 Task: For heading Use Montserrat with dark cyan 1 colour & bold.  font size for heading18,  'Change the font style of data to' oswald and font size to 9,  Change the alignment of both headline & data to Align right In the sheet  Budget GuruData
Action: Mouse moved to (110, 230)
Screenshot: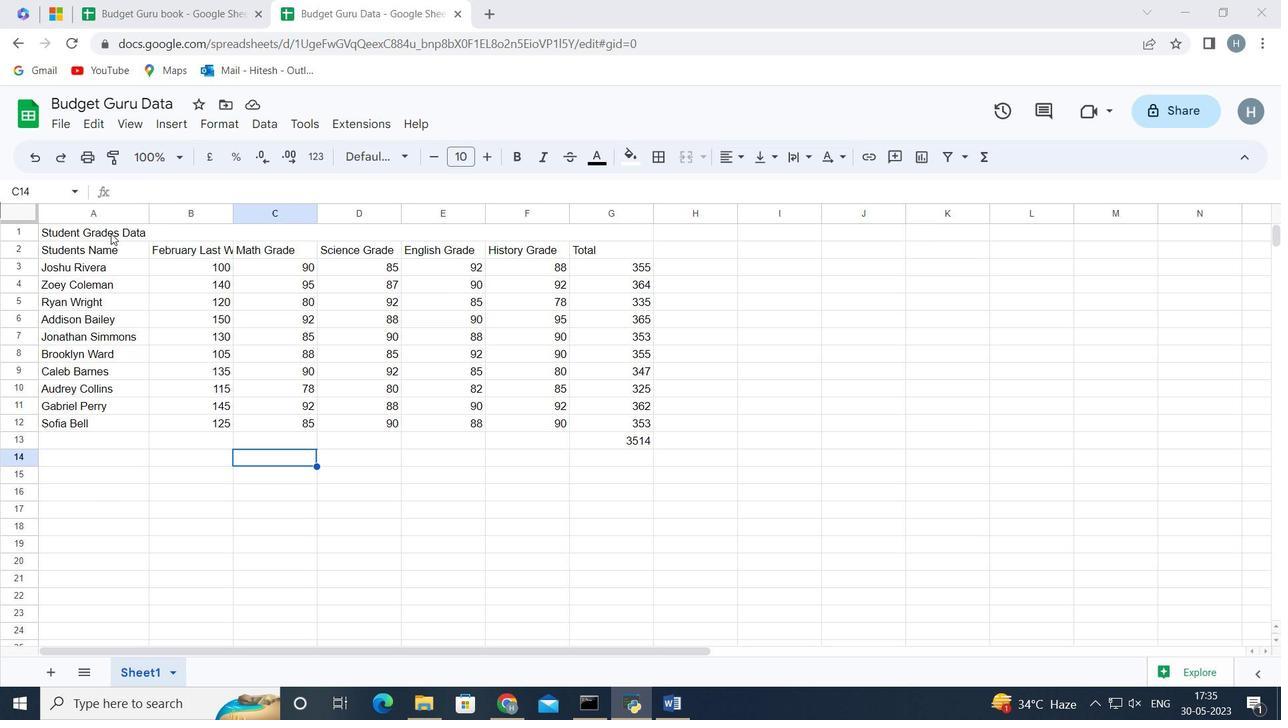 
Action: Mouse pressed left at (110, 230)
Screenshot: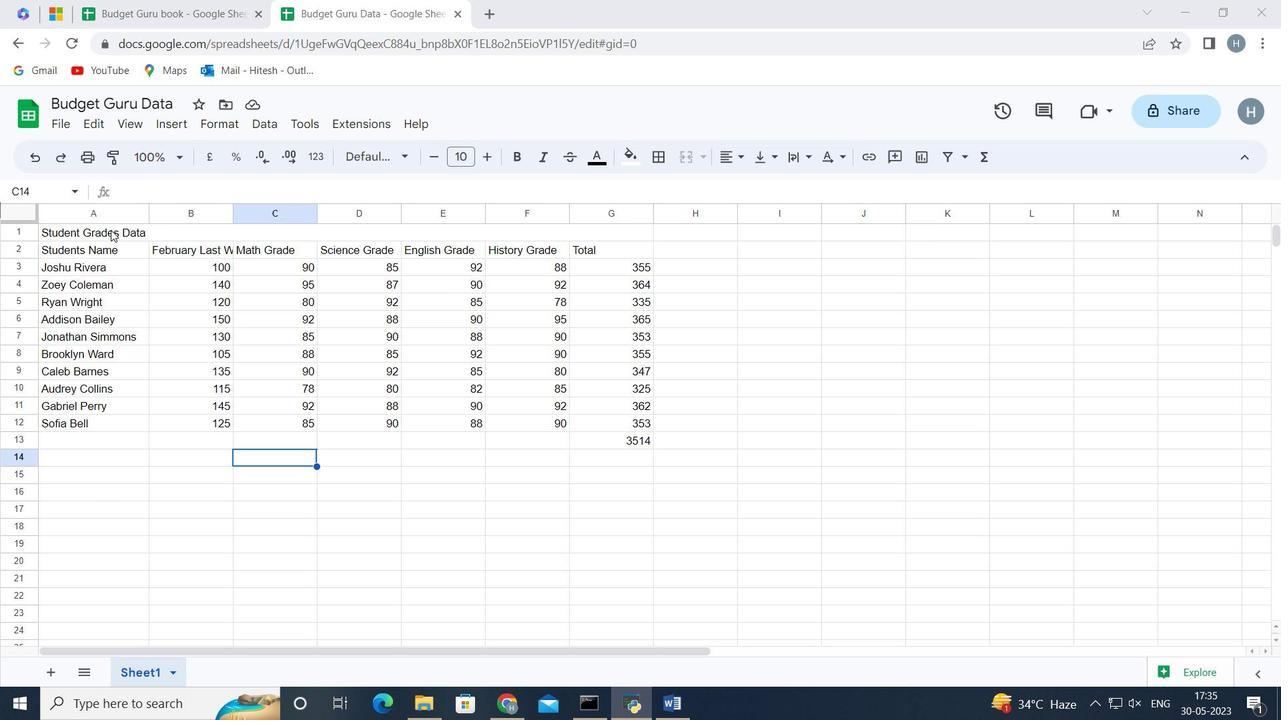 
Action: Mouse moved to (406, 149)
Screenshot: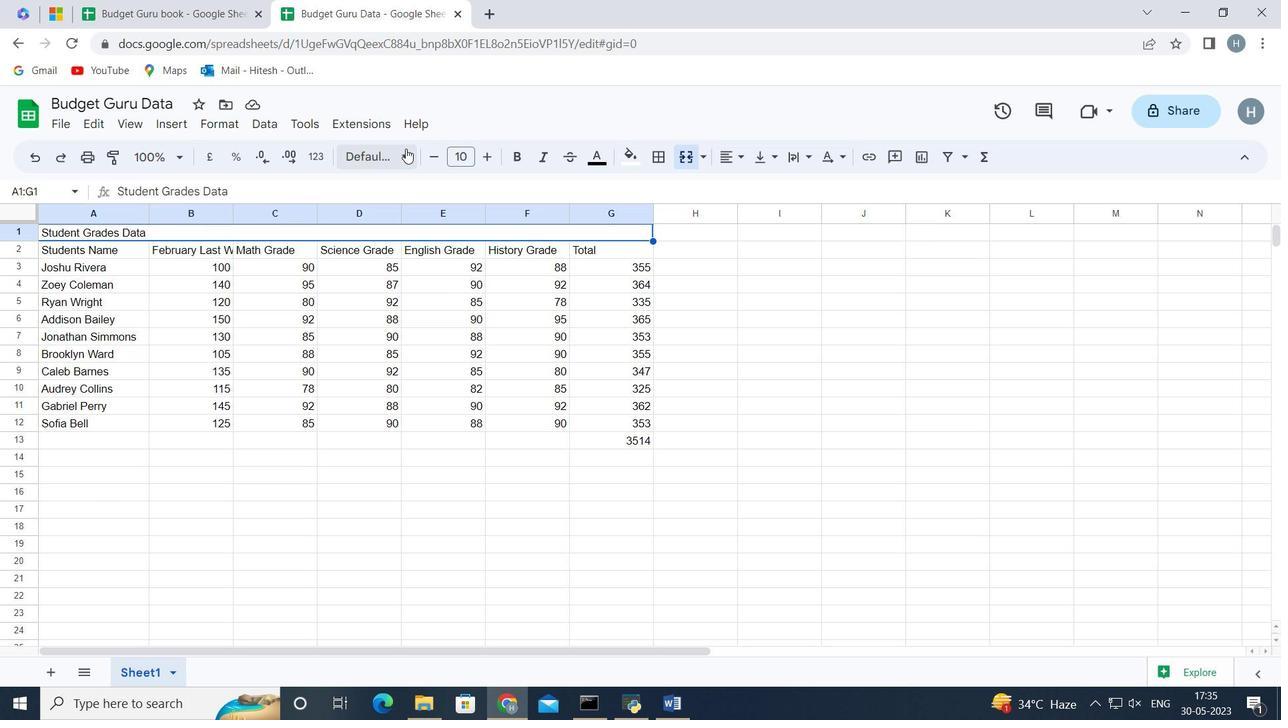
Action: Mouse pressed left at (406, 149)
Screenshot: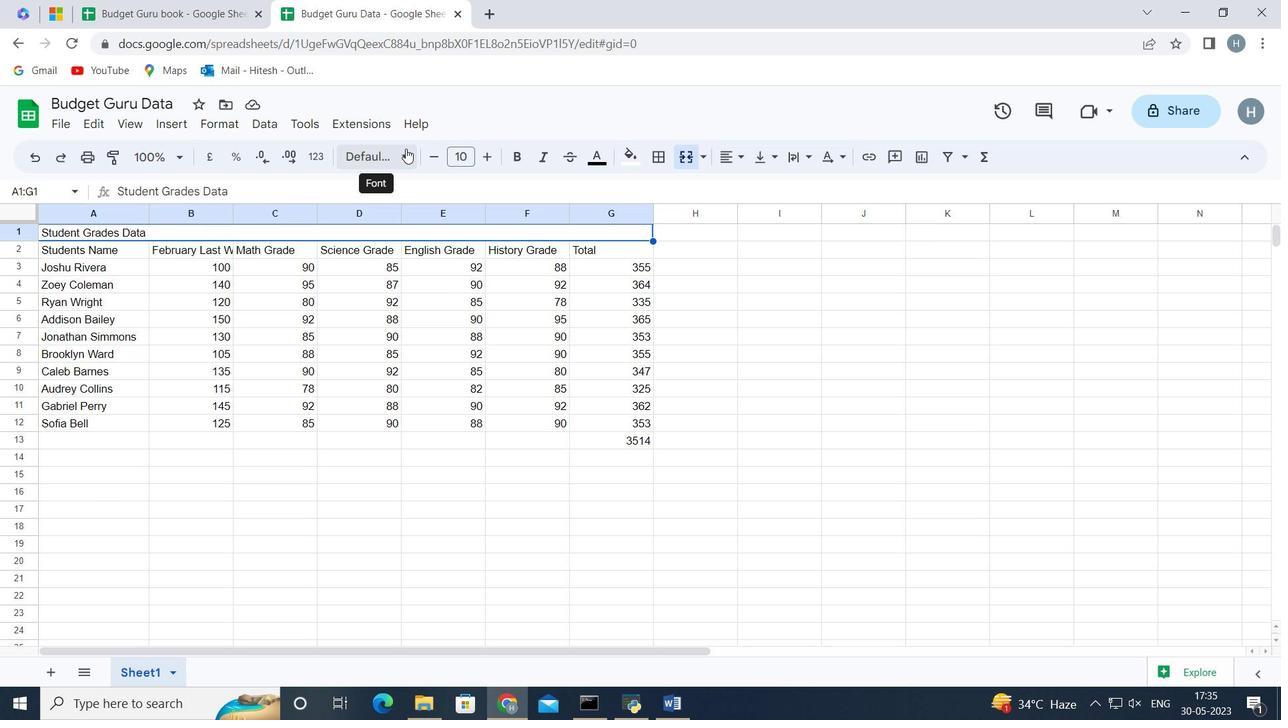
Action: Mouse moved to (440, 536)
Screenshot: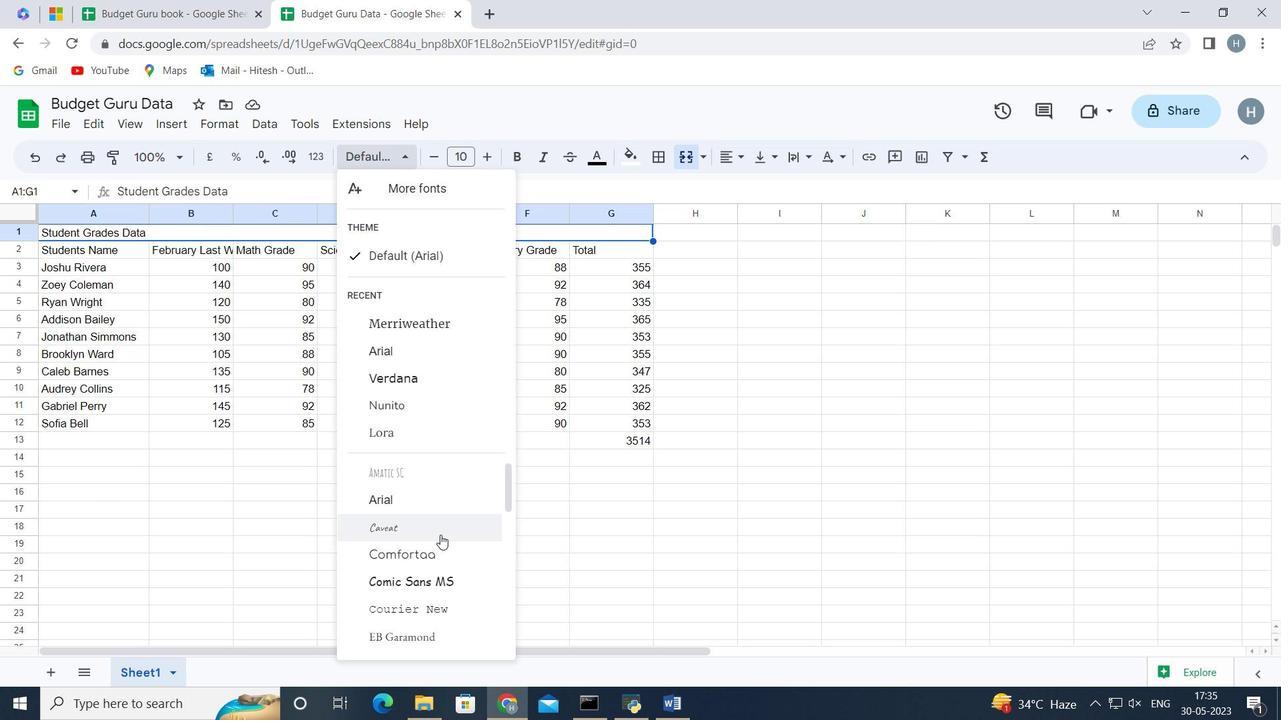 
Action: Mouse scrolled (440, 535) with delta (0, 0)
Screenshot: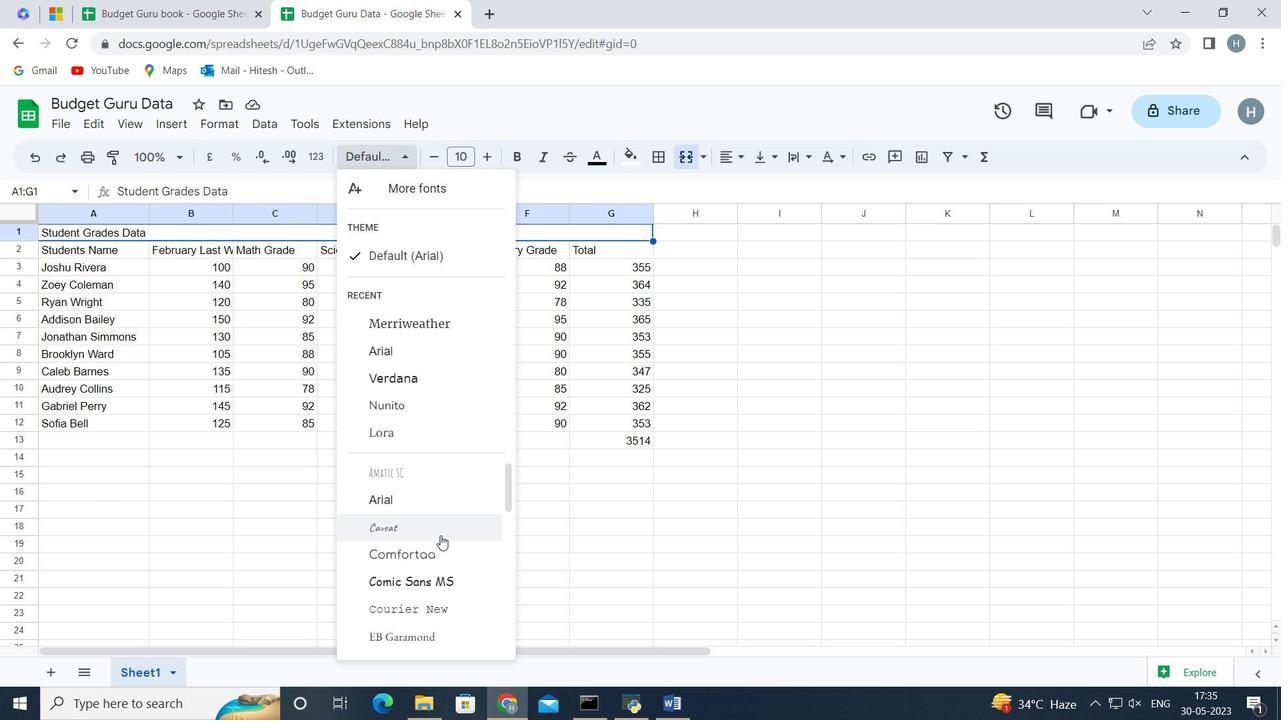 
Action: Mouse scrolled (440, 535) with delta (0, 0)
Screenshot: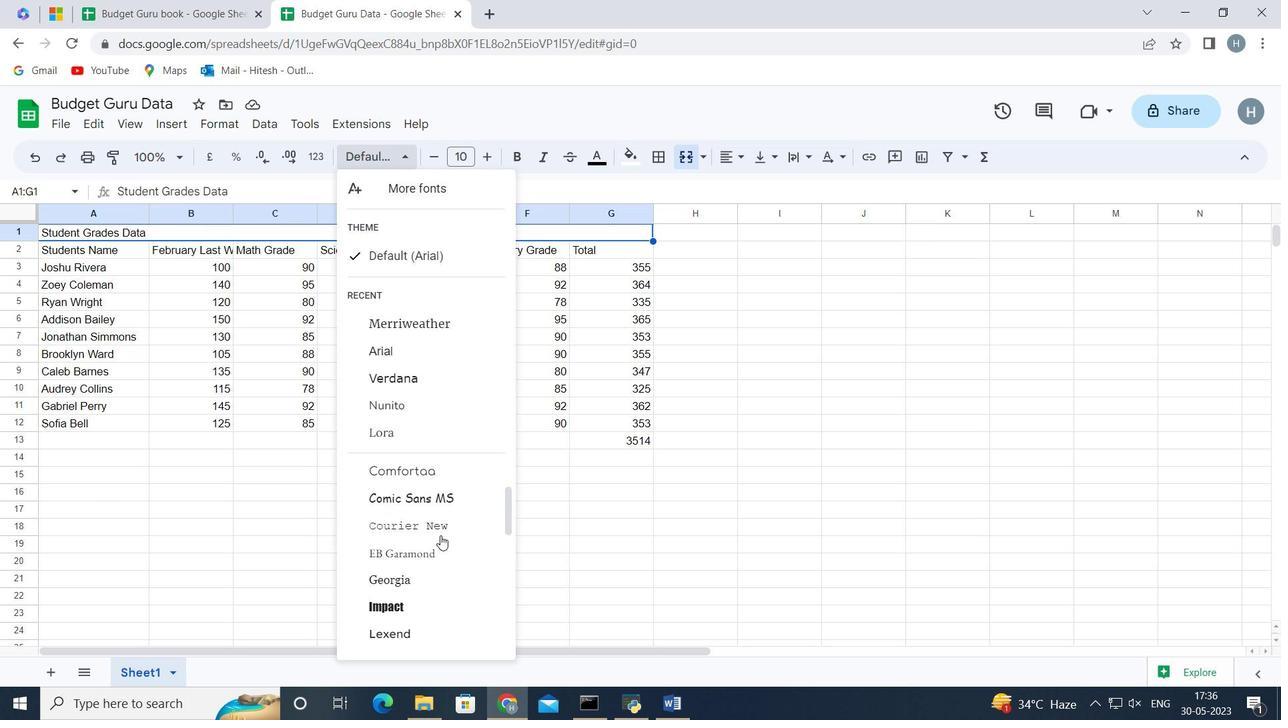 
Action: Mouse scrolled (440, 535) with delta (0, 0)
Screenshot: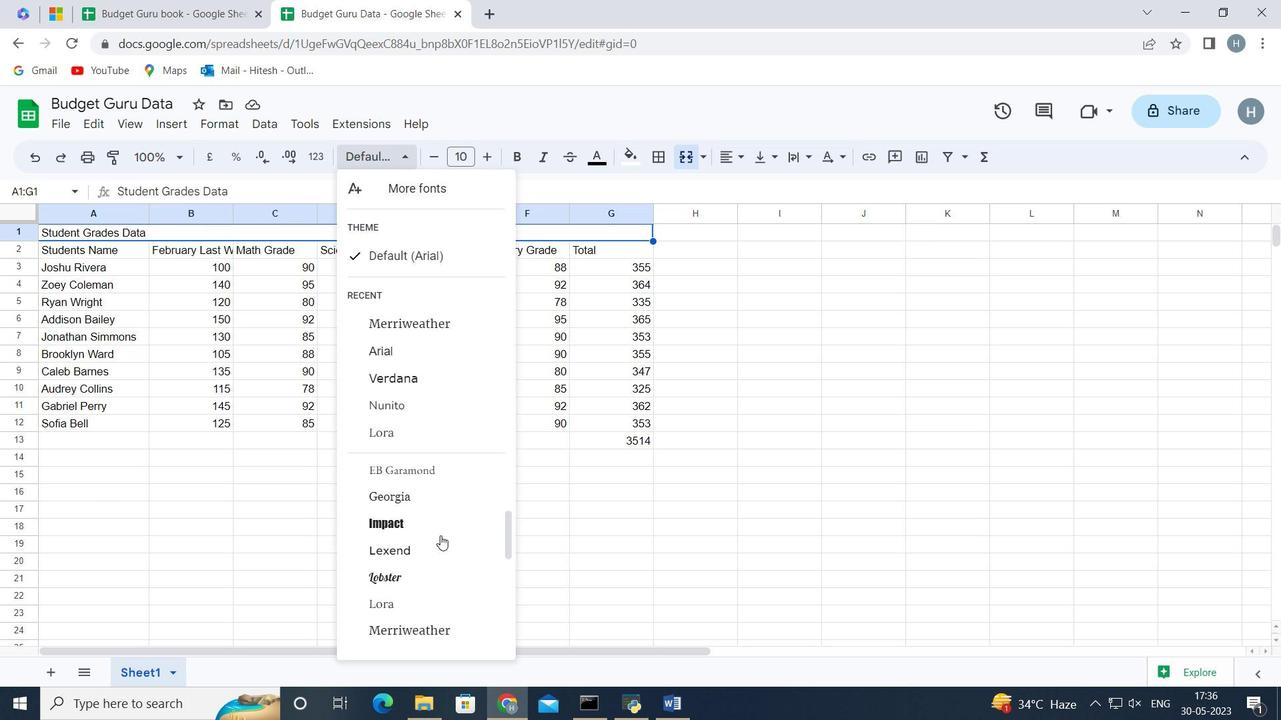 
Action: Mouse moved to (443, 576)
Screenshot: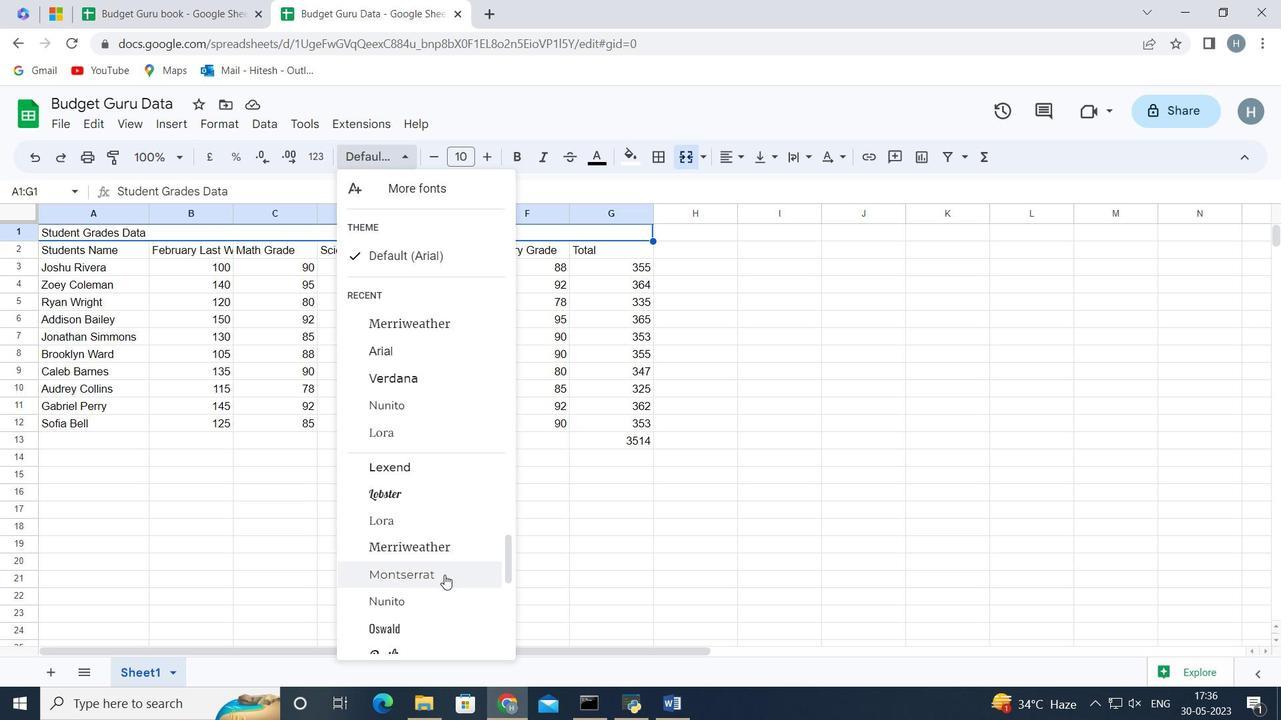 
Action: Mouse pressed left at (443, 576)
Screenshot: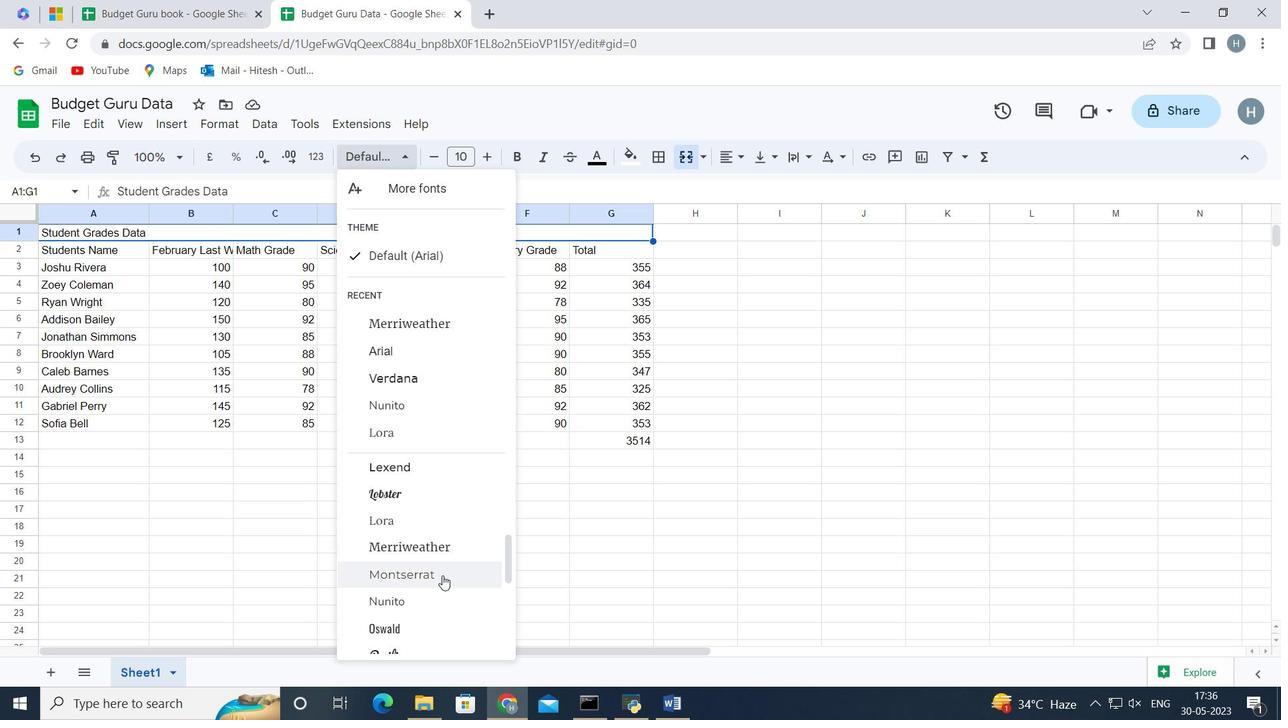 
Action: Mouse moved to (642, 160)
Screenshot: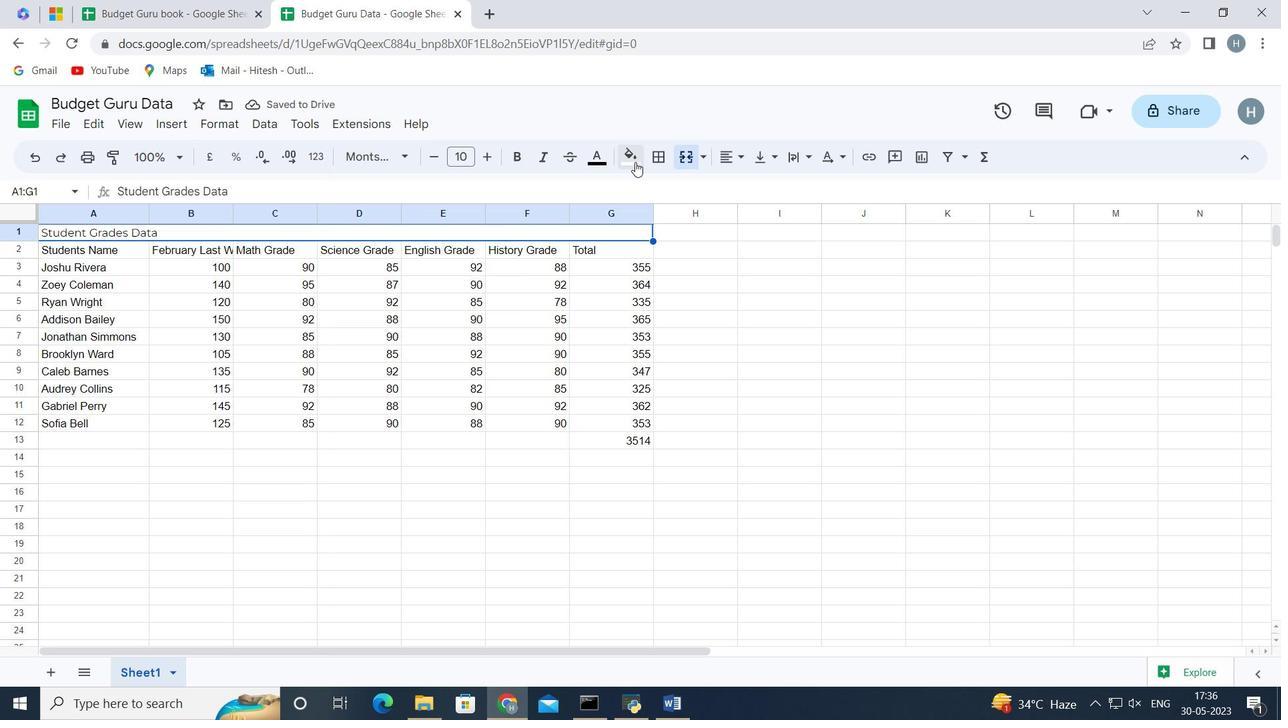 
Action: Mouse pressed left at (642, 160)
Screenshot: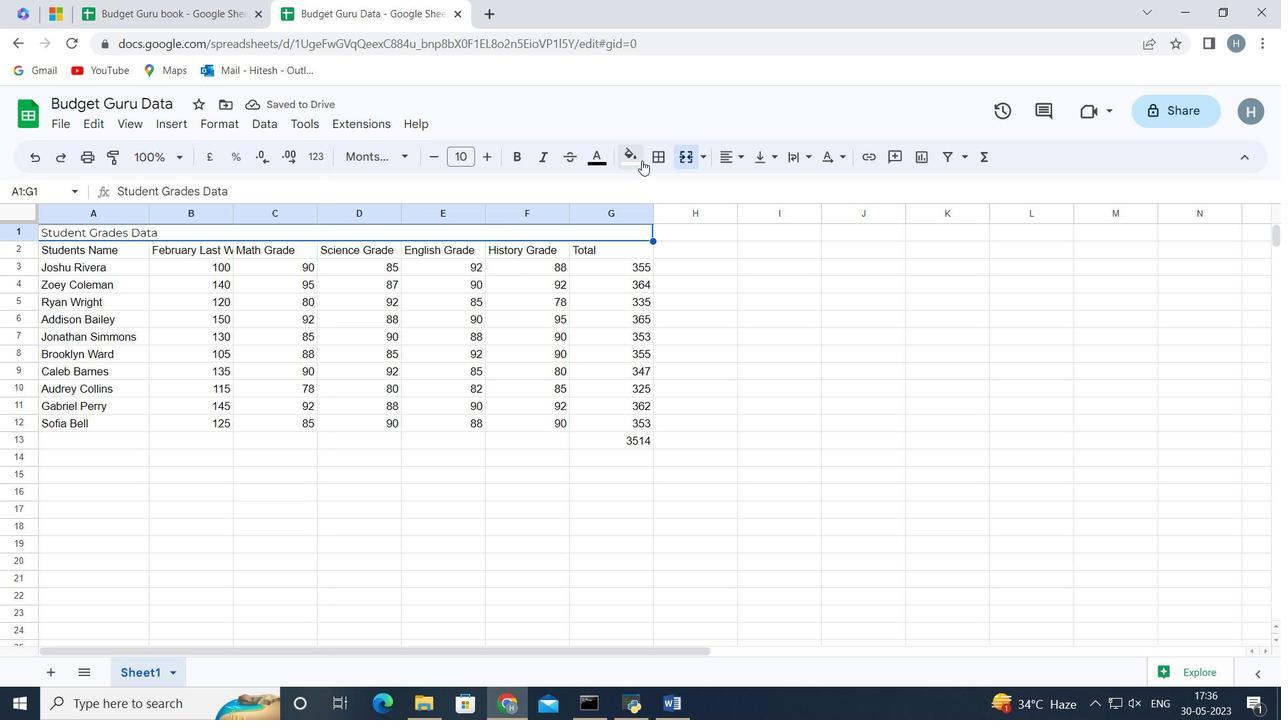 
Action: Mouse moved to (724, 304)
Screenshot: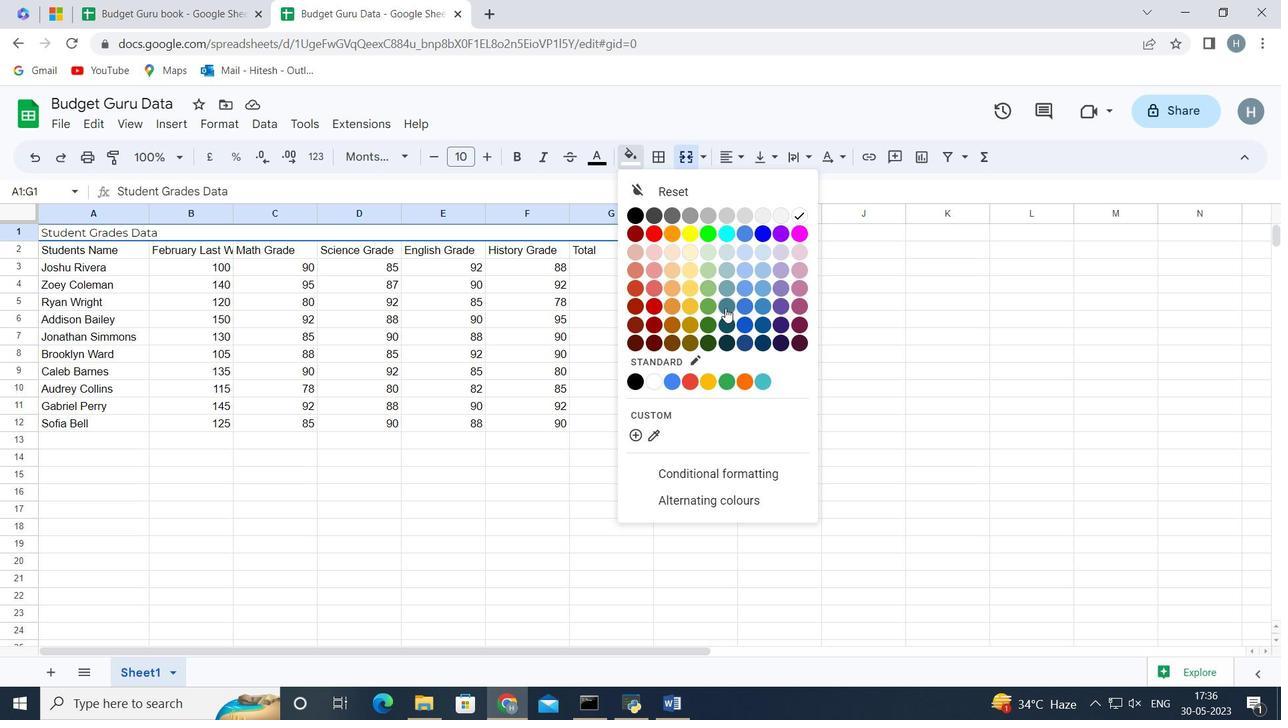 
Action: Mouse pressed left at (724, 304)
Screenshot: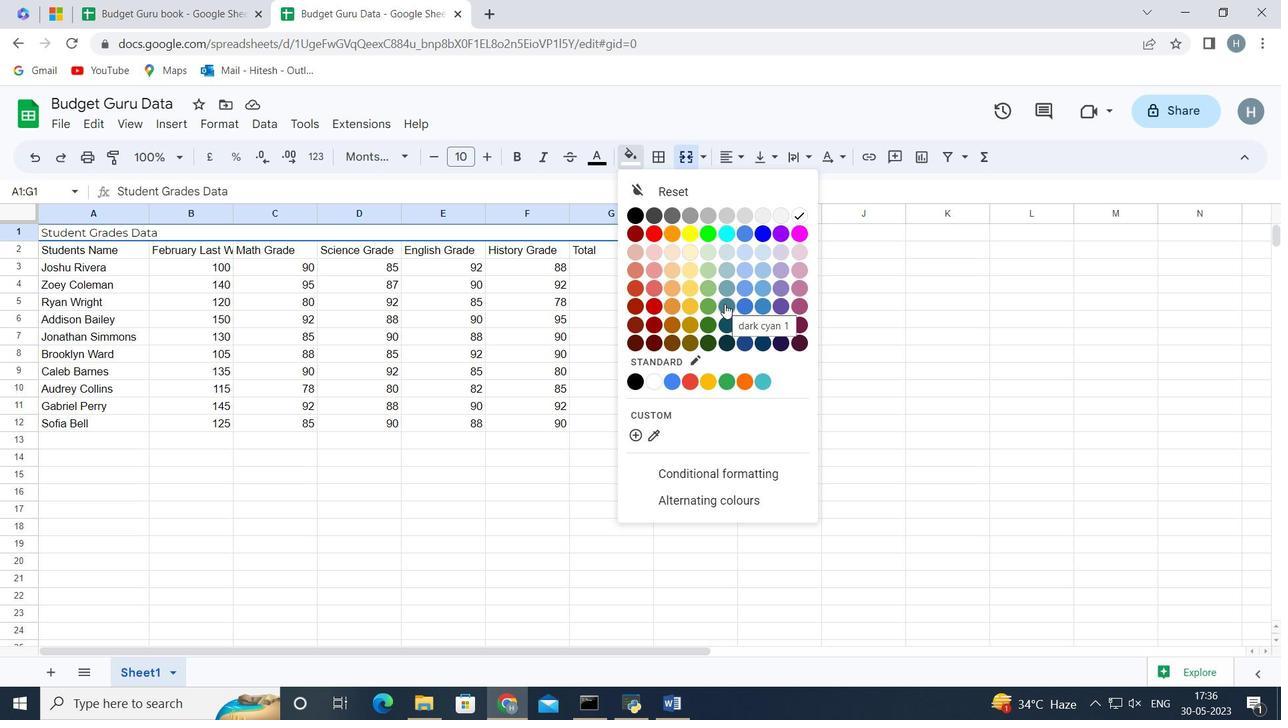 
Action: Mouse moved to (513, 156)
Screenshot: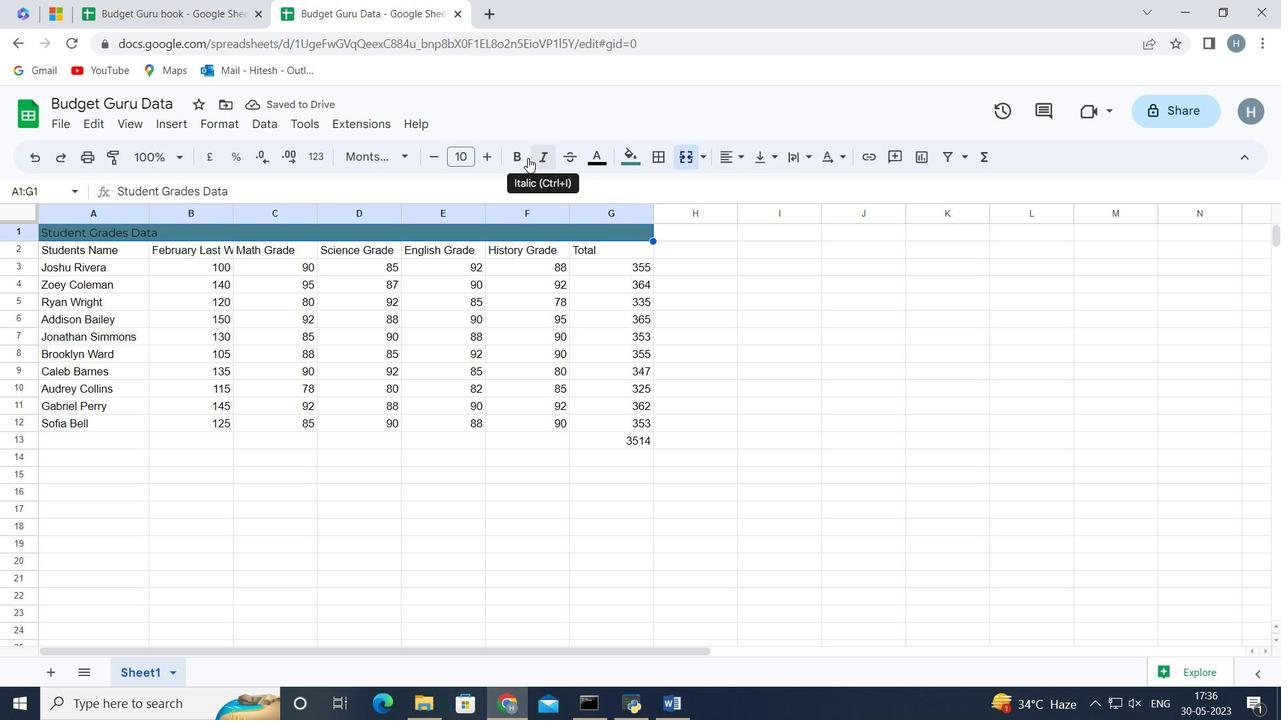 
Action: Mouse pressed left at (513, 156)
Screenshot: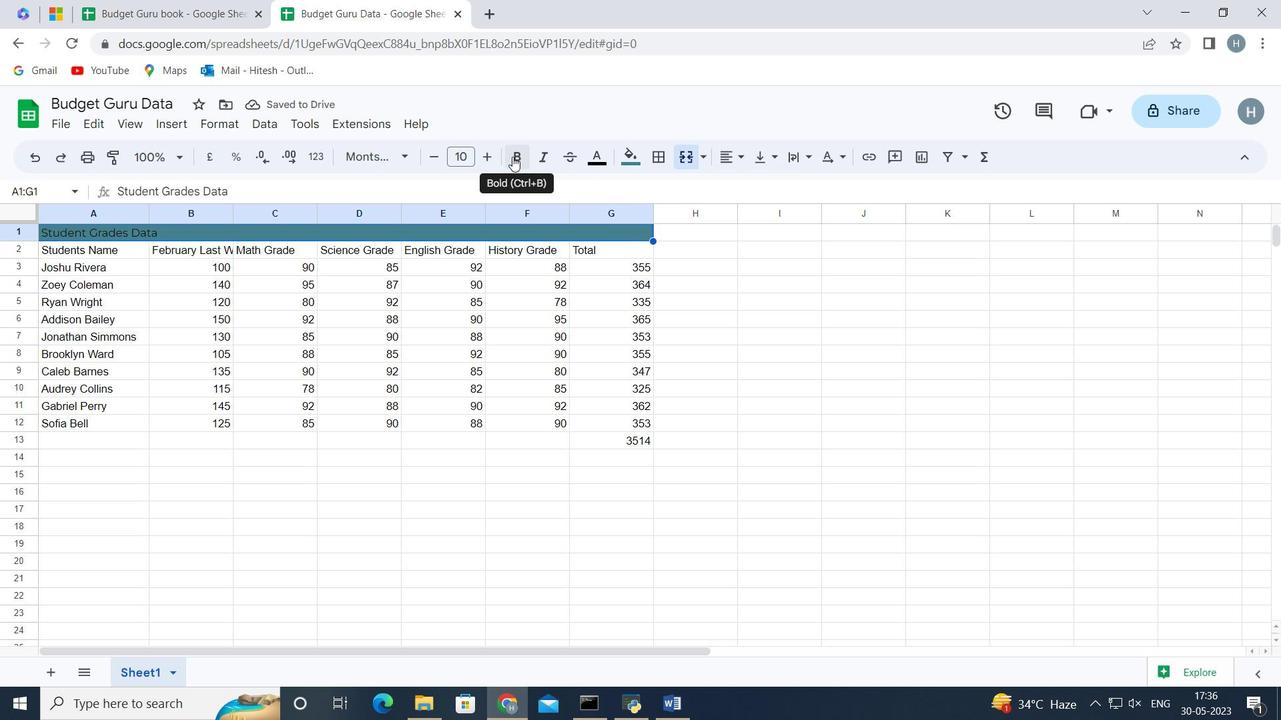 
Action: Mouse moved to (489, 152)
Screenshot: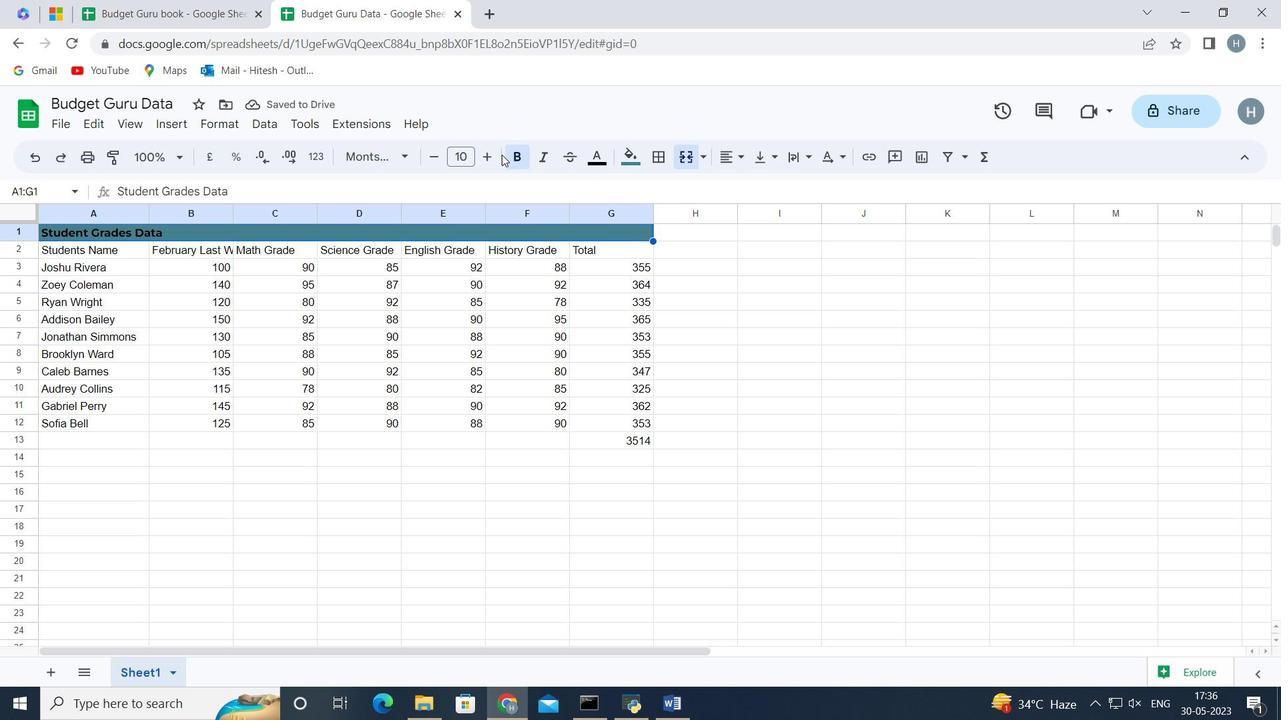 
Action: Mouse pressed left at (489, 152)
Screenshot: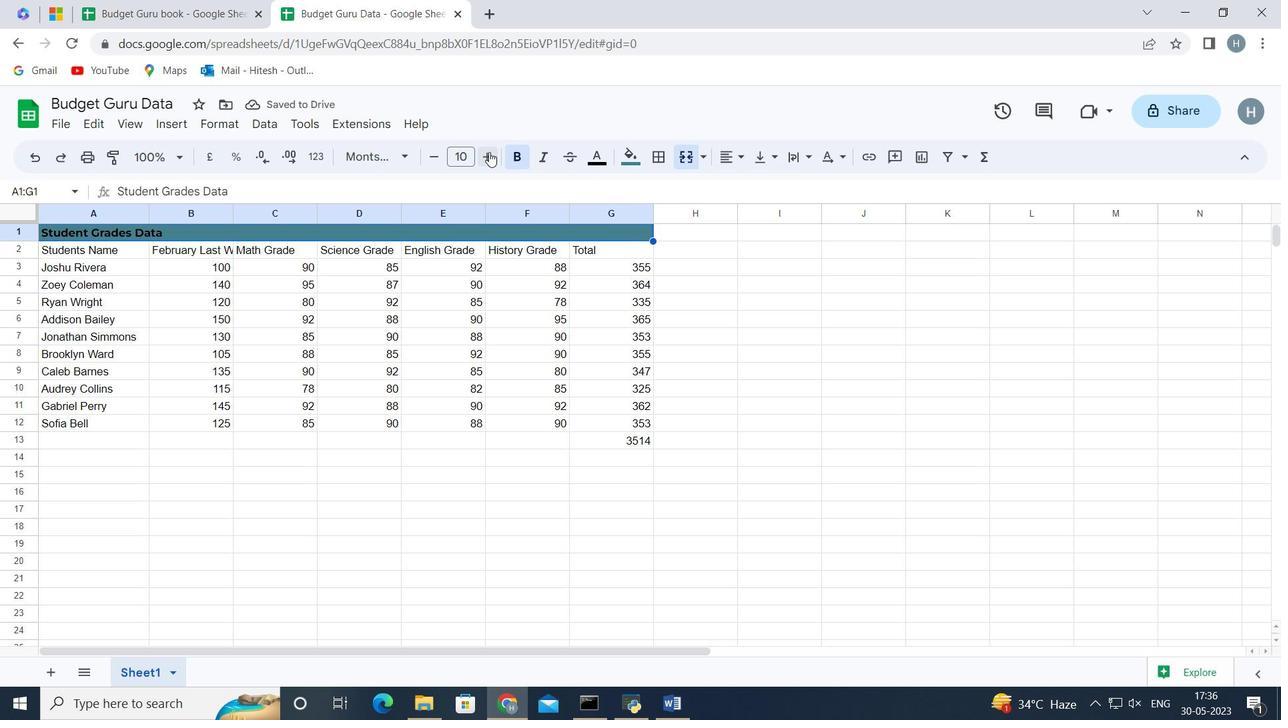 
Action: Mouse pressed left at (489, 152)
Screenshot: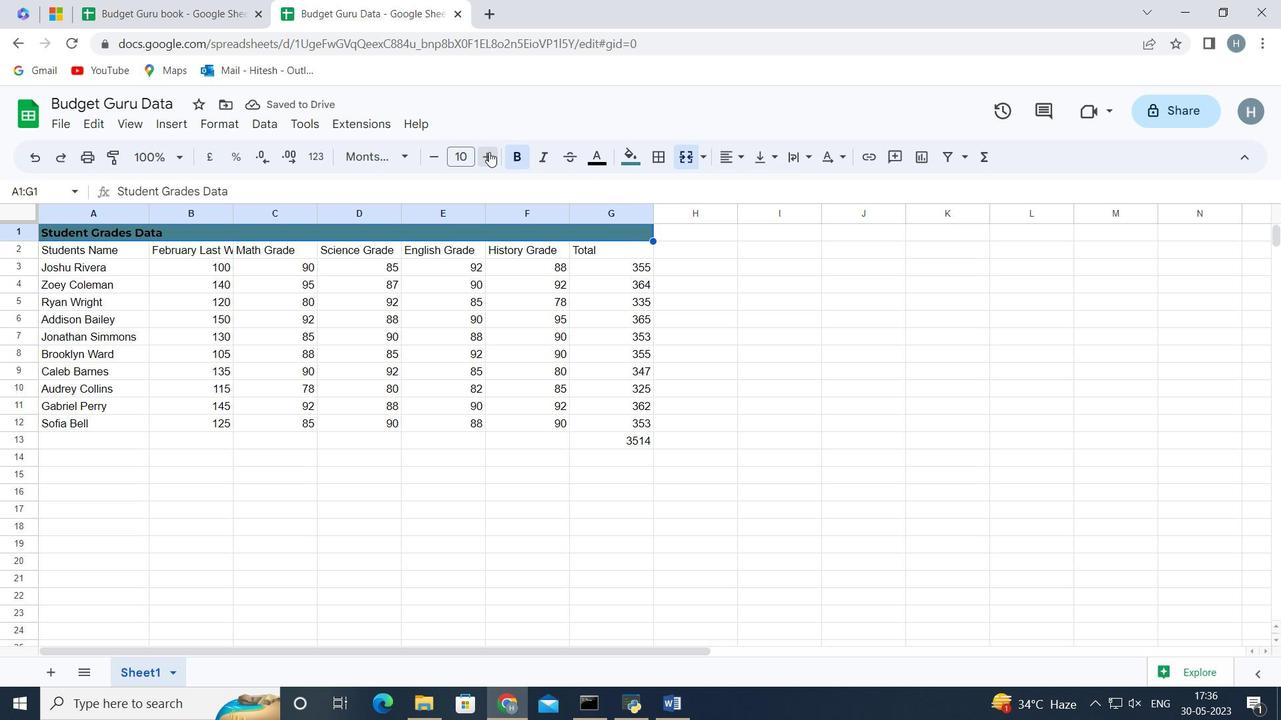 
Action: Mouse moved to (487, 152)
Screenshot: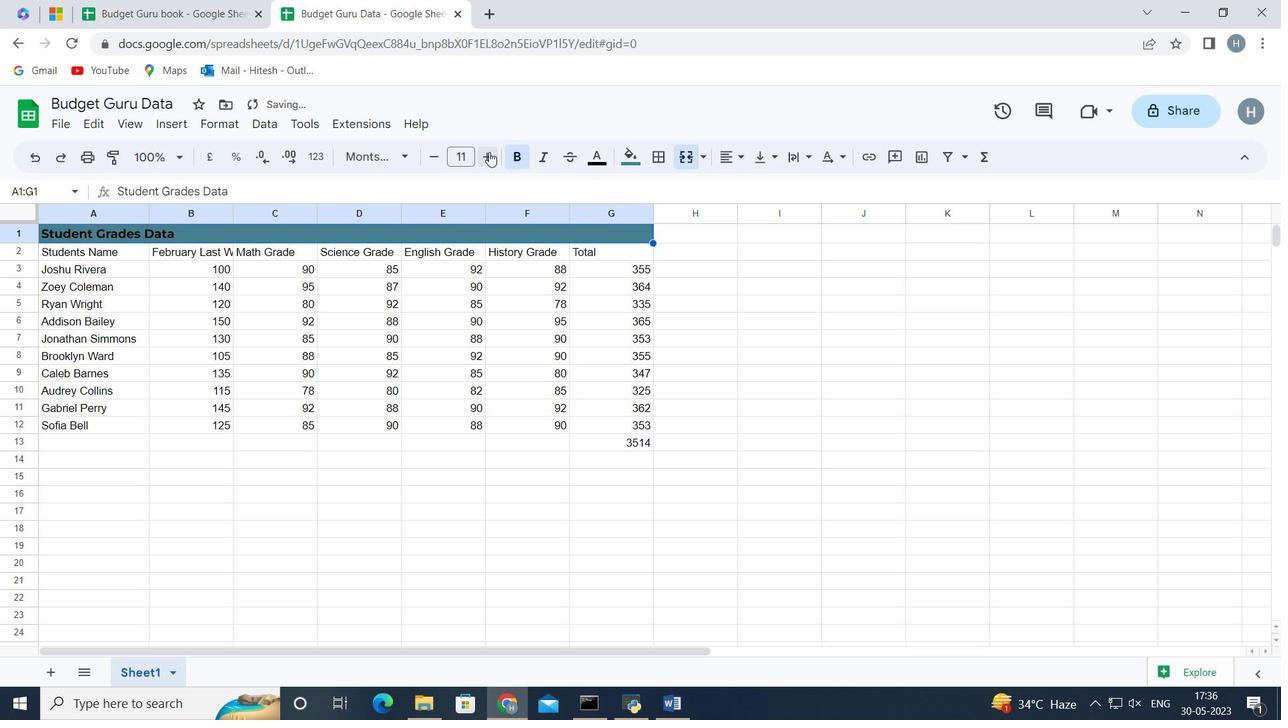 
Action: Mouse pressed left at (487, 152)
Screenshot: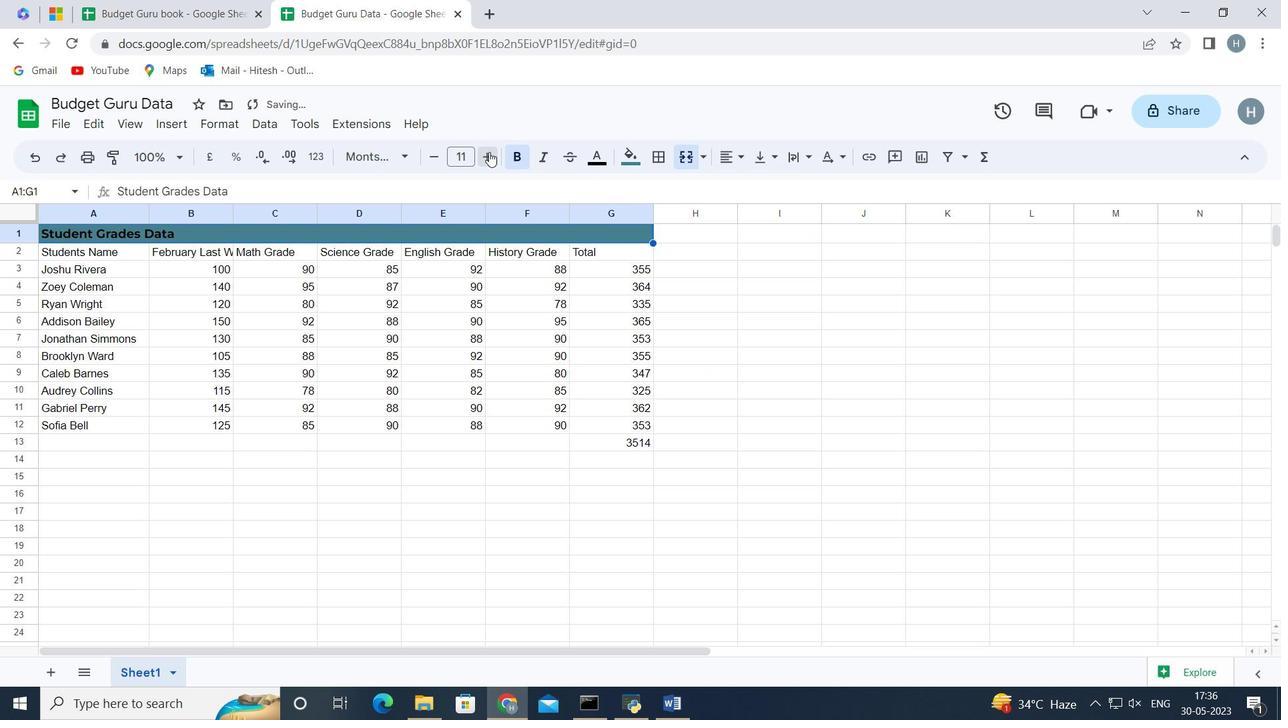 
Action: Mouse moved to (485, 152)
Screenshot: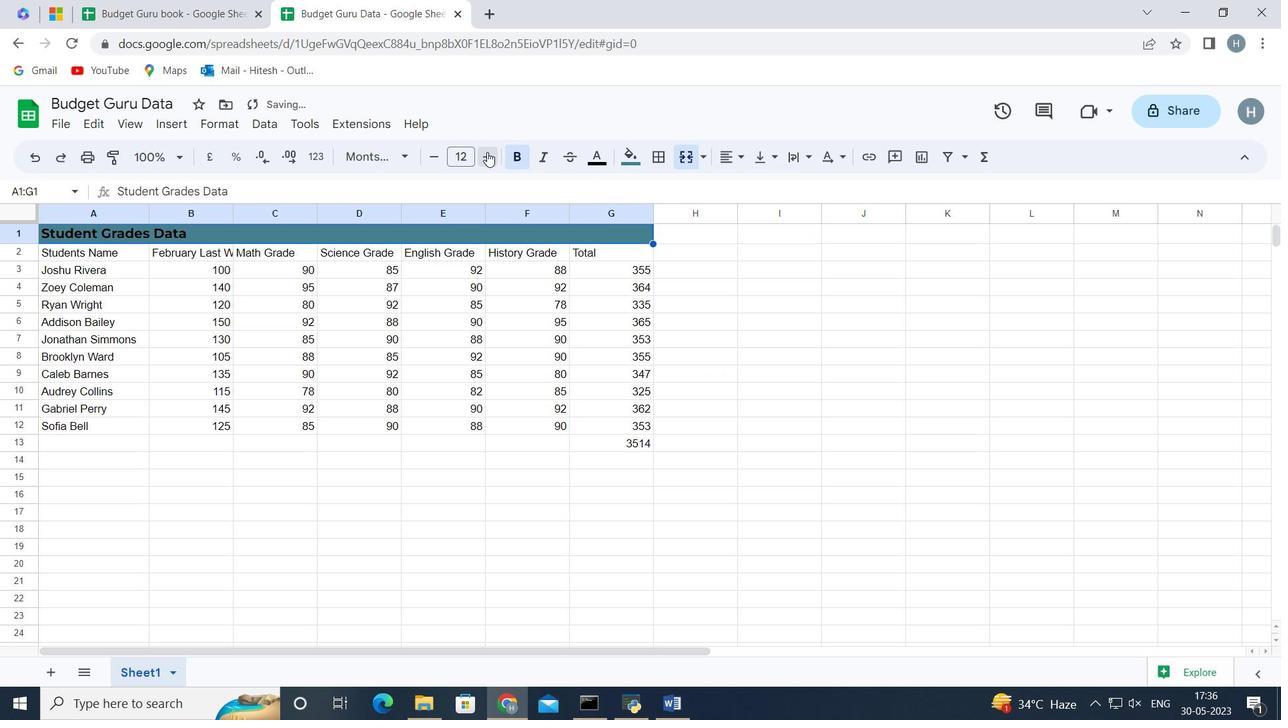 
Action: Mouse pressed left at (485, 152)
Screenshot: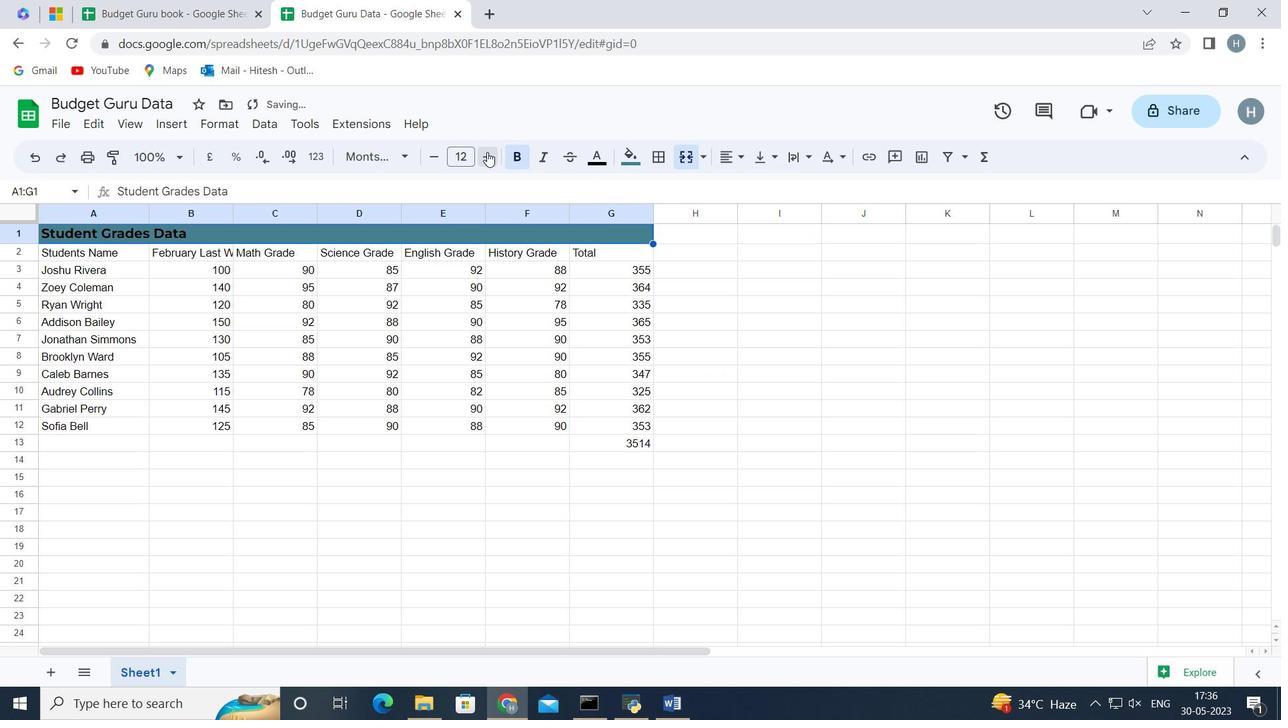 
Action: Mouse pressed left at (485, 152)
Screenshot: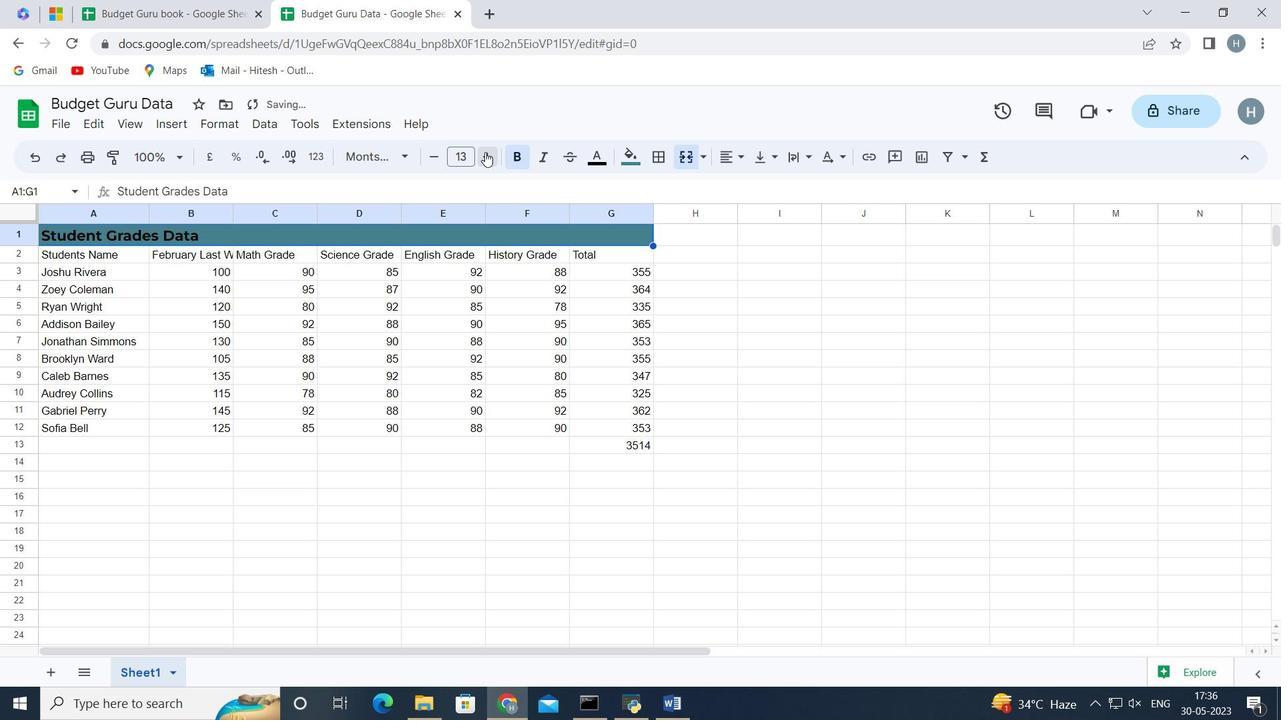 
Action: Mouse pressed left at (485, 152)
Screenshot: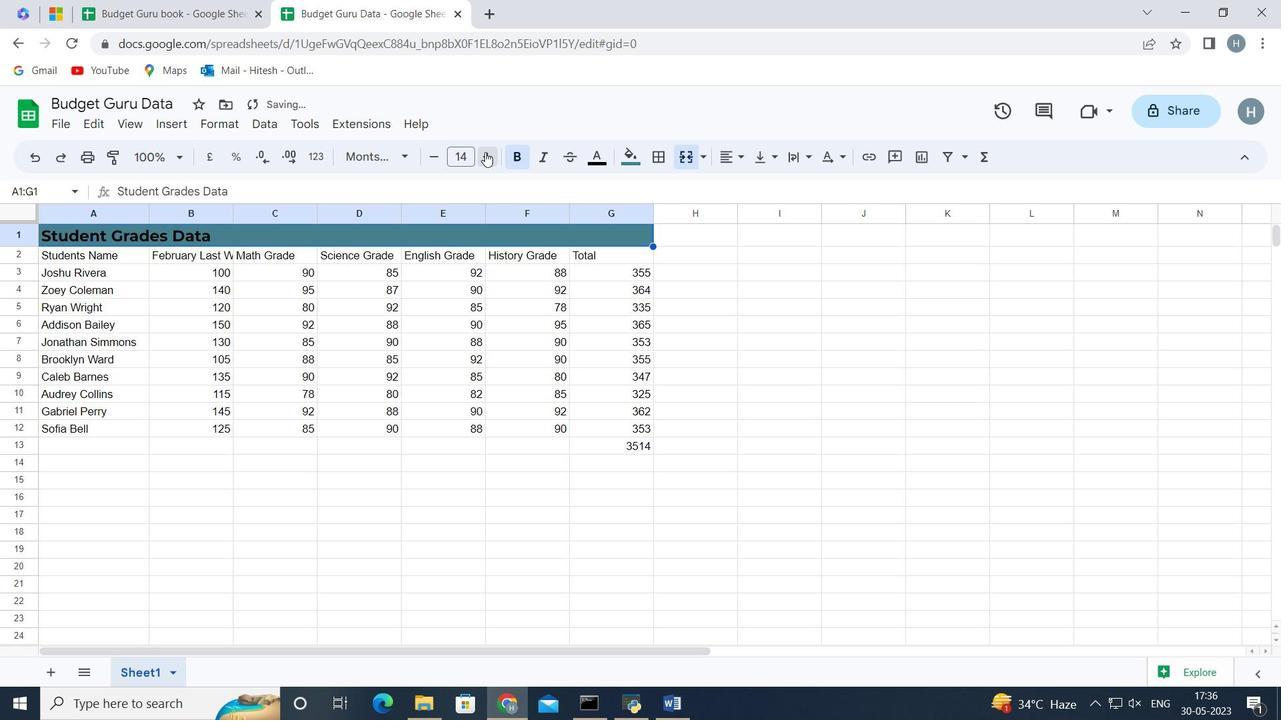 
Action: Mouse pressed left at (485, 152)
Screenshot: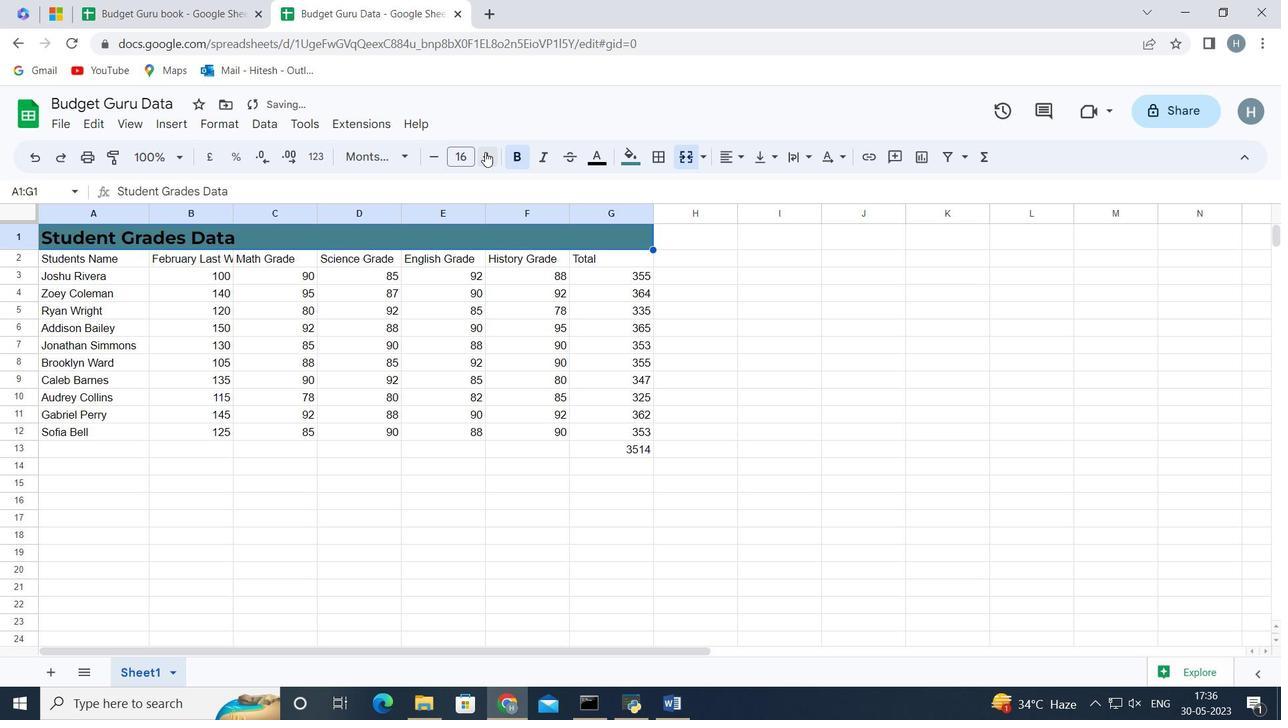 
Action: Mouse pressed left at (485, 152)
Screenshot: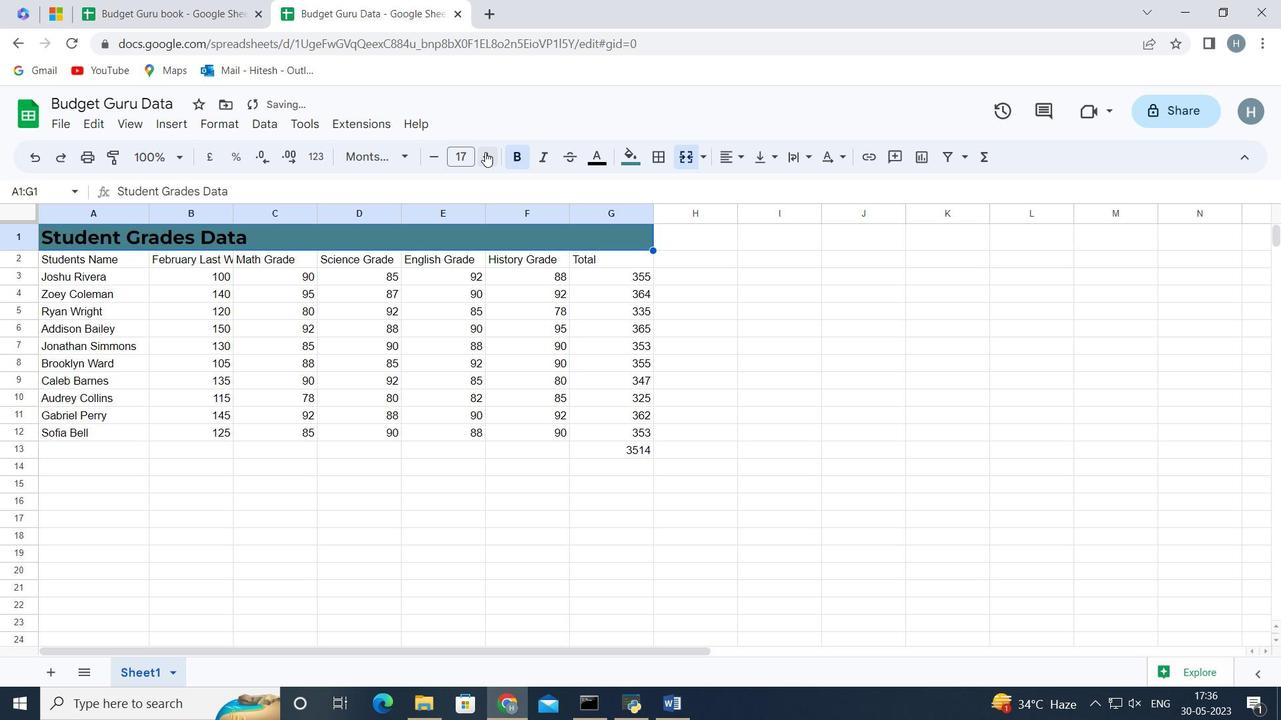 
Action: Mouse moved to (237, 533)
Screenshot: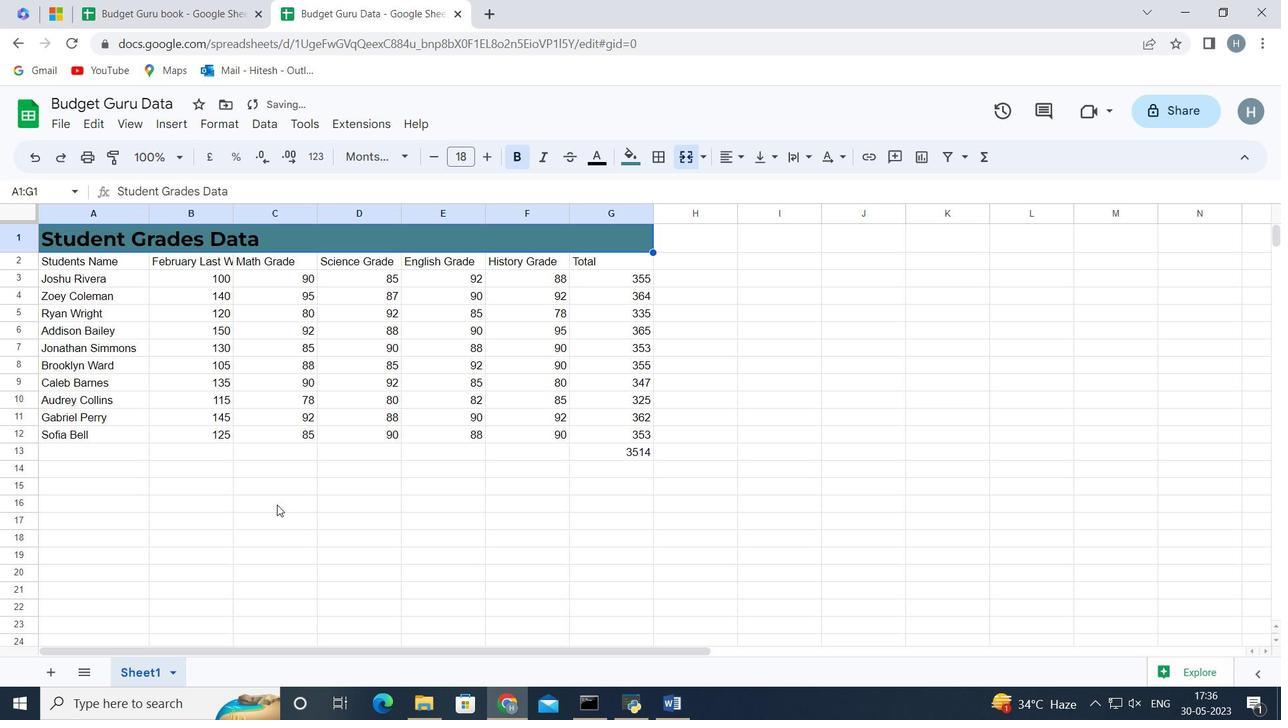 
Action: Mouse pressed left at (237, 533)
Screenshot: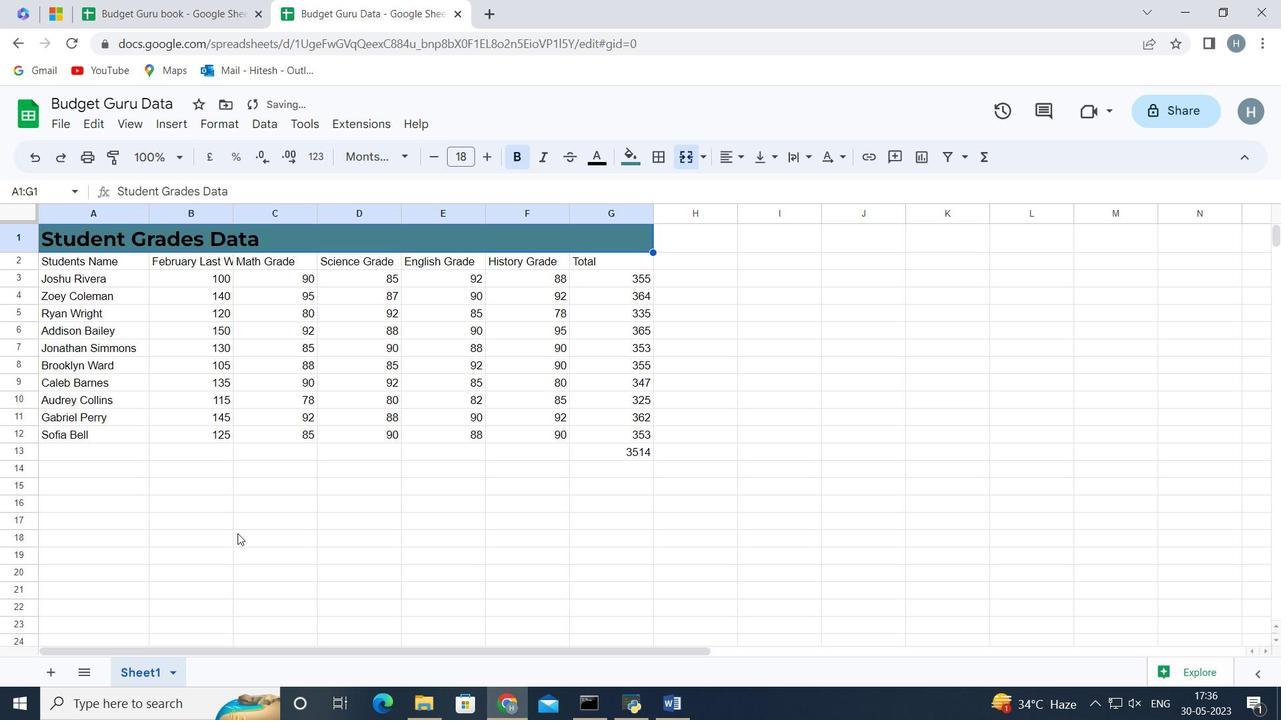 
Action: Mouse moved to (83, 264)
Screenshot: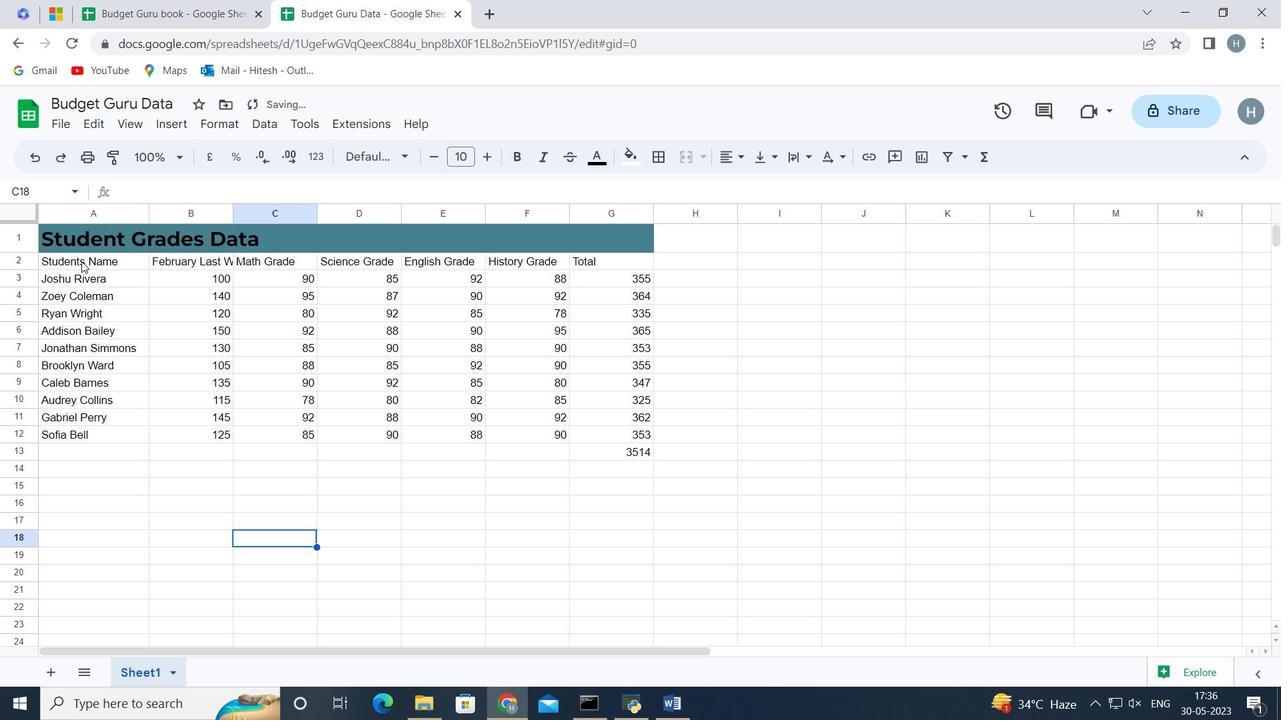 
Action: Mouse pressed left at (83, 264)
Screenshot: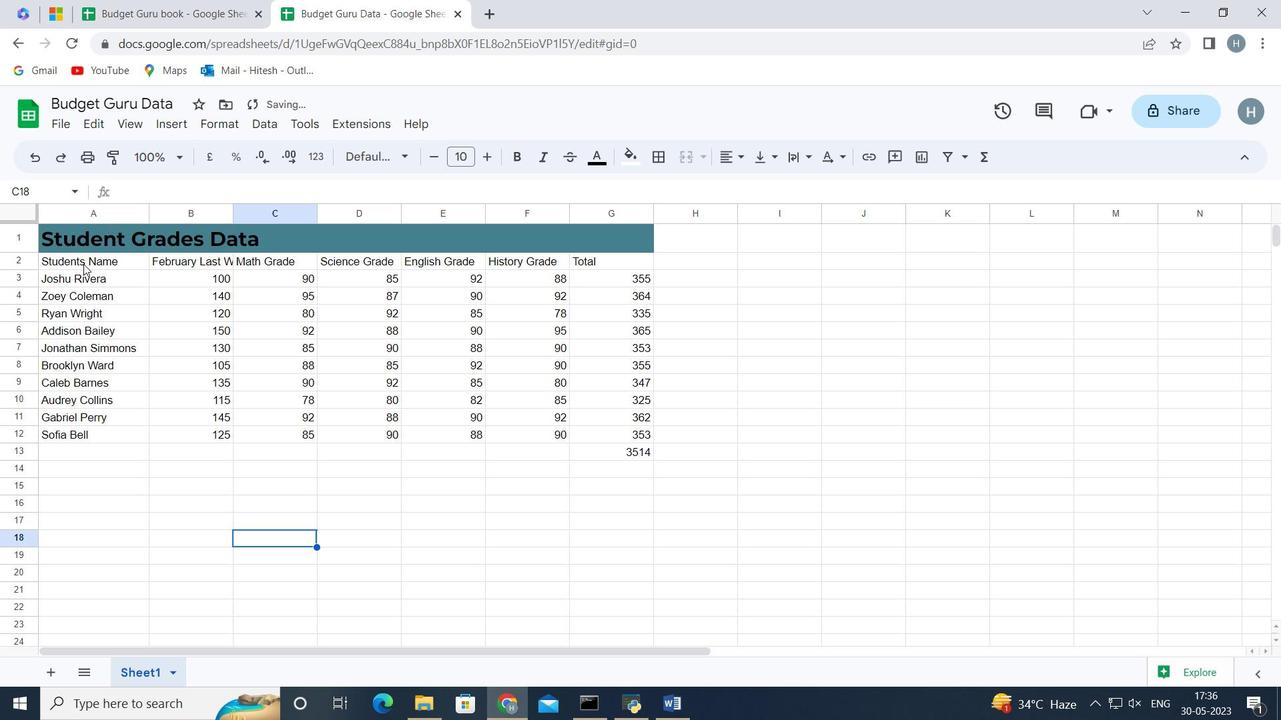 
Action: Key pressed <Key.shift><Key.right><Key.right><Key.right><Key.right><Key.right><Key.right><Key.down><Key.down><Key.down><Key.down><Key.down><Key.down><Key.down><Key.down><Key.down><Key.down><Key.down><Key.down><Key.up>
Screenshot: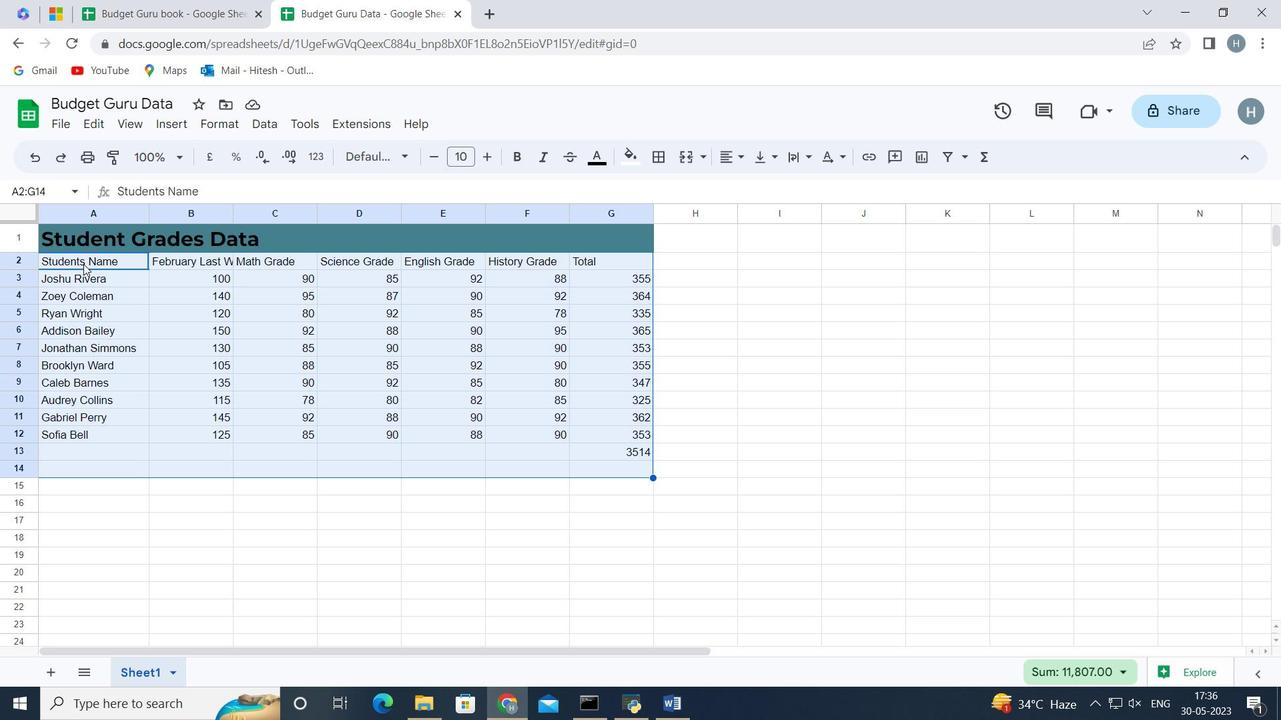 
Action: Mouse moved to (373, 156)
Screenshot: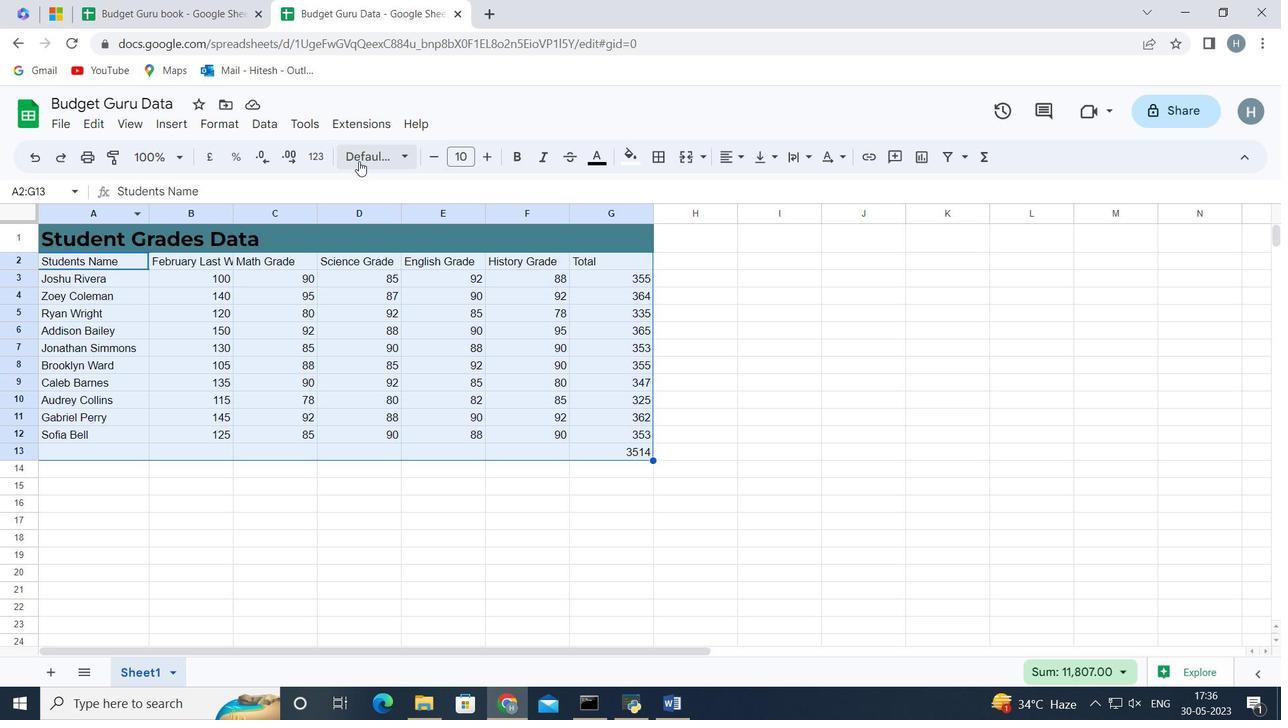 
Action: Mouse pressed left at (373, 156)
Screenshot: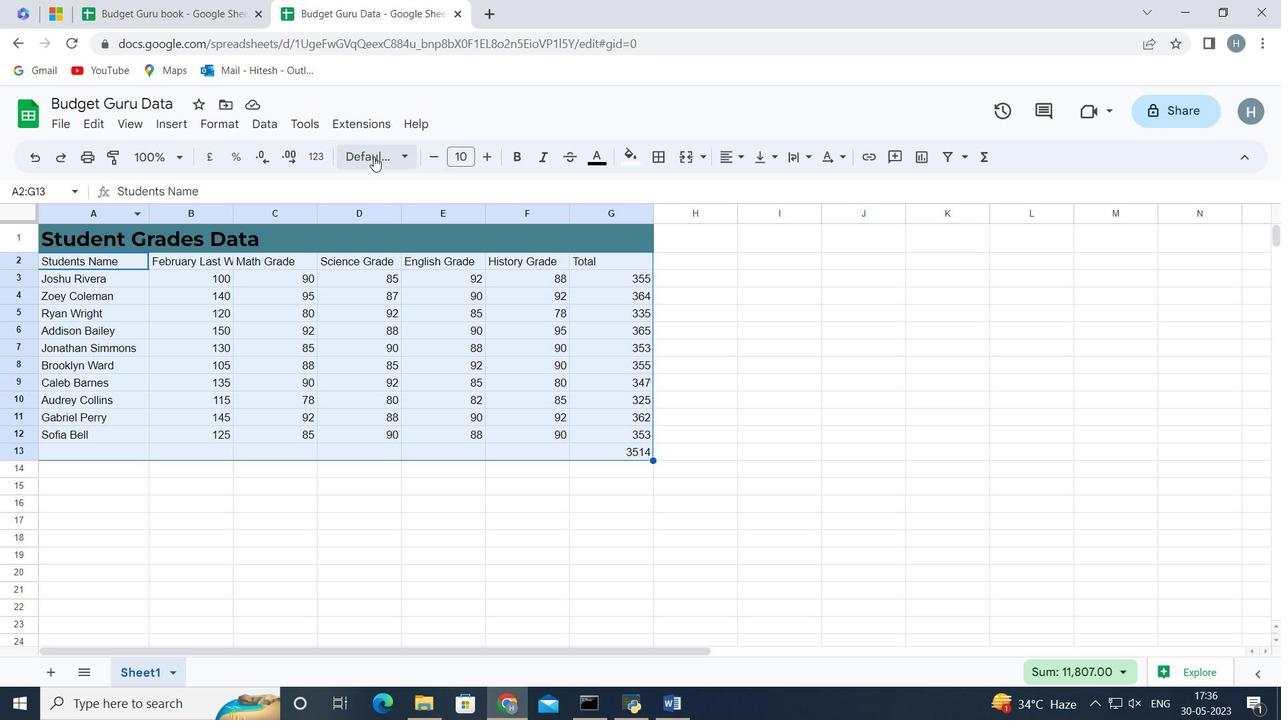 
Action: Mouse moved to (419, 511)
Screenshot: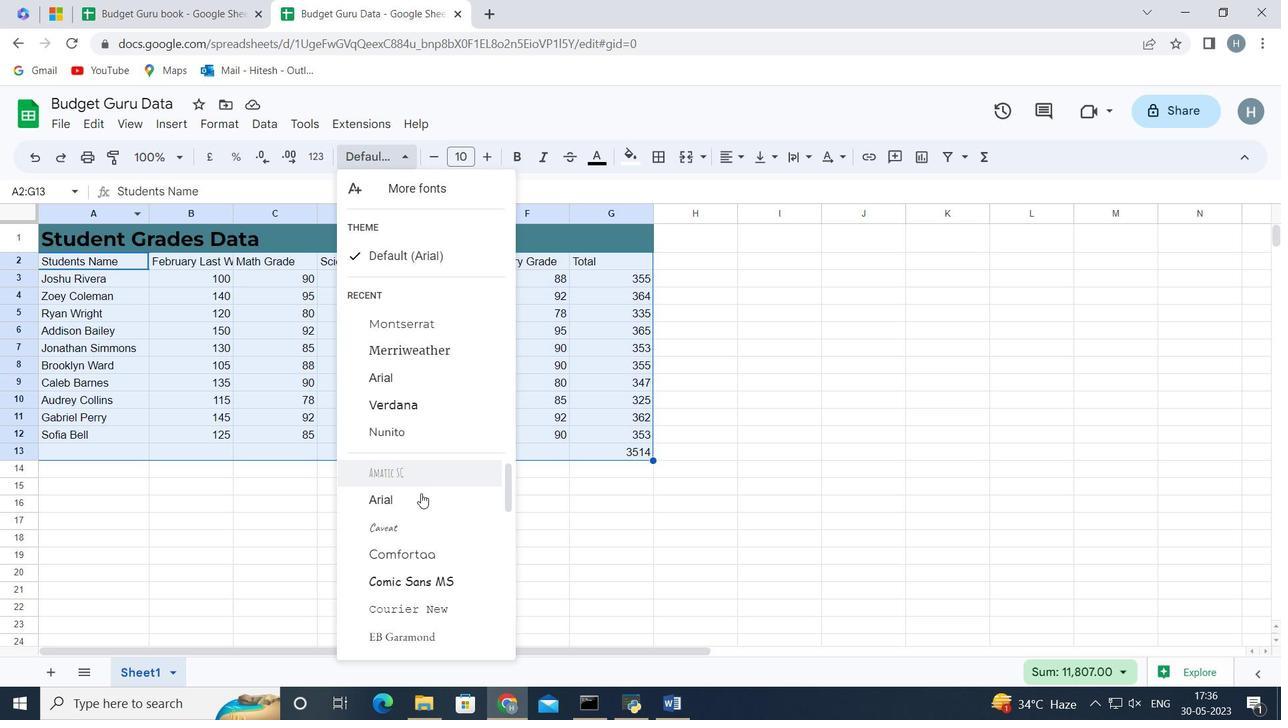 
Action: Mouse scrolled (419, 511) with delta (0, 0)
Screenshot: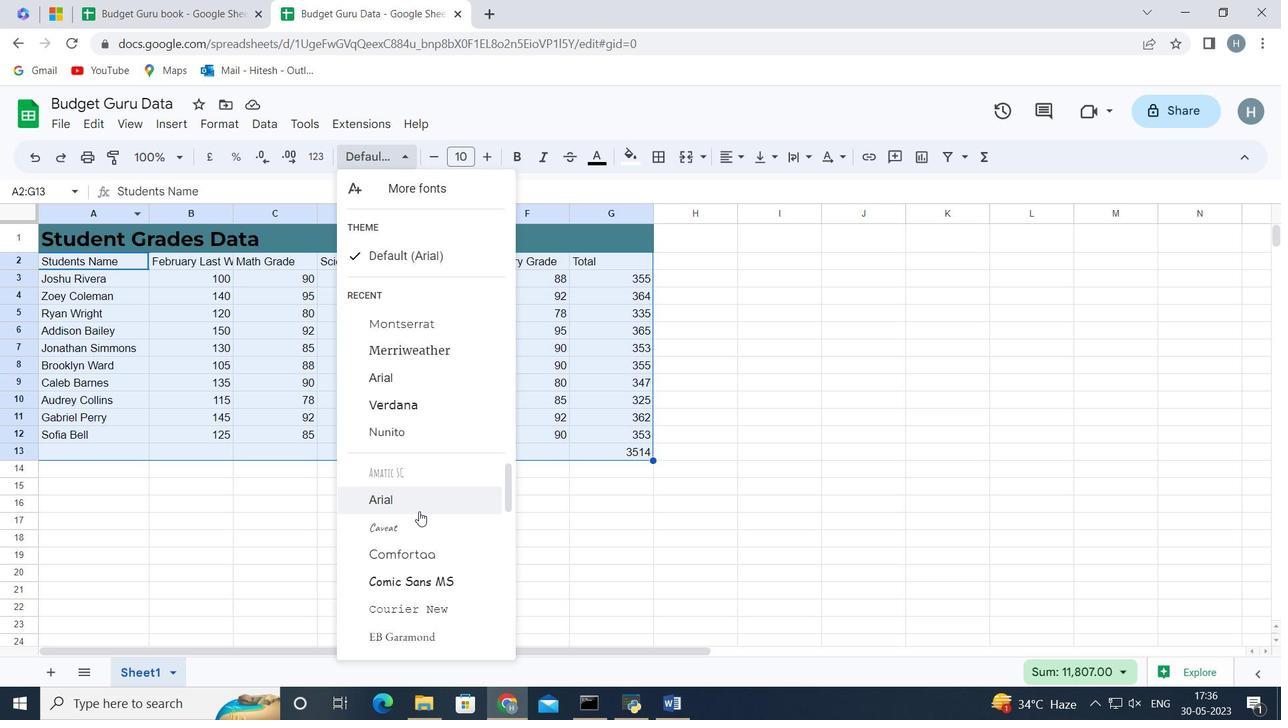 
Action: Mouse scrolled (419, 511) with delta (0, 0)
Screenshot: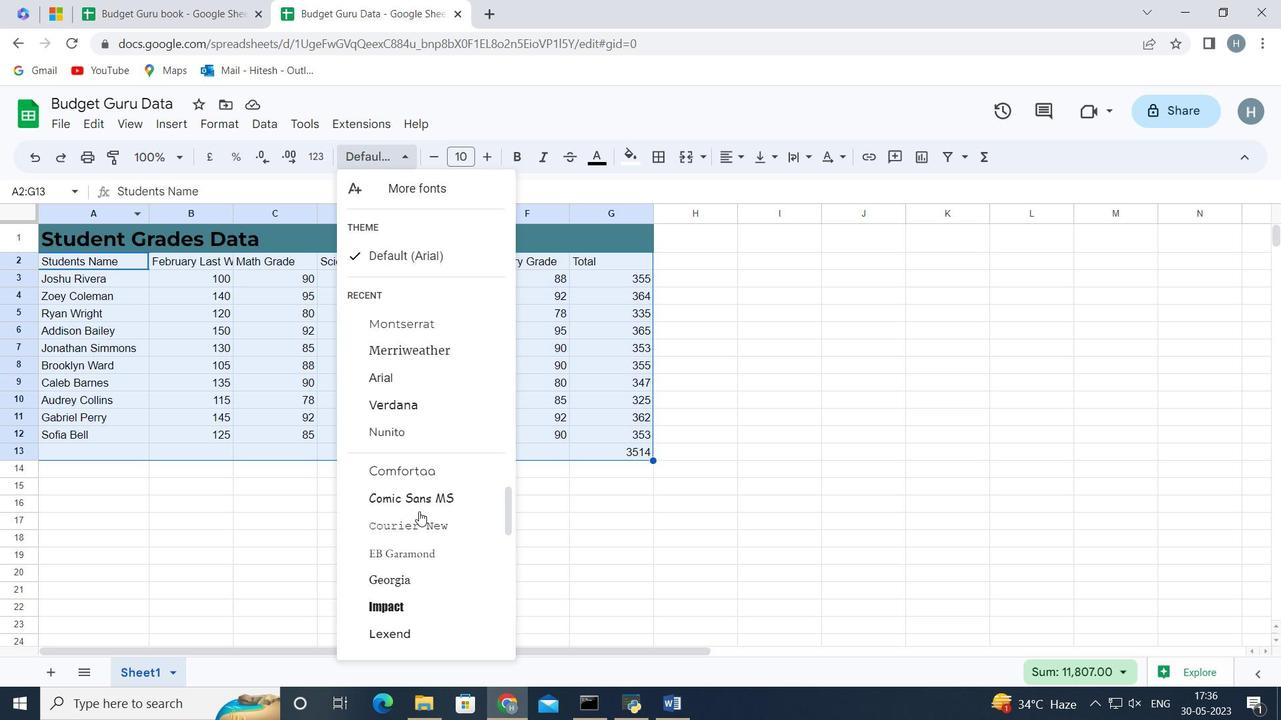 
Action: Mouse scrolled (419, 511) with delta (0, 0)
Screenshot: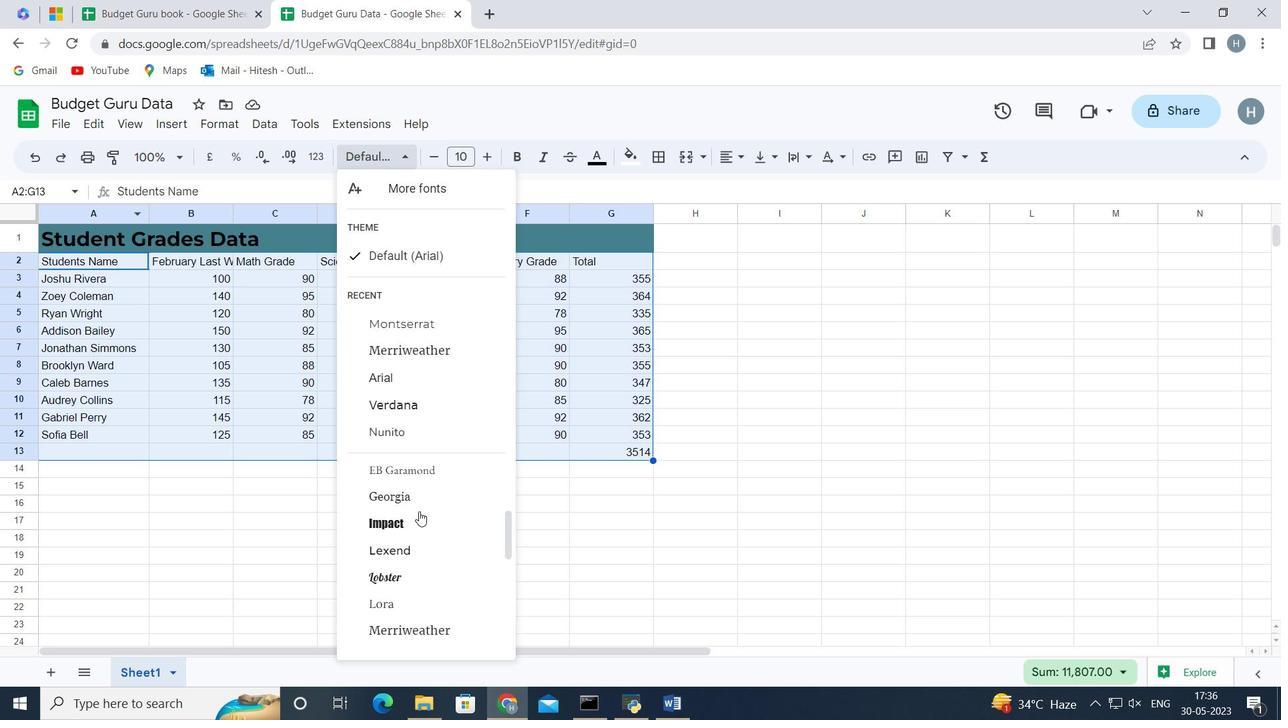 
Action: Mouse scrolled (419, 511) with delta (0, 0)
Screenshot: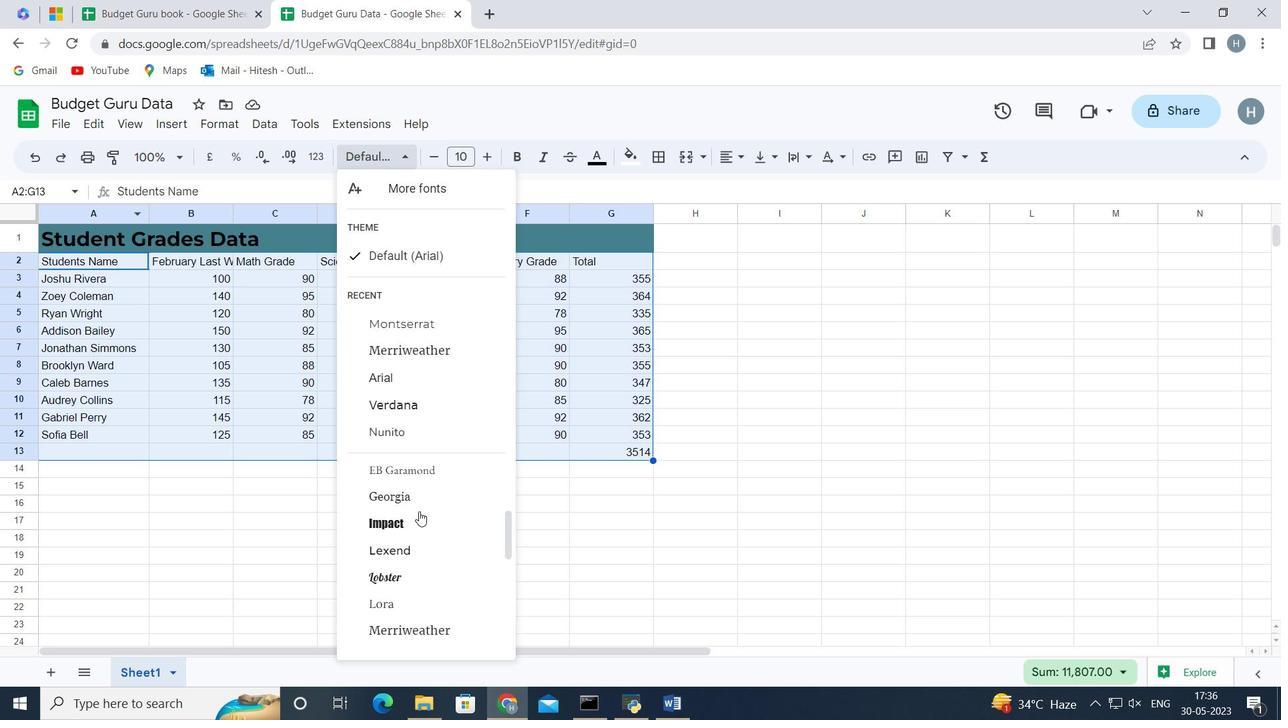 
Action: Mouse moved to (419, 512)
Screenshot: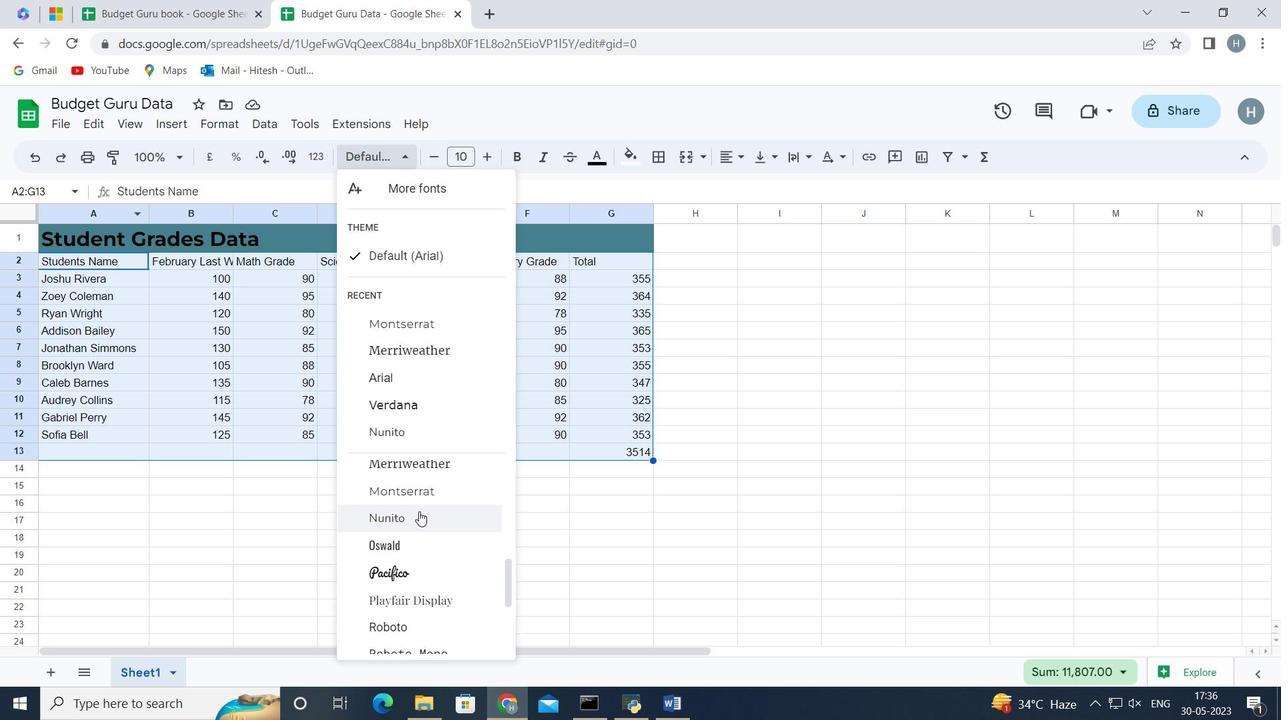 
Action: Mouse scrolled (419, 511) with delta (0, 0)
Screenshot: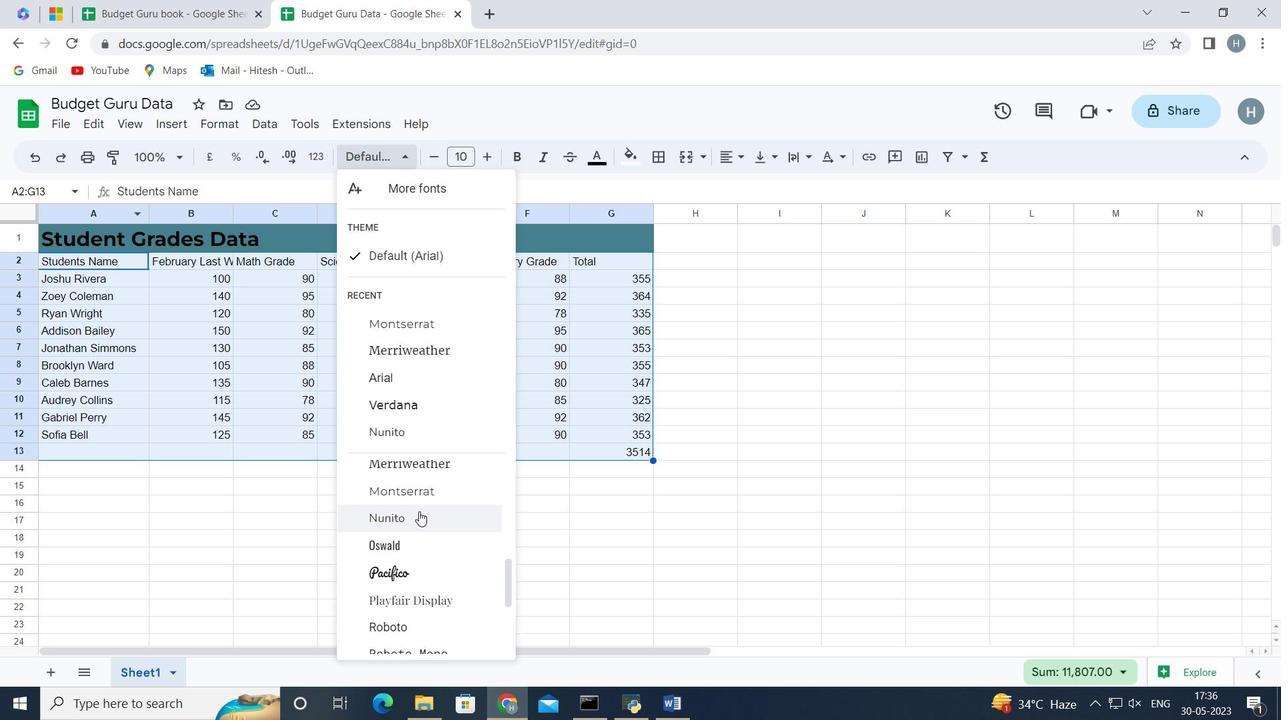 
Action: Mouse moved to (419, 513)
Screenshot: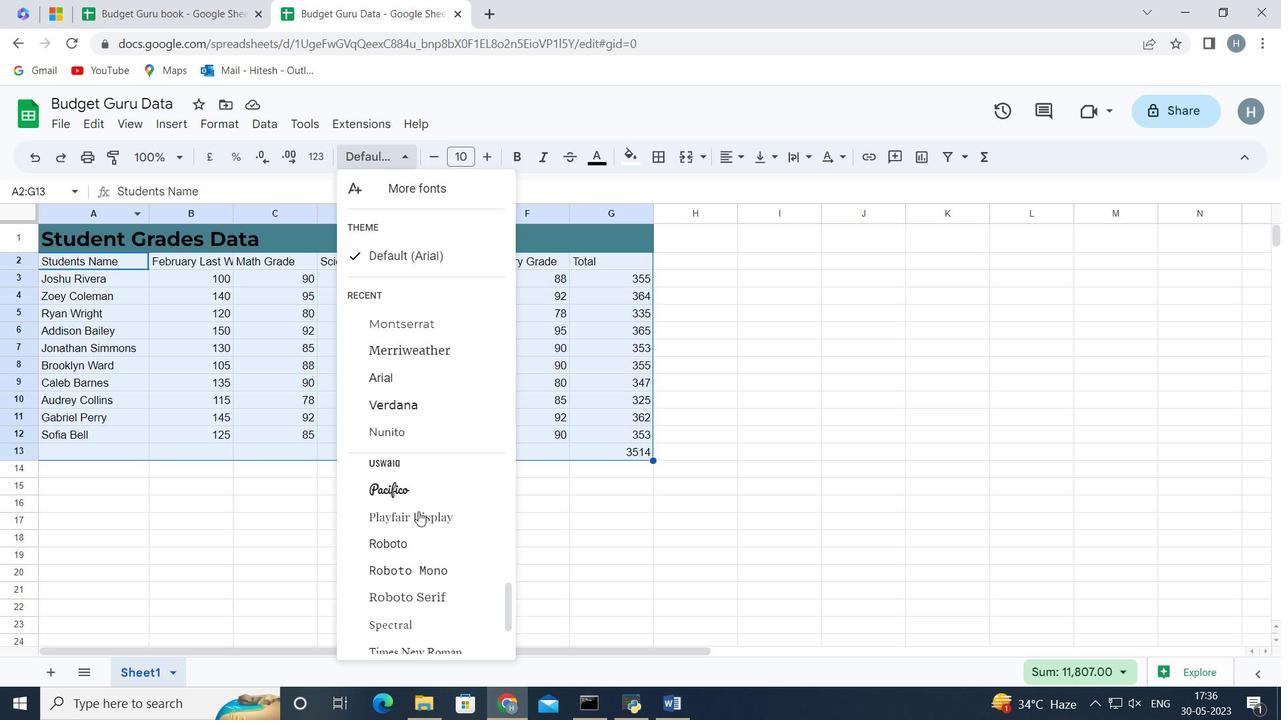 
Action: Mouse scrolled (419, 513) with delta (0, 0)
Screenshot: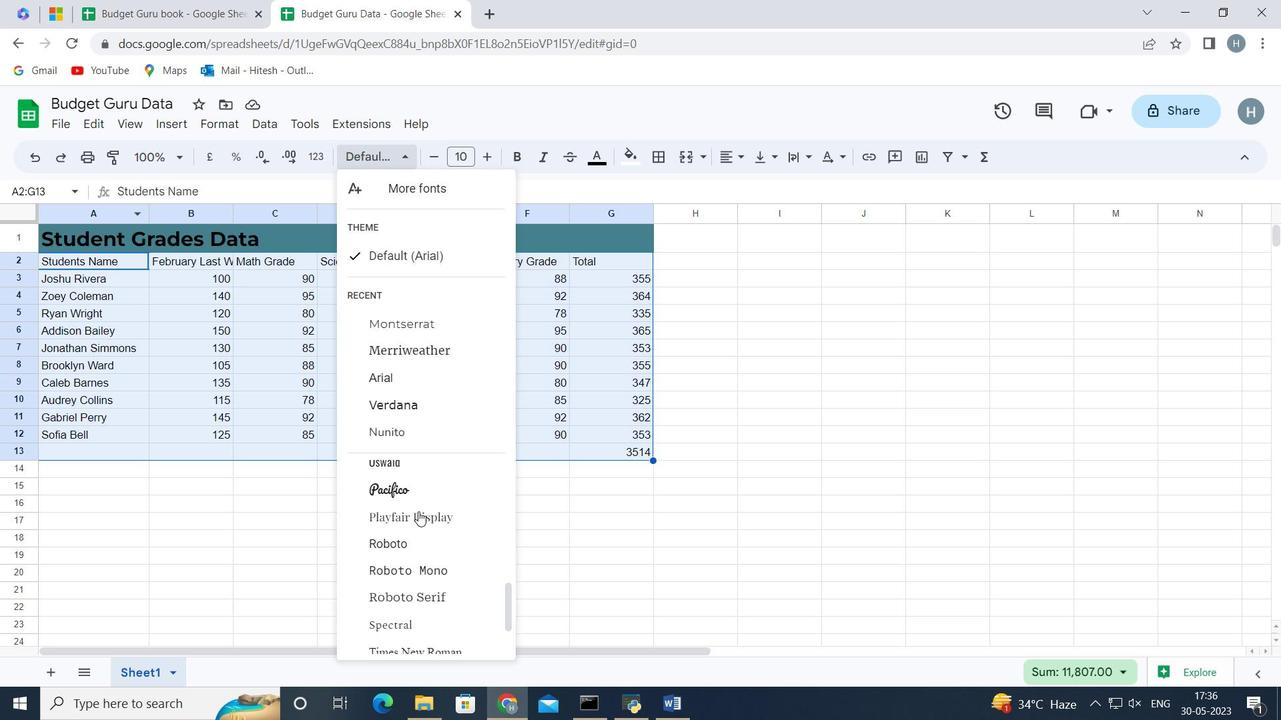 
Action: Mouse moved to (419, 514)
Screenshot: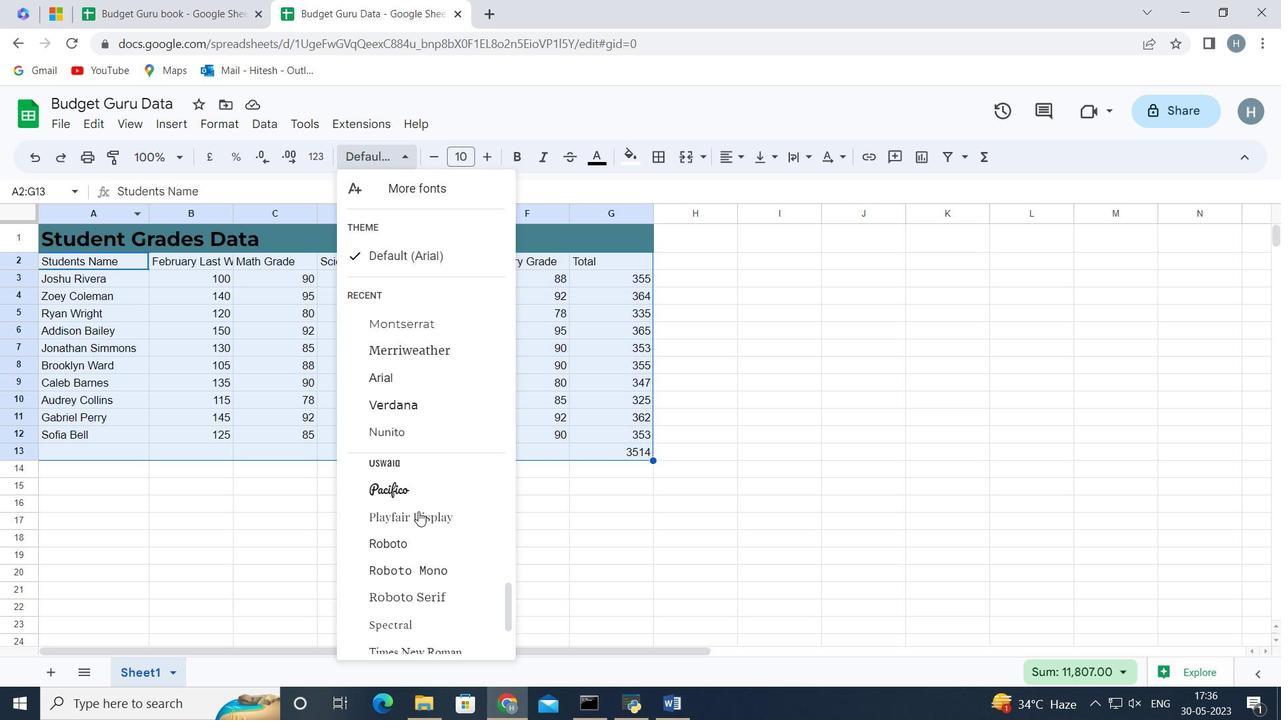
Action: Mouse scrolled (419, 513) with delta (0, 0)
Screenshot: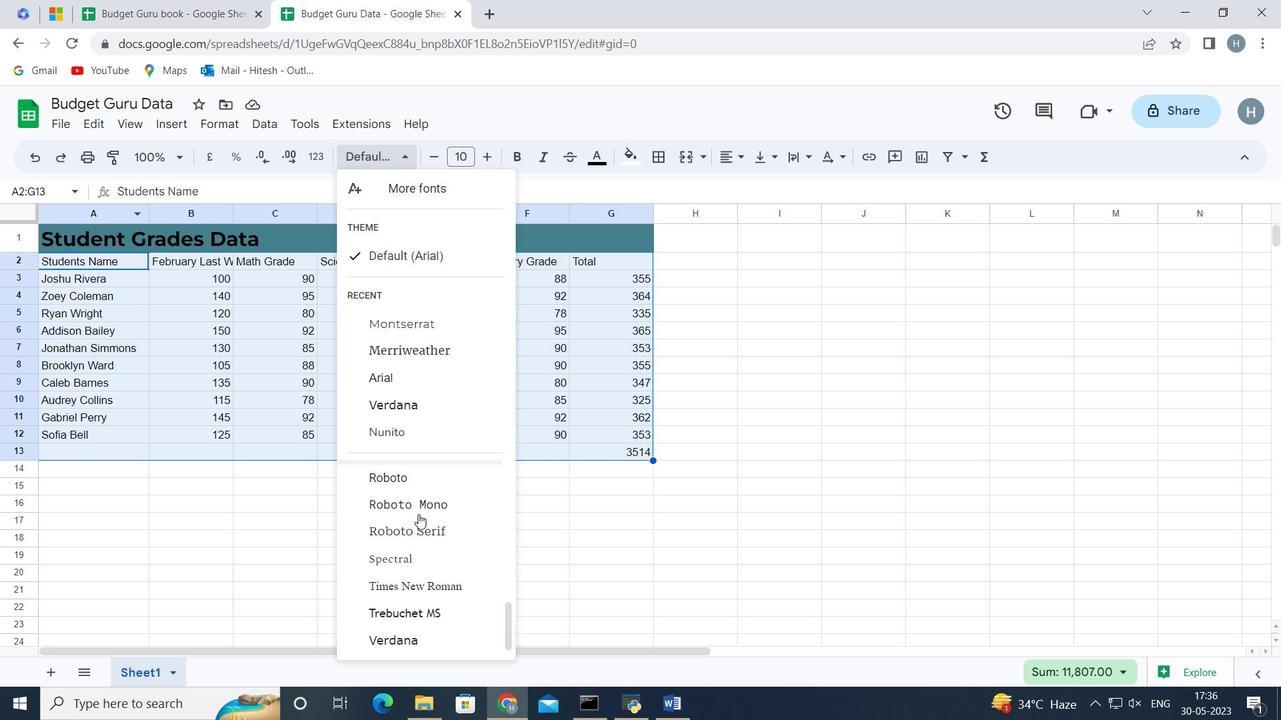 
Action: Mouse moved to (419, 516)
Screenshot: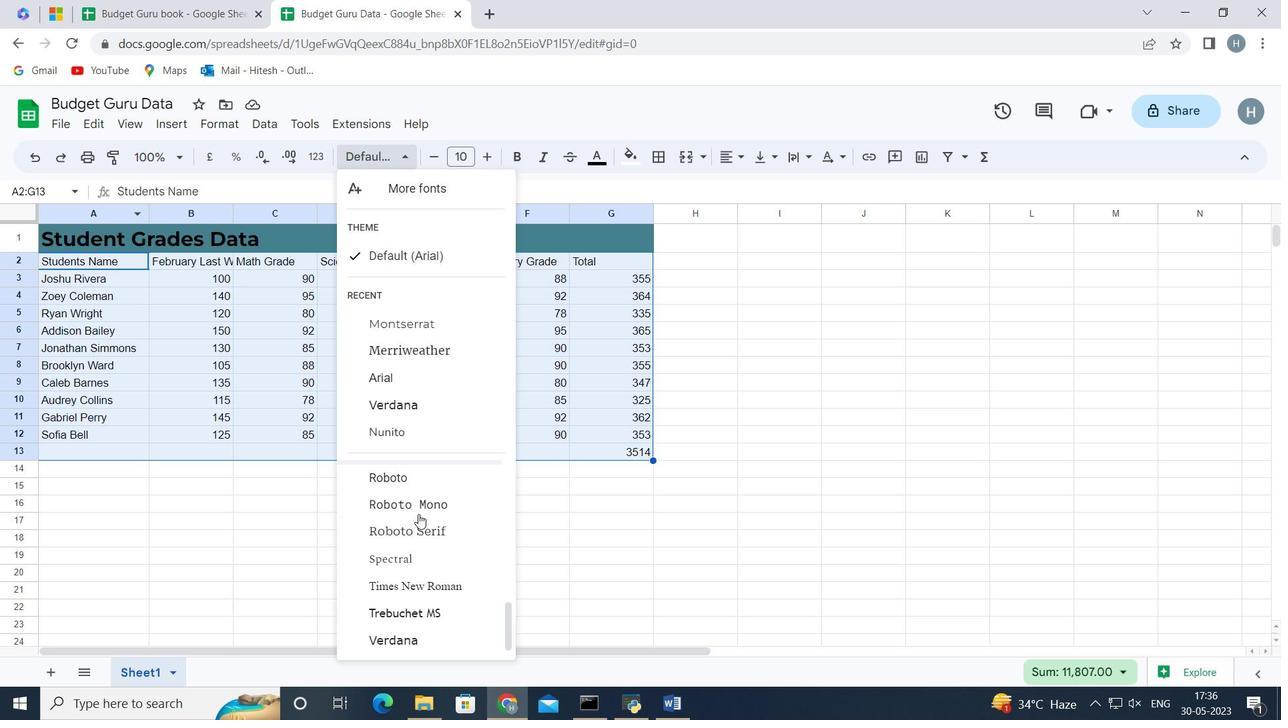 
Action: Mouse scrolled (419, 515) with delta (0, 0)
Screenshot: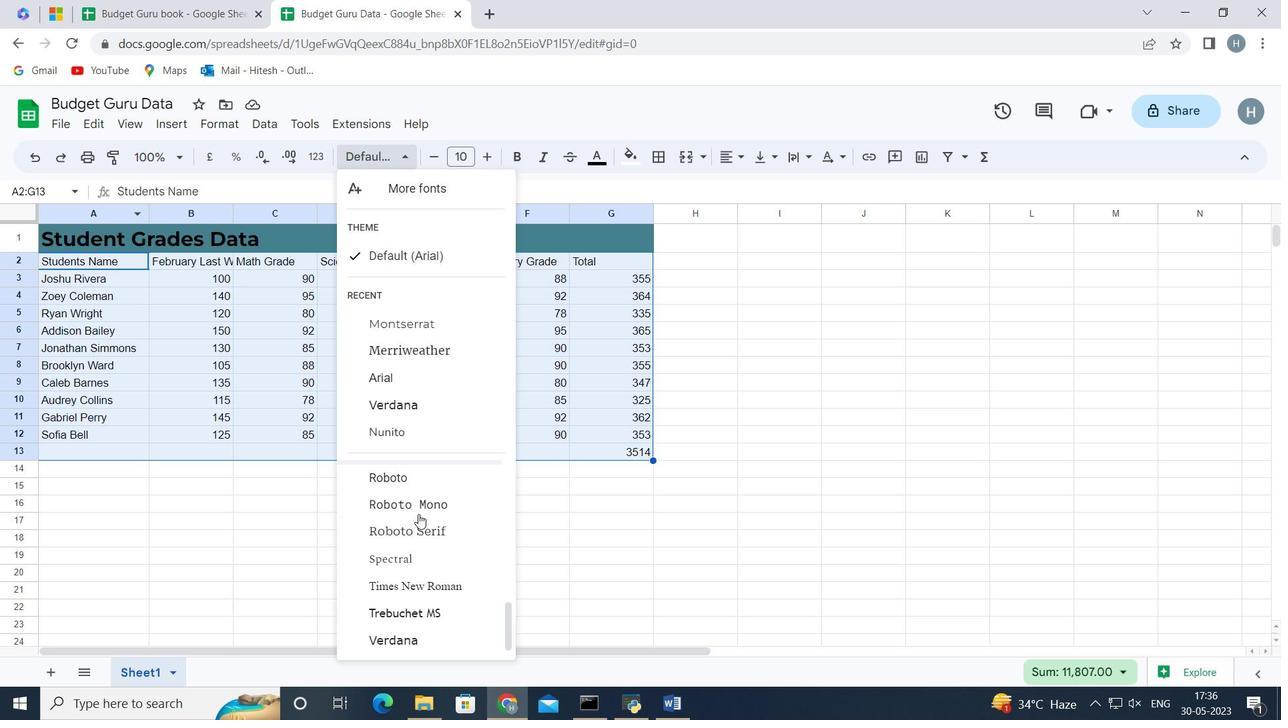 
Action: Mouse moved to (435, 541)
Screenshot: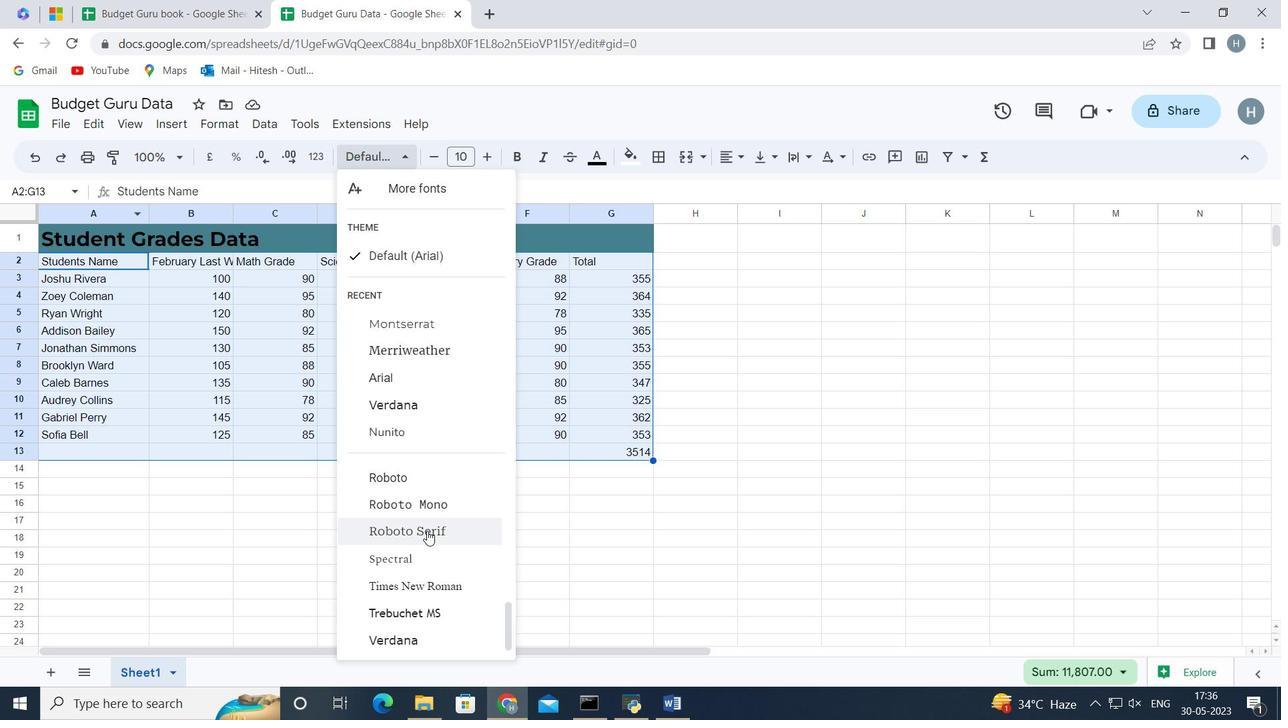 
Action: Mouse scrolled (435, 542) with delta (0, 0)
Screenshot: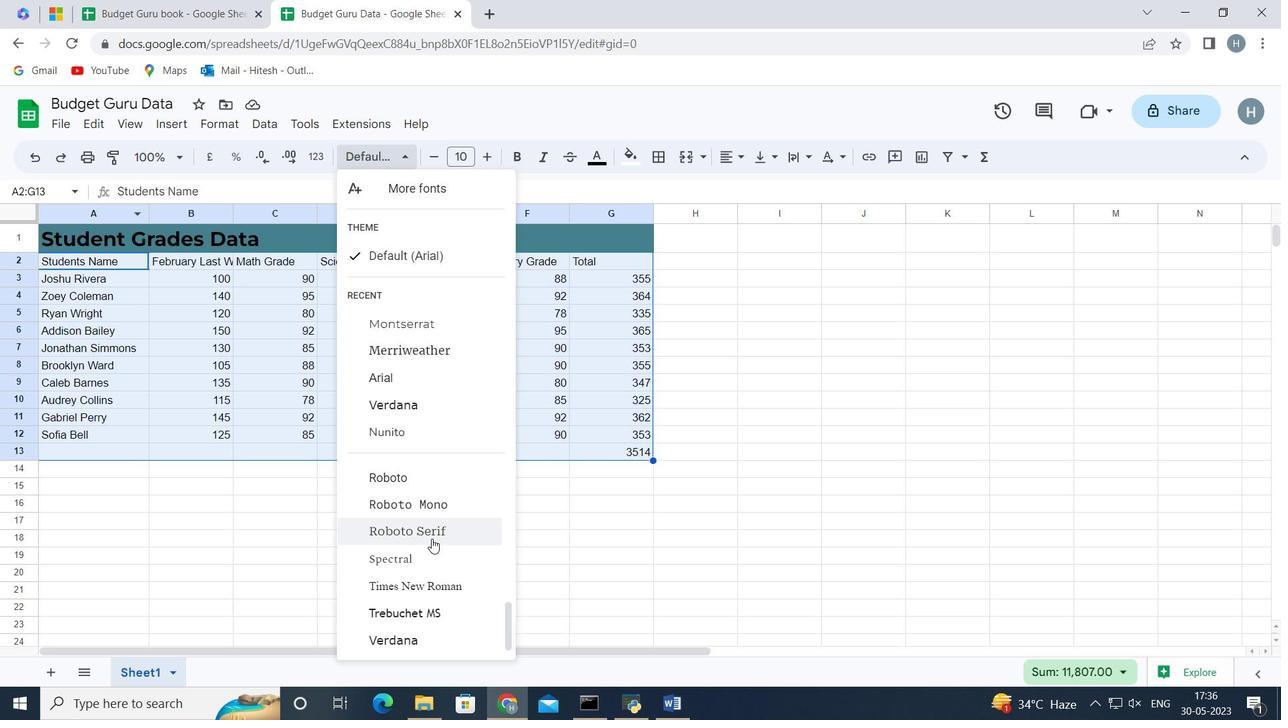 
Action: Mouse scrolled (435, 542) with delta (0, 0)
Screenshot: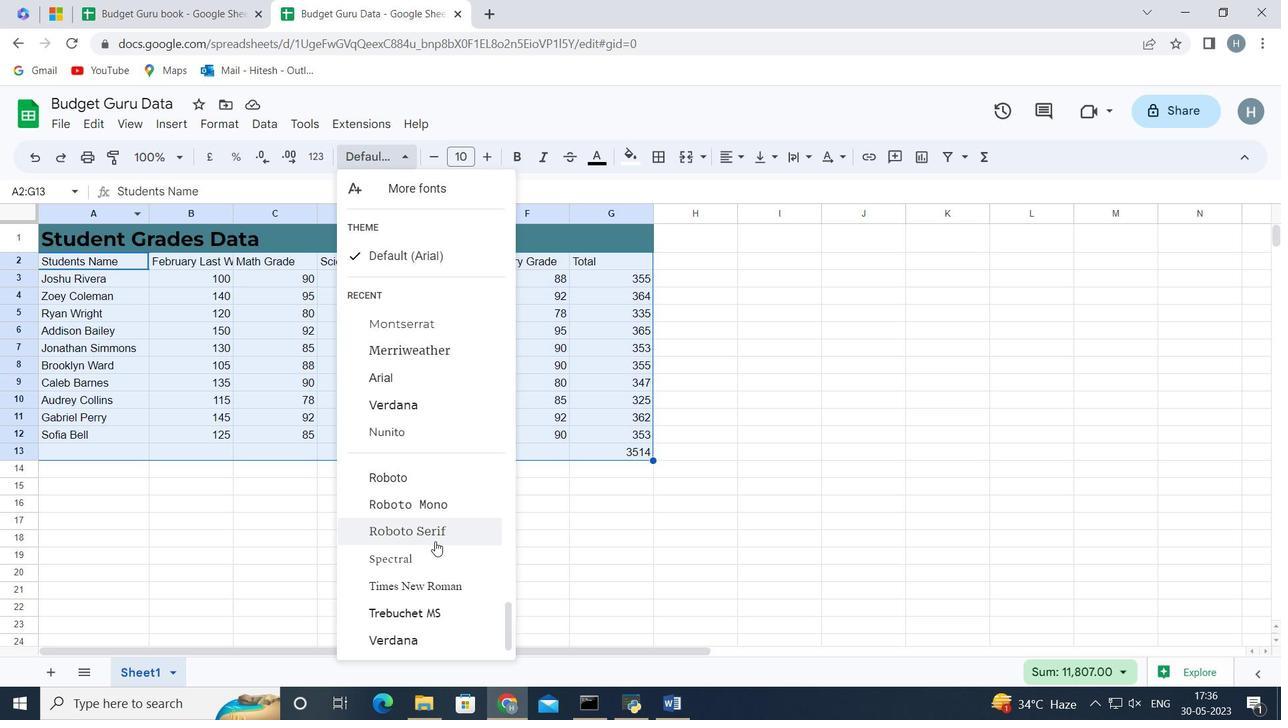 
Action: Mouse scrolled (435, 542) with delta (0, 0)
Screenshot: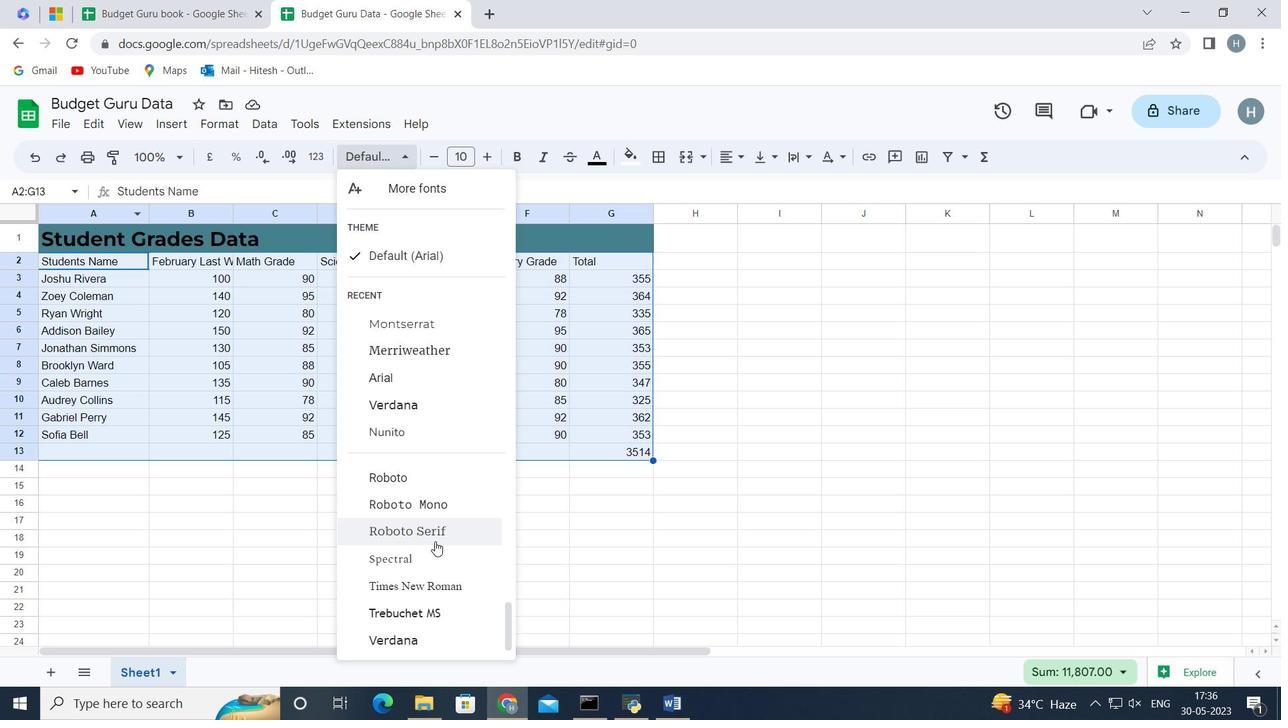 
Action: Mouse scrolled (435, 542) with delta (0, 0)
Screenshot: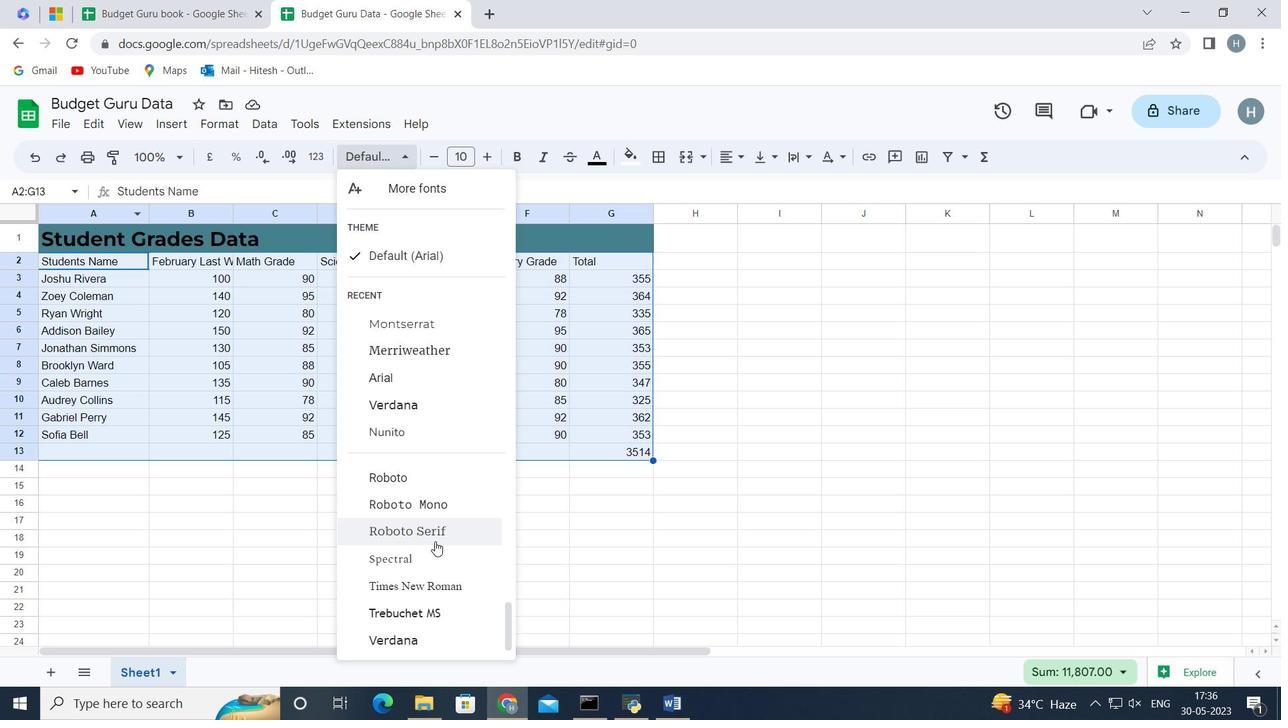 
Action: Mouse scrolled (435, 542) with delta (0, 0)
Screenshot: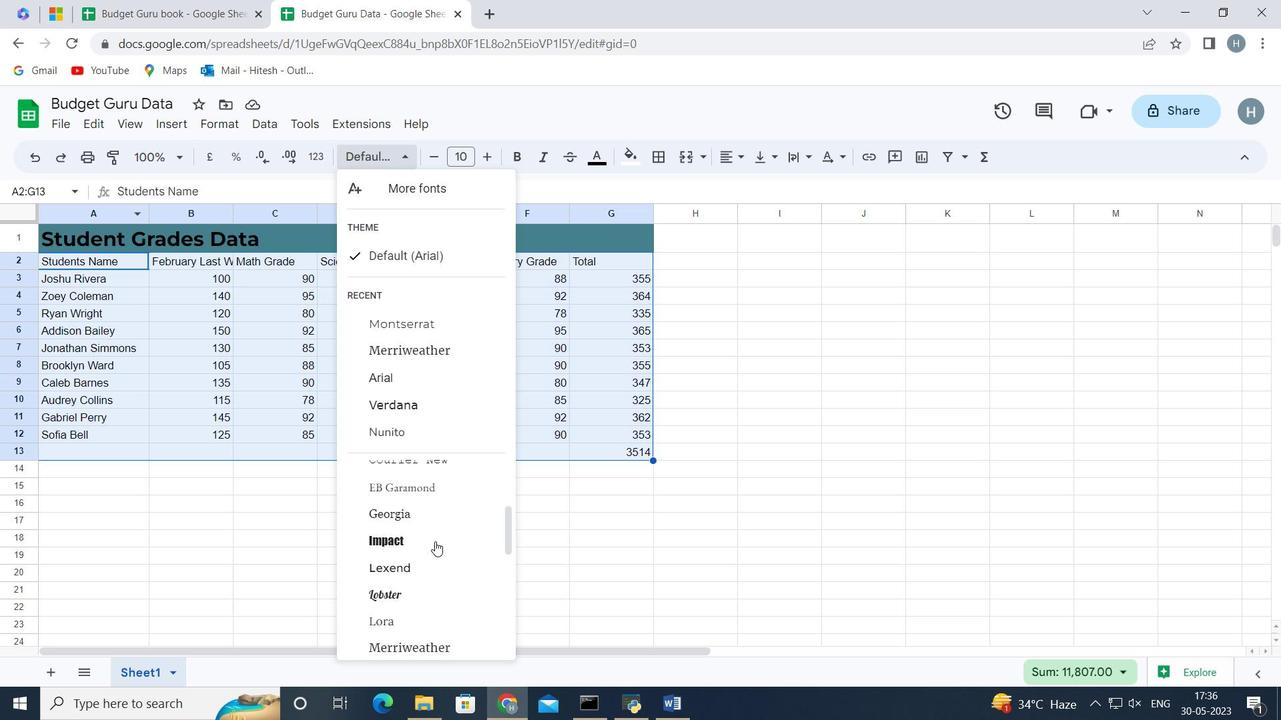 
Action: Mouse scrolled (435, 542) with delta (0, 0)
Screenshot: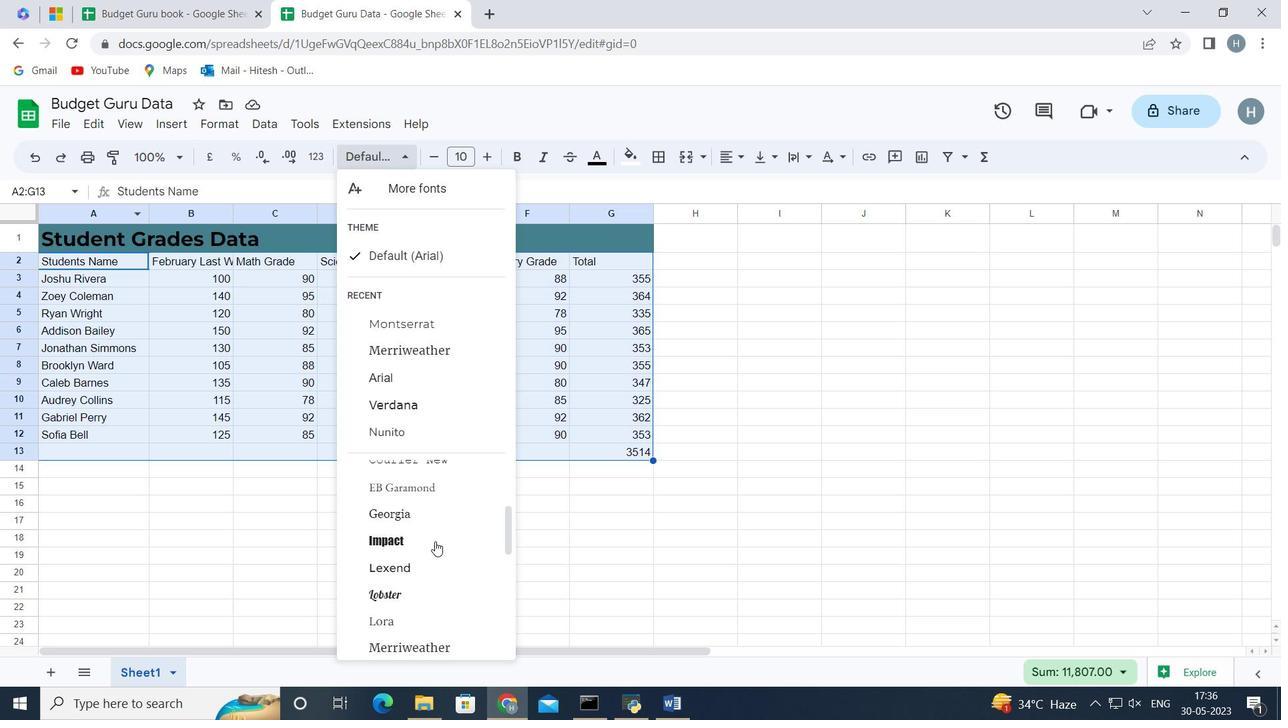 
Action: Mouse scrolled (435, 542) with delta (0, 0)
Screenshot: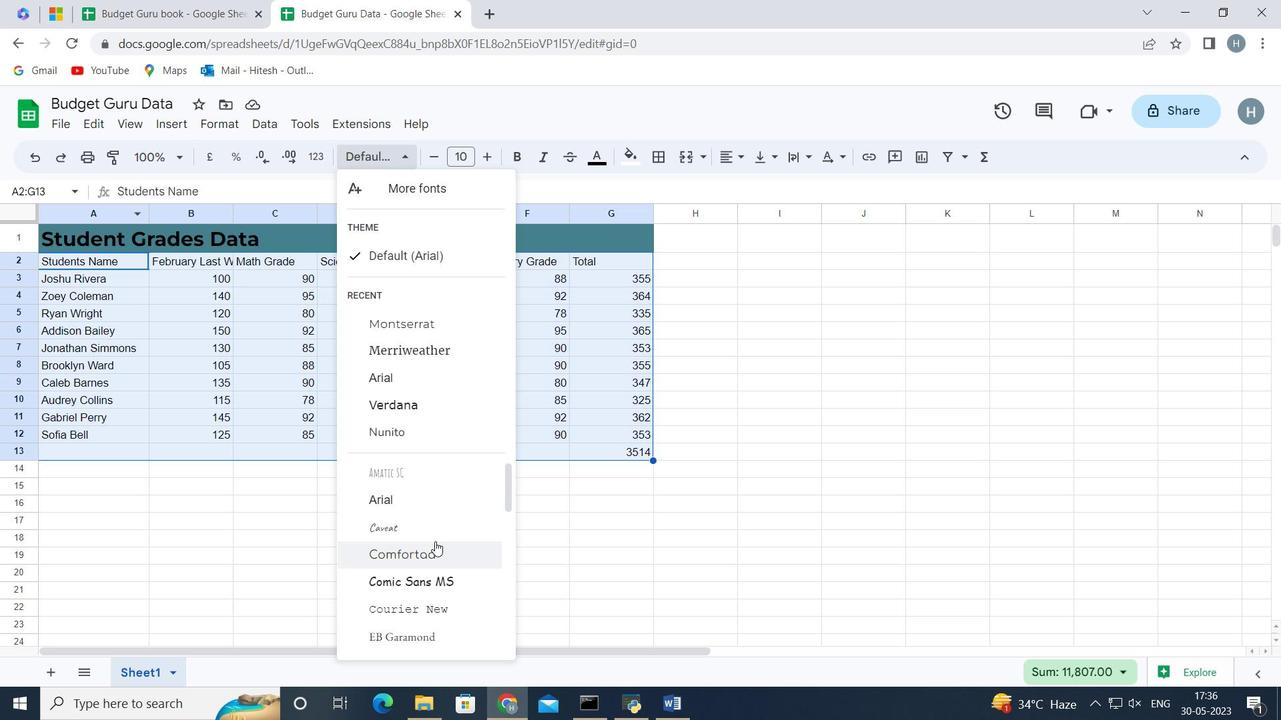 
Action: Mouse scrolled (435, 542) with delta (0, 0)
Screenshot: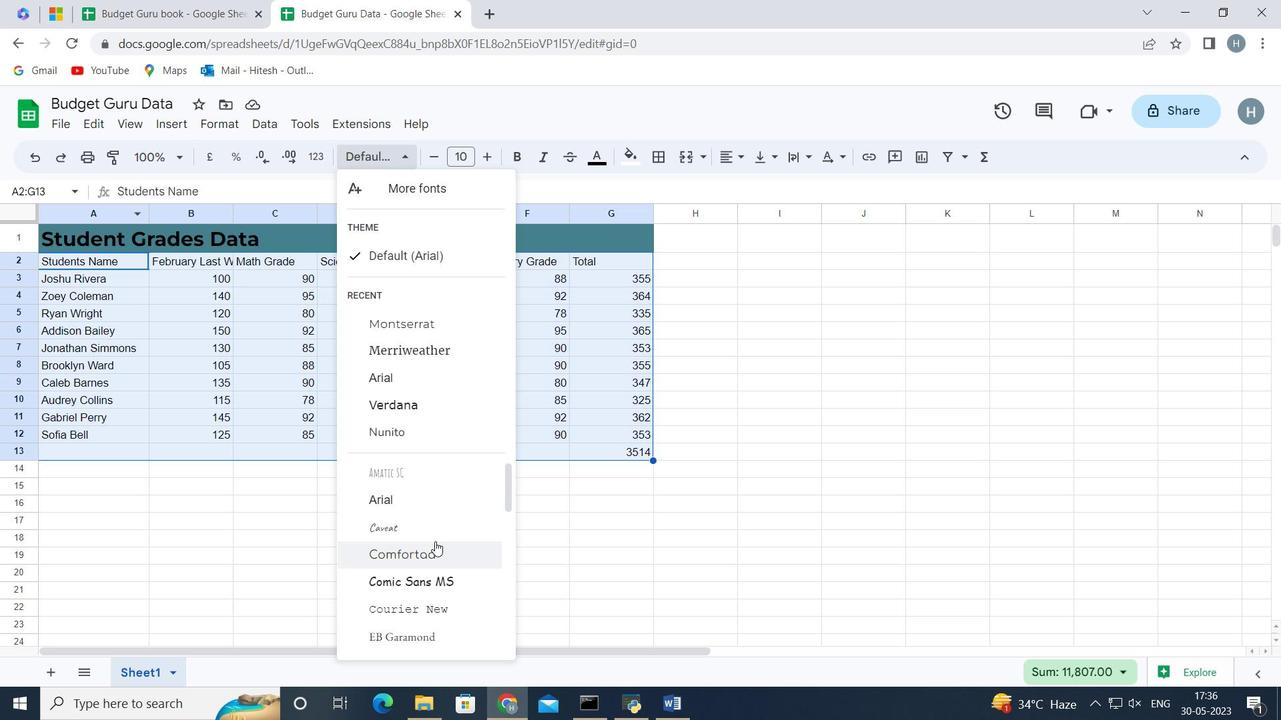 
Action: Mouse scrolled (435, 542) with delta (0, 0)
Screenshot: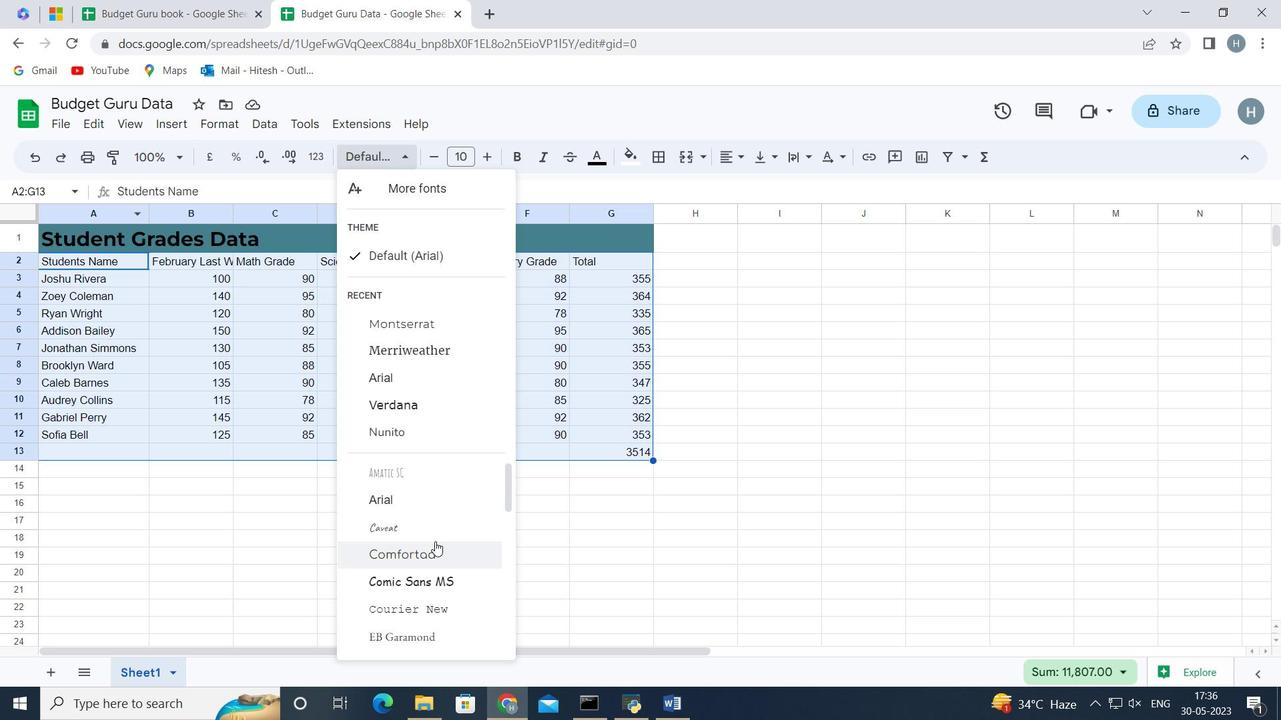 
Action: Mouse scrolled (435, 542) with delta (0, 0)
Screenshot: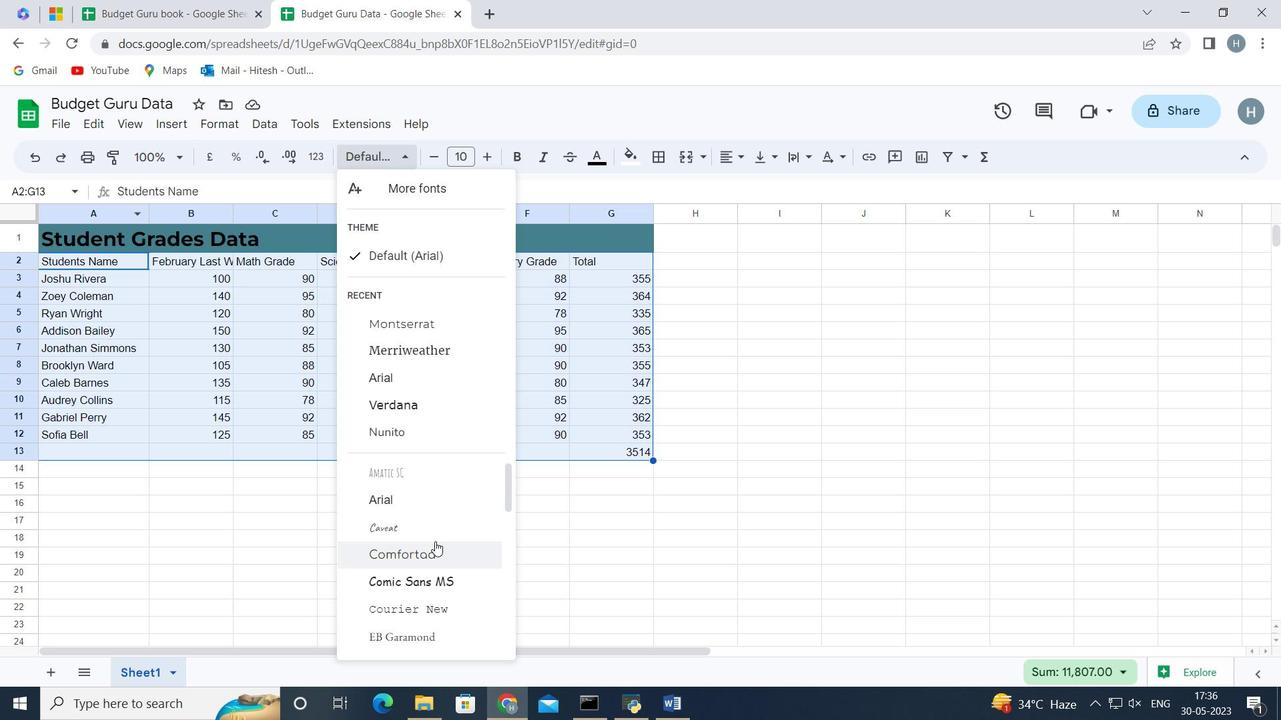 
Action: Mouse scrolled (435, 542) with delta (0, 0)
Screenshot: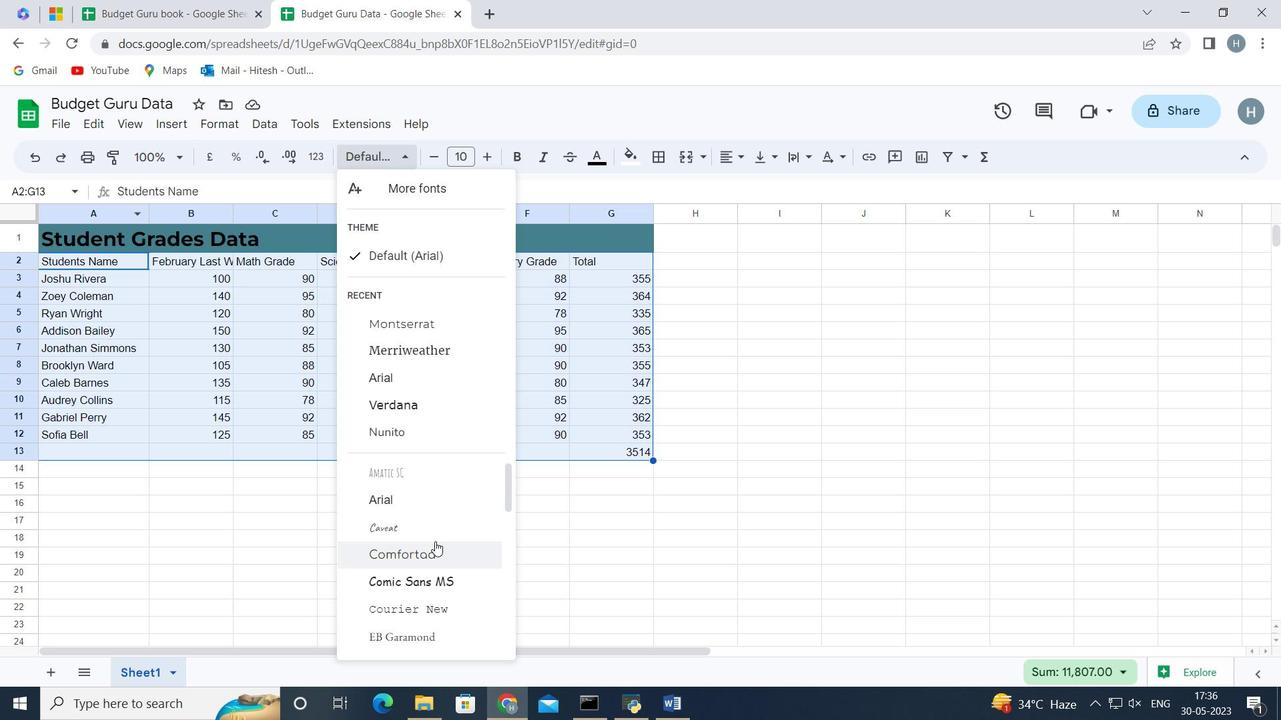 
Action: Mouse scrolled (435, 542) with delta (0, 0)
Screenshot: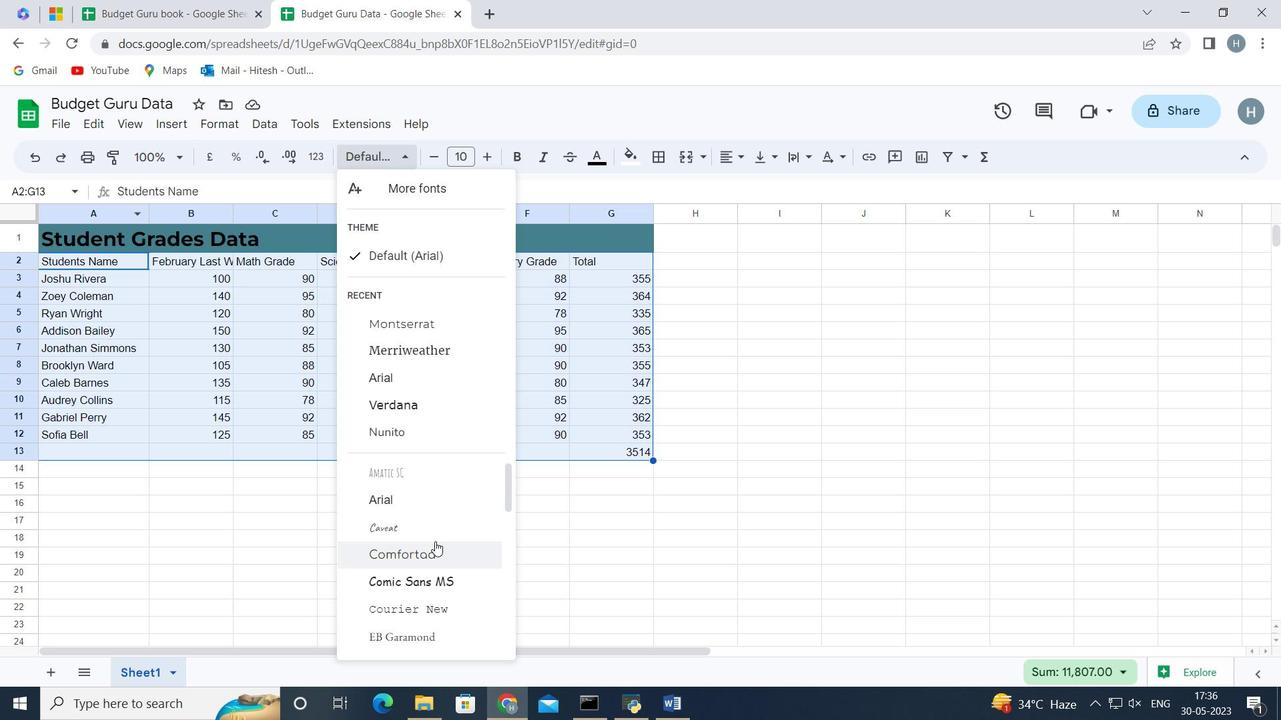 
Action: Mouse scrolled (435, 542) with delta (0, 0)
Screenshot: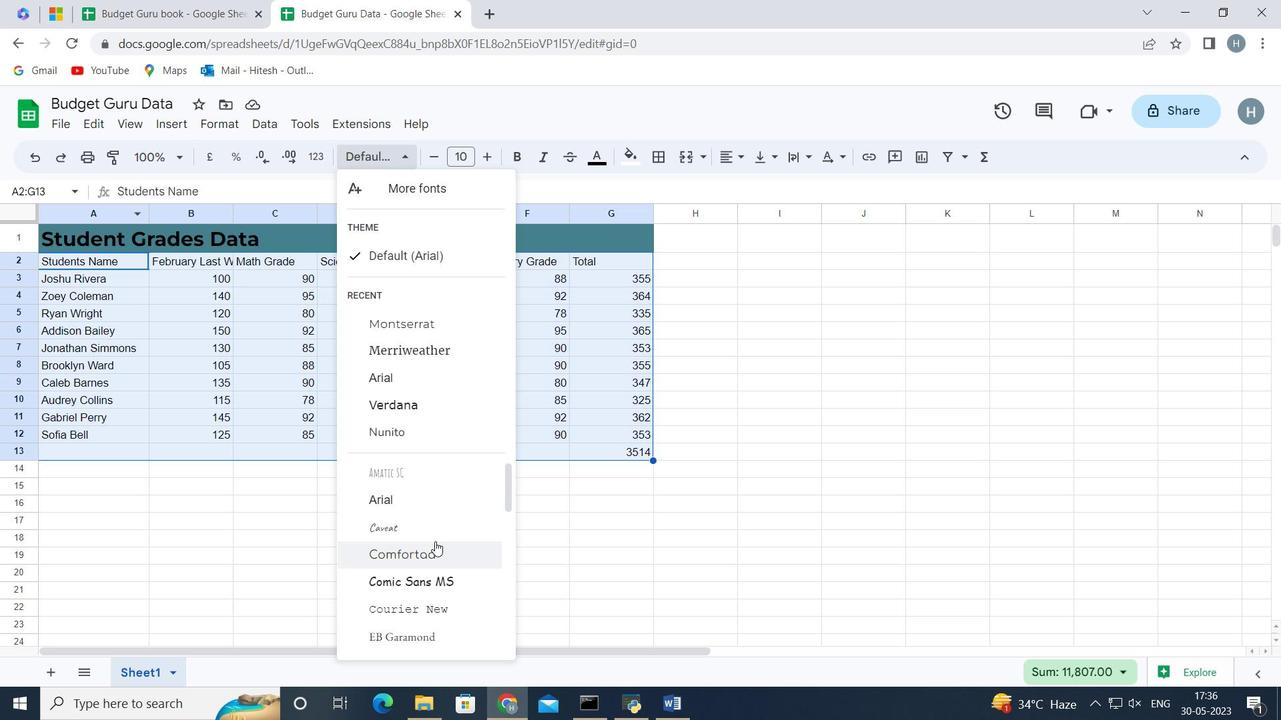 
Action: Mouse scrolled (435, 541) with delta (0, 0)
Screenshot: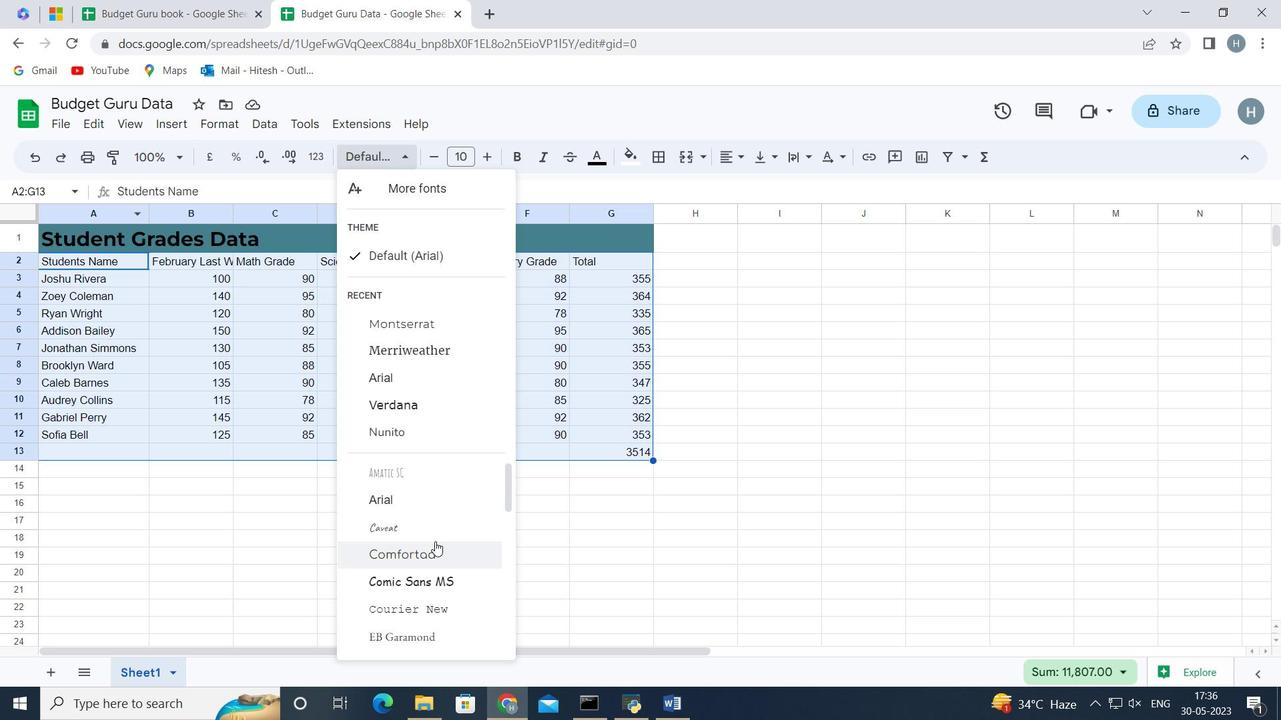 
Action: Mouse scrolled (435, 541) with delta (0, 0)
Screenshot: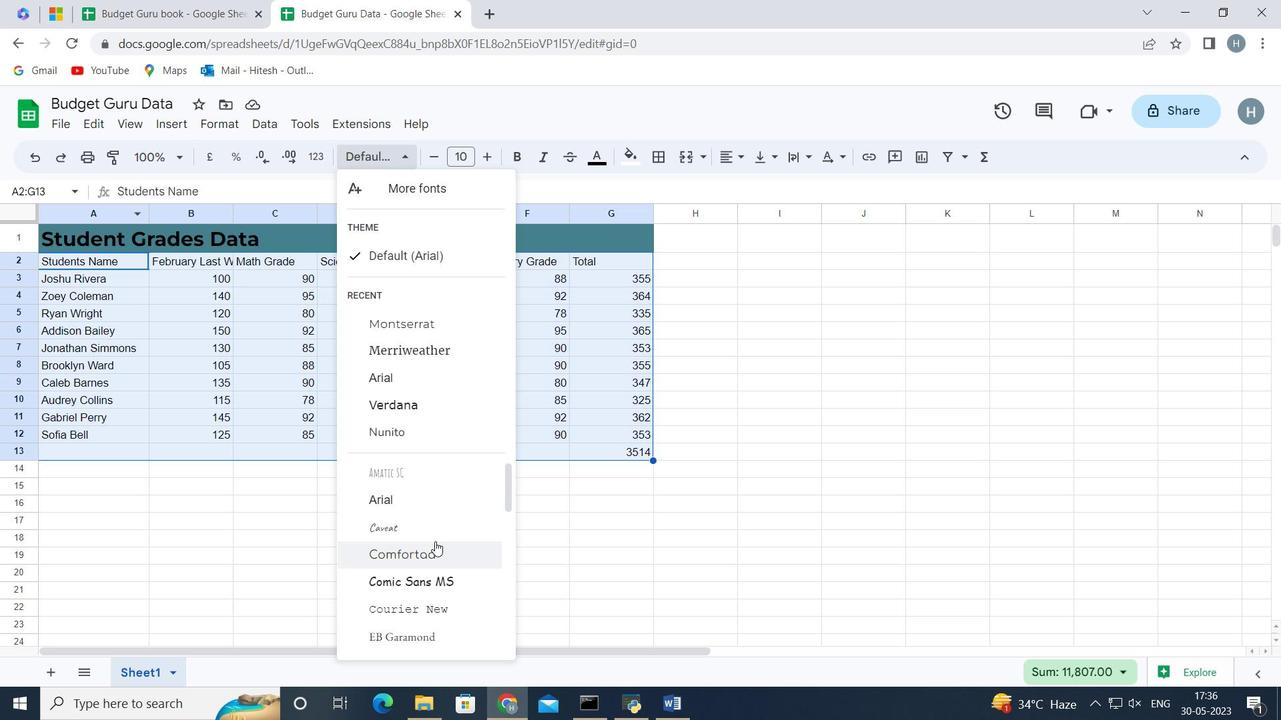 
Action: Mouse scrolled (435, 541) with delta (0, 0)
Screenshot: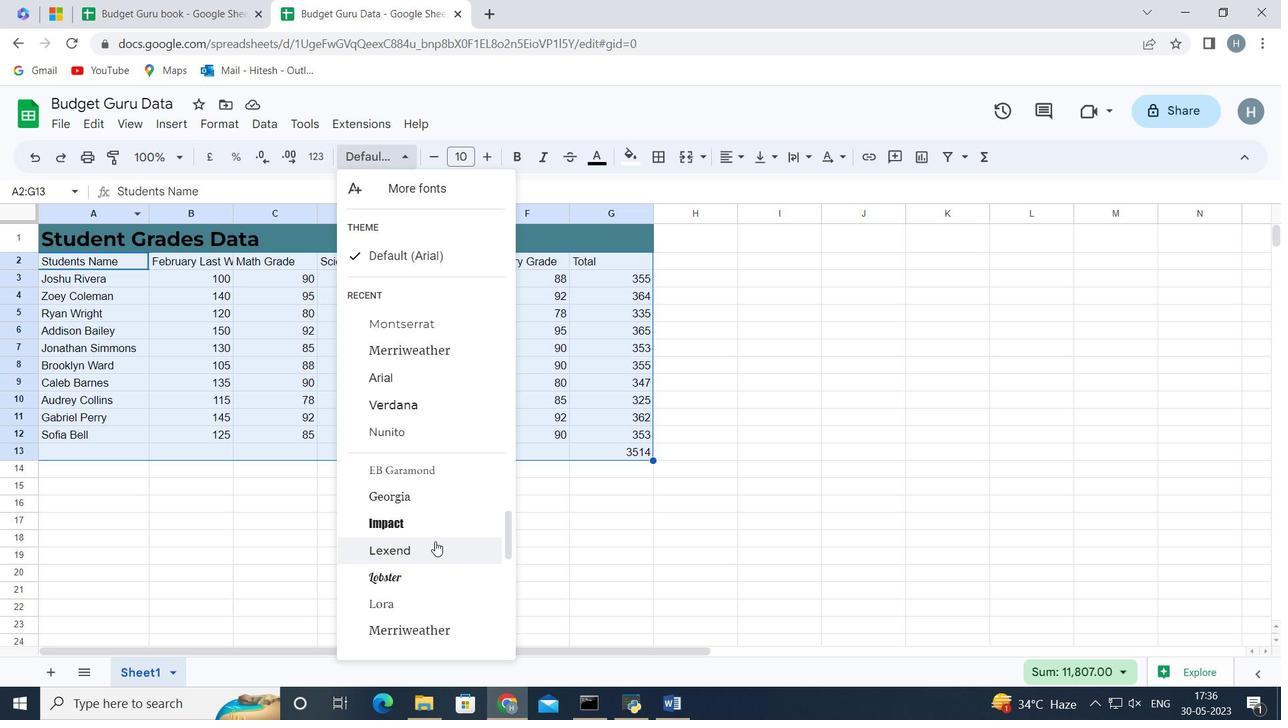 
Action: Mouse scrolled (435, 541) with delta (0, 0)
Screenshot: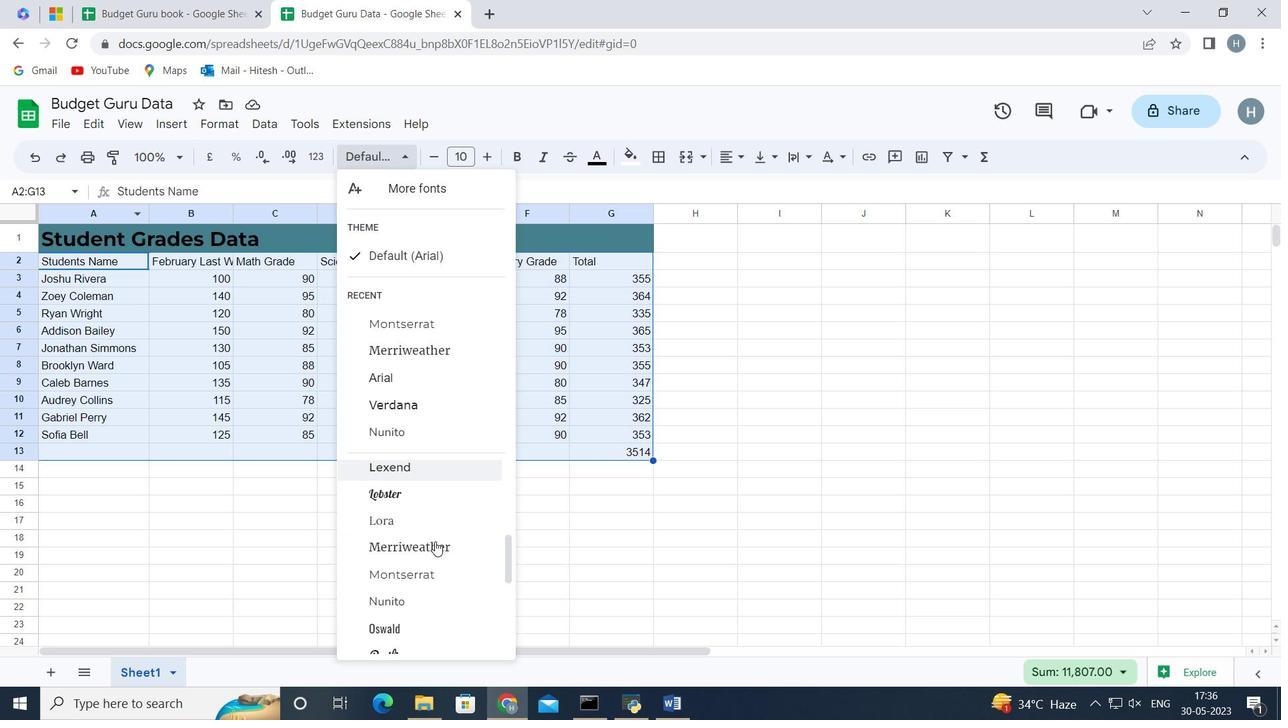 
Action: Mouse pressed left at (435, 541)
Screenshot: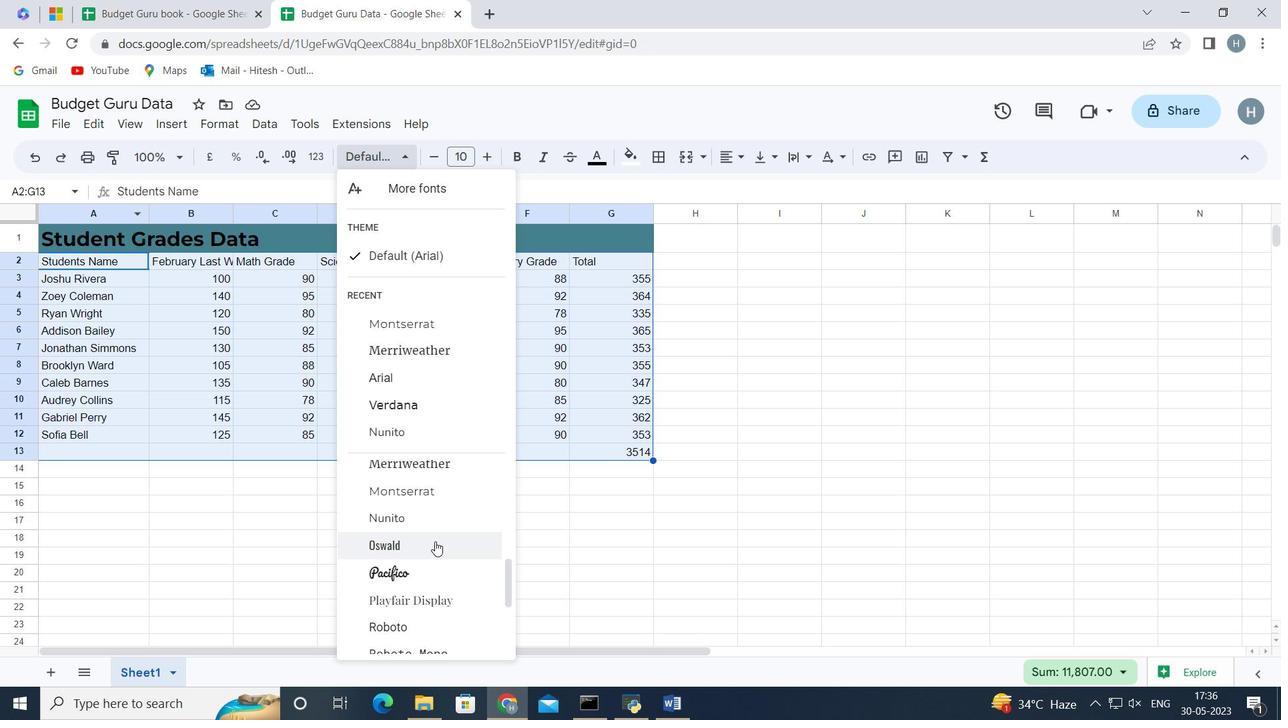 
Action: Mouse moved to (431, 160)
Screenshot: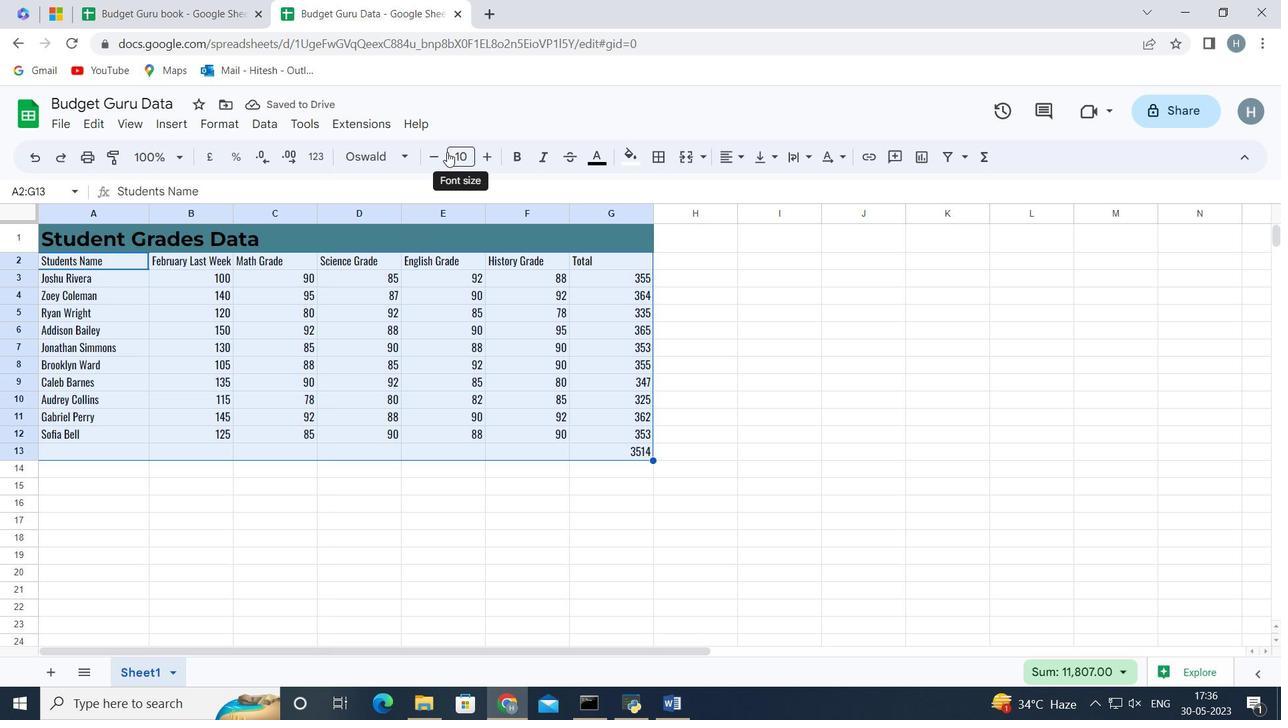
Action: Mouse pressed left at (431, 160)
Screenshot: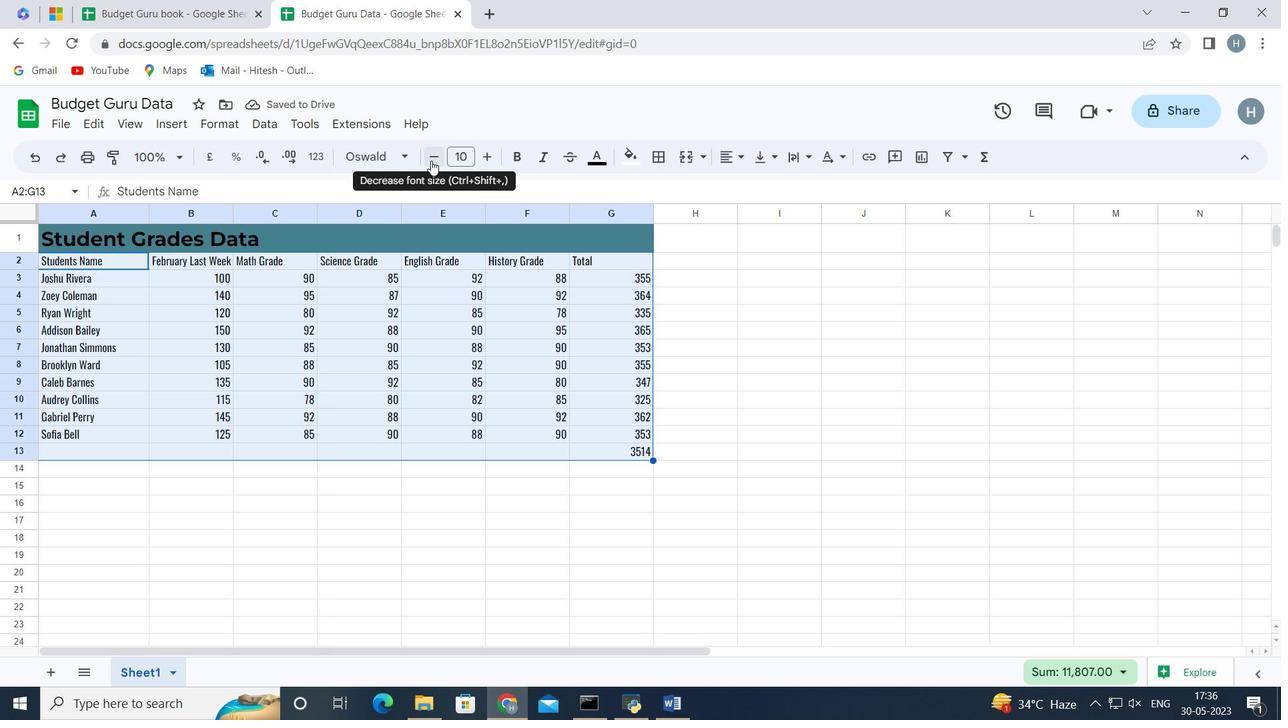 
Action: Mouse moved to (325, 487)
Screenshot: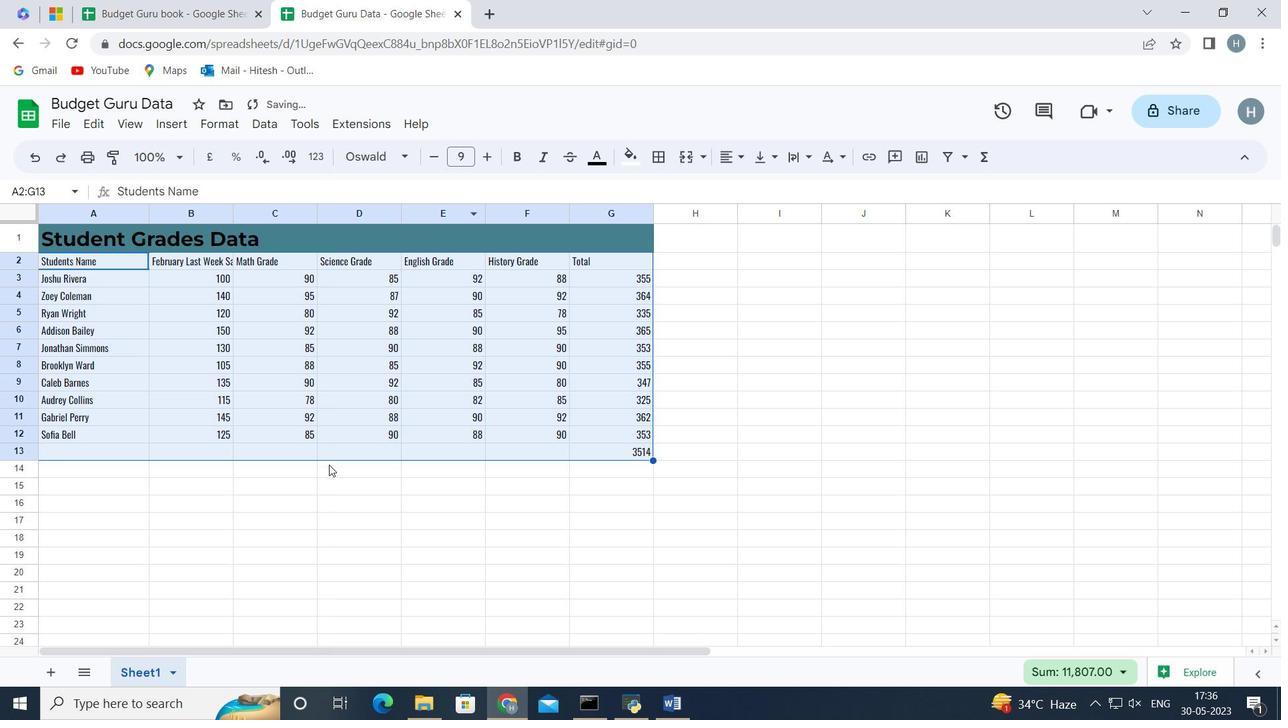 
Action: Mouse pressed left at (325, 487)
Screenshot: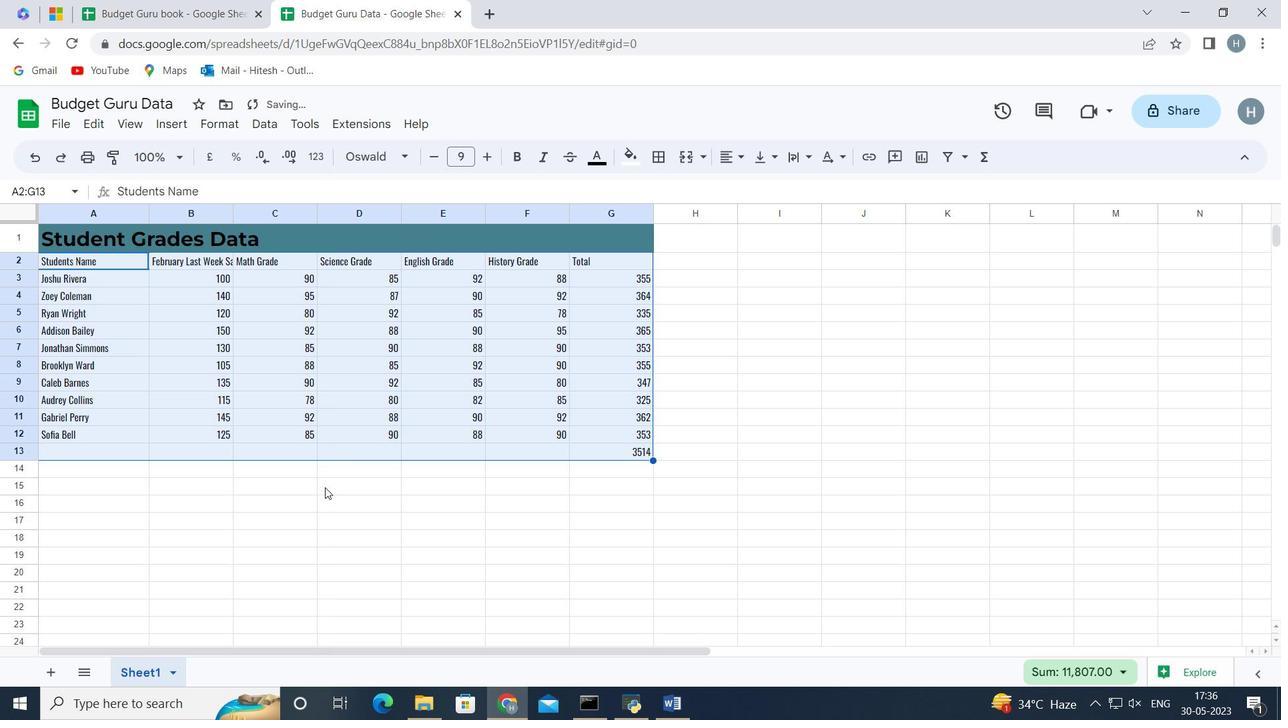 
Action: Mouse moved to (96, 232)
Screenshot: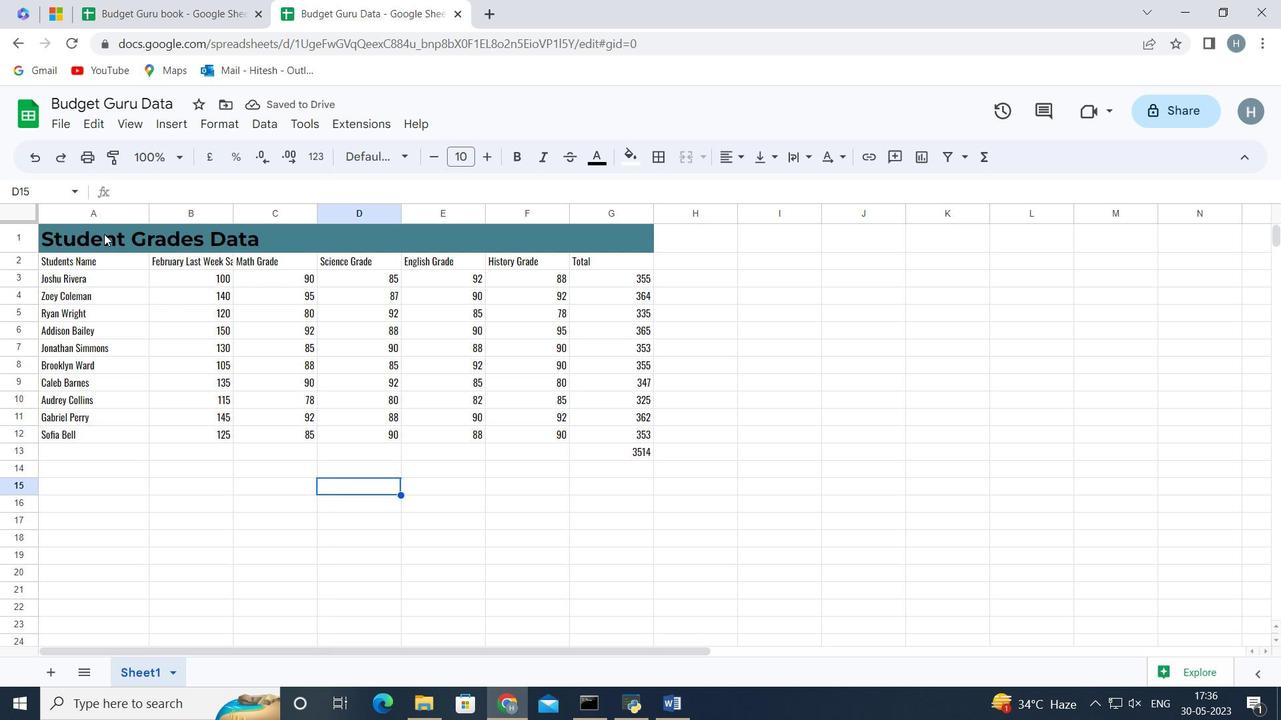 
Action: Mouse pressed left at (96, 232)
Screenshot: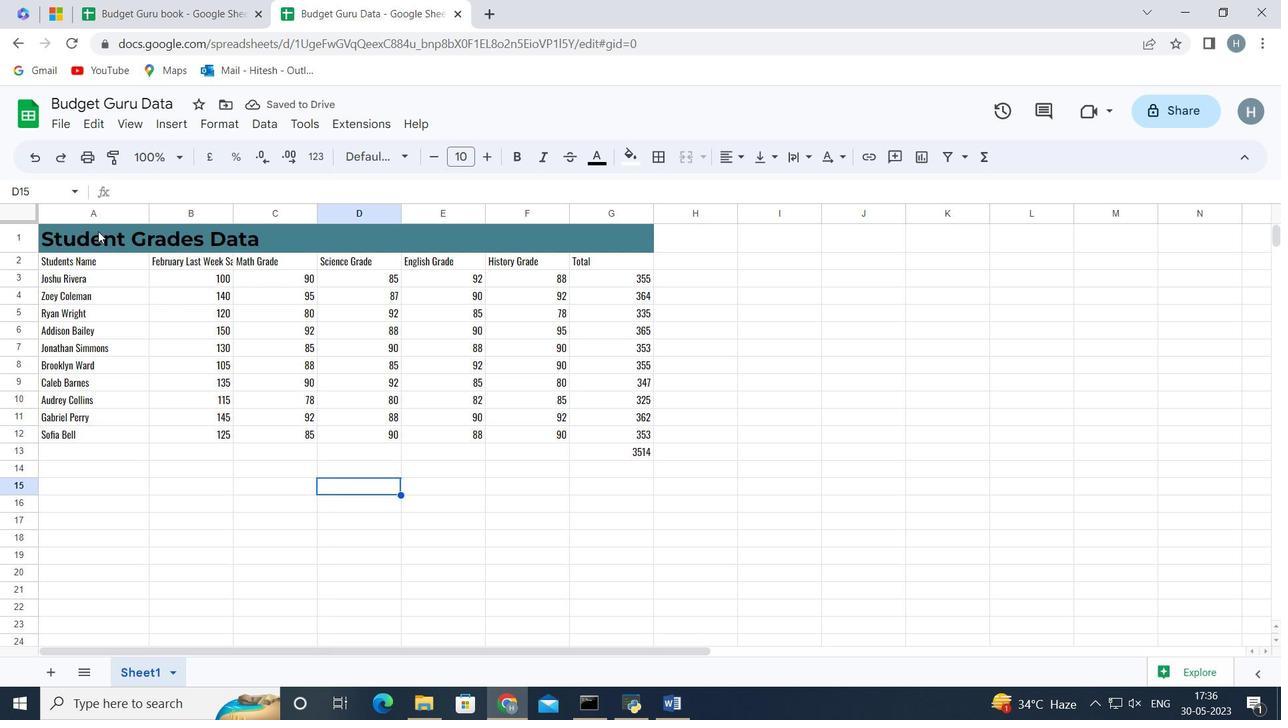 
Action: Mouse moved to (82, 236)
Screenshot: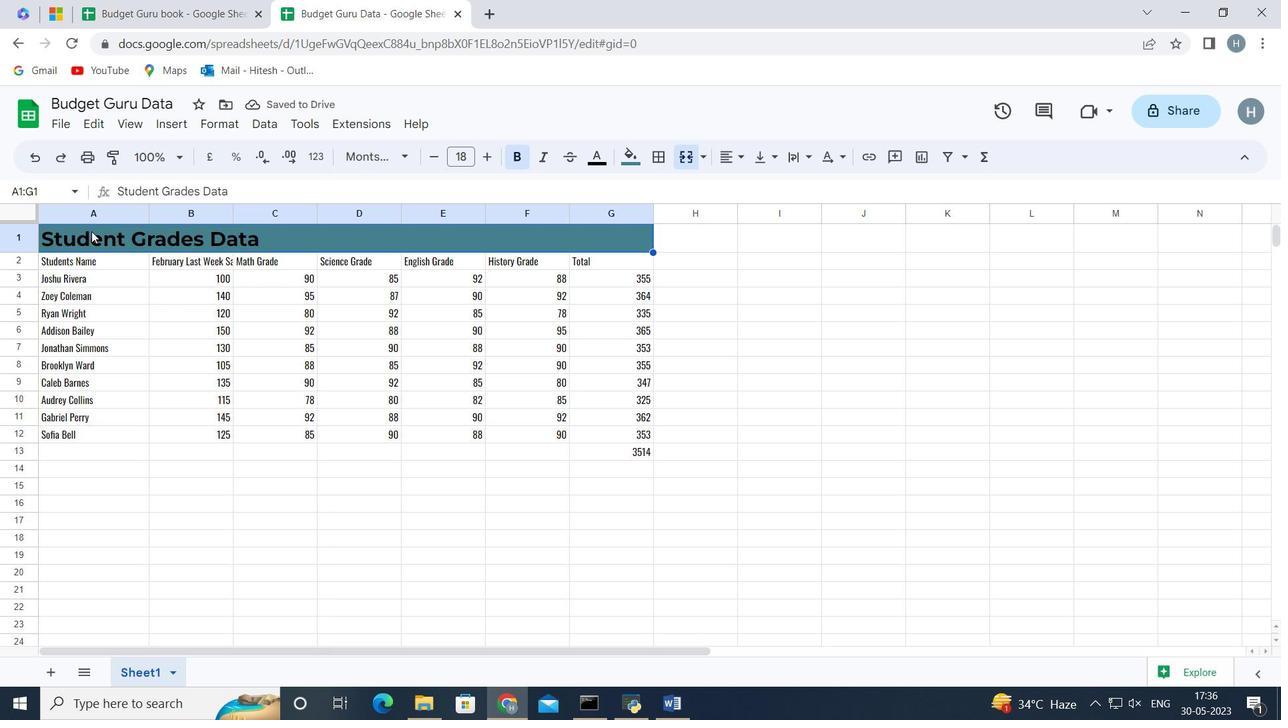 
Action: Key pressed <Key.shift><Key.down><Key.down><Key.down><Key.down><Key.down><Key.down><Key.down><Key.down><Key.down><Key.down><Key.down><Key.down><Key.shift><Key.up>
Screenshot: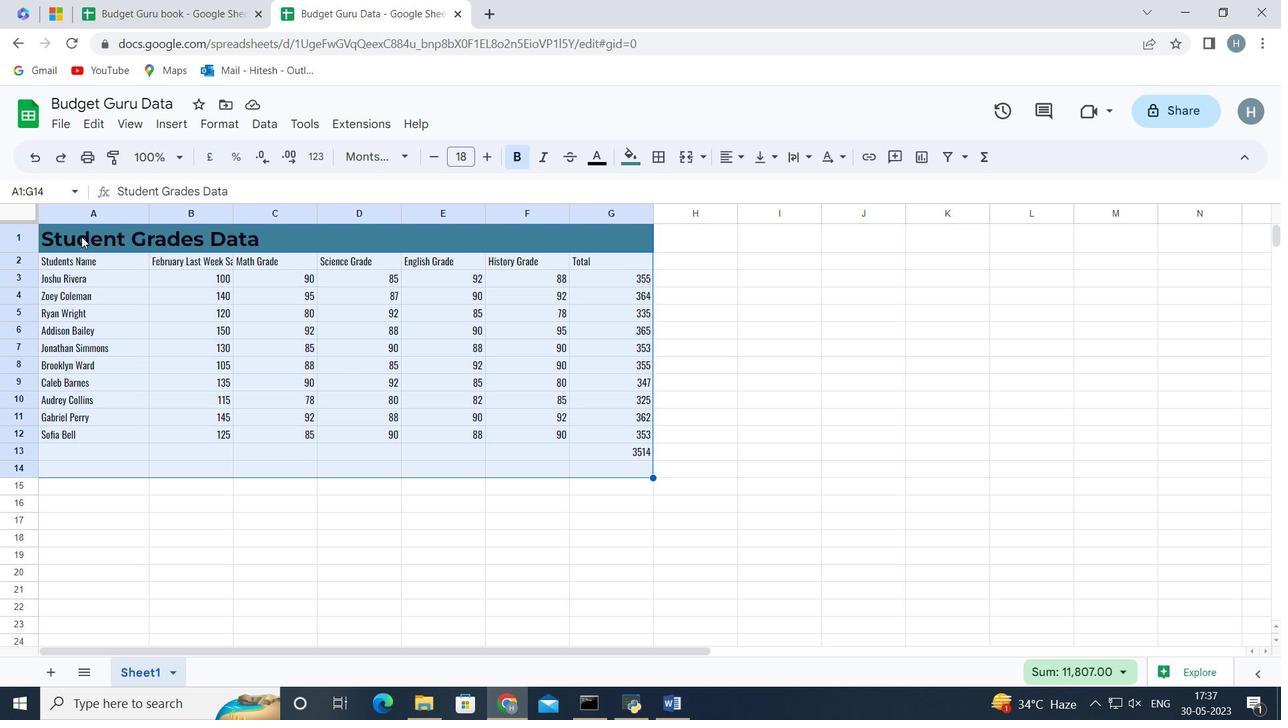 
Action: Mouse moved to (740, 151)
Screenshot: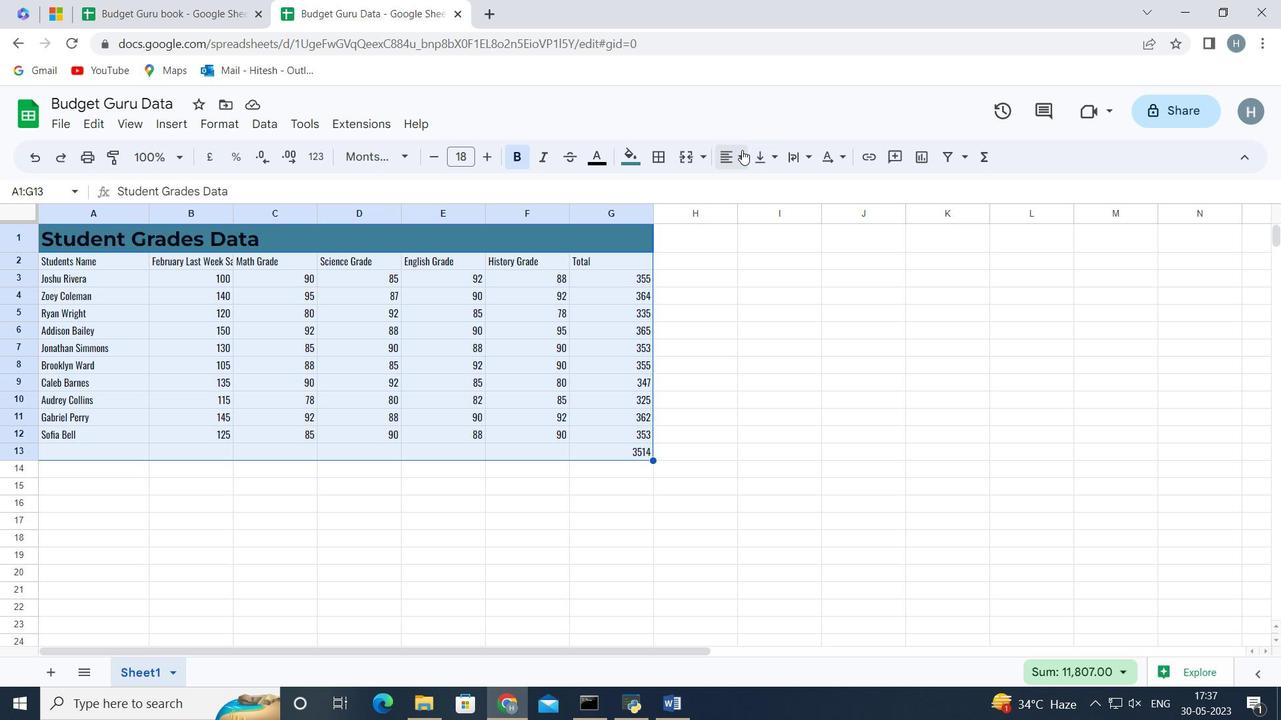 
Action: Mouse pressed left at (740, 151)
Screenshot: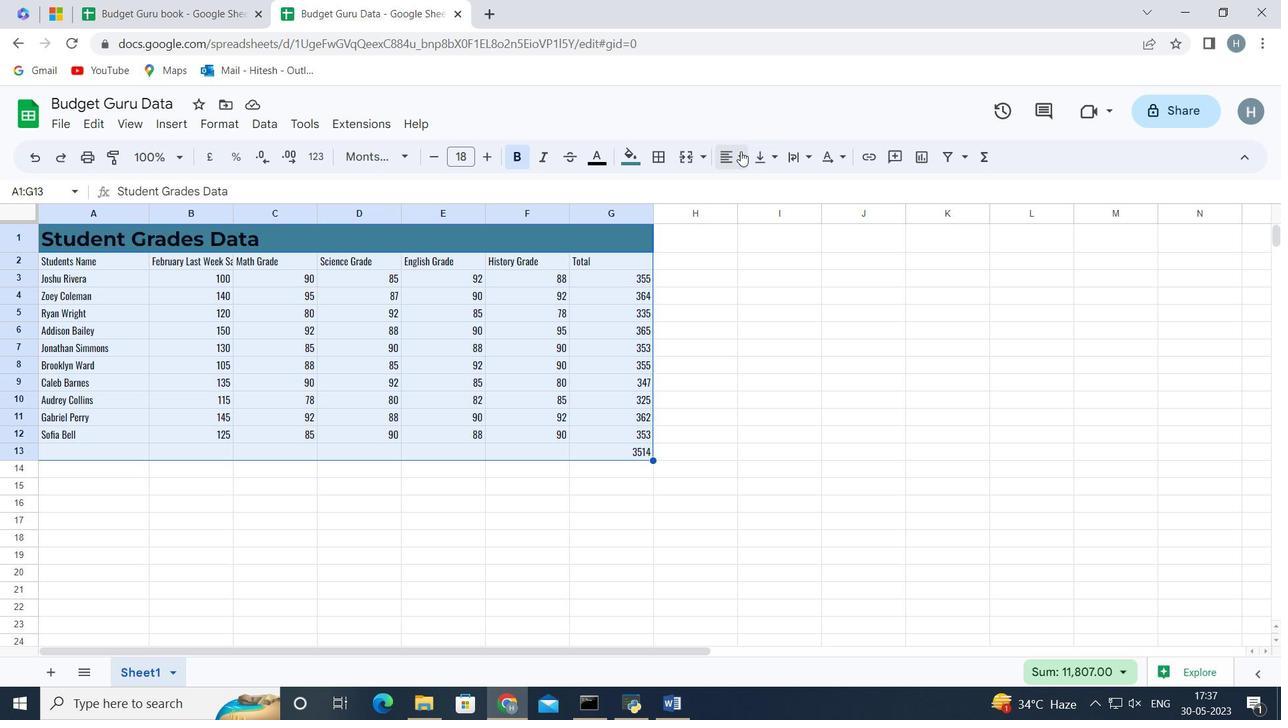
Action: Mouse moved to (784, 191)
Screenshot: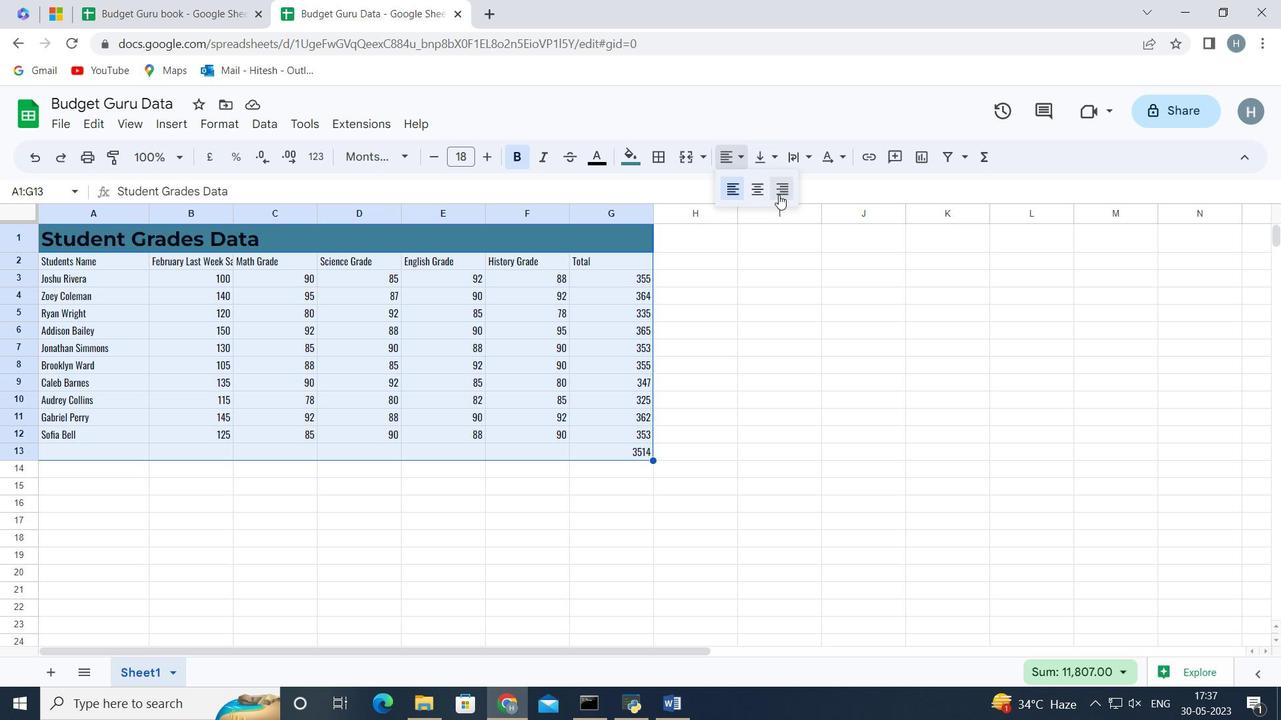 
Action: Mouse pressed left at (784, 191)
Screenshot: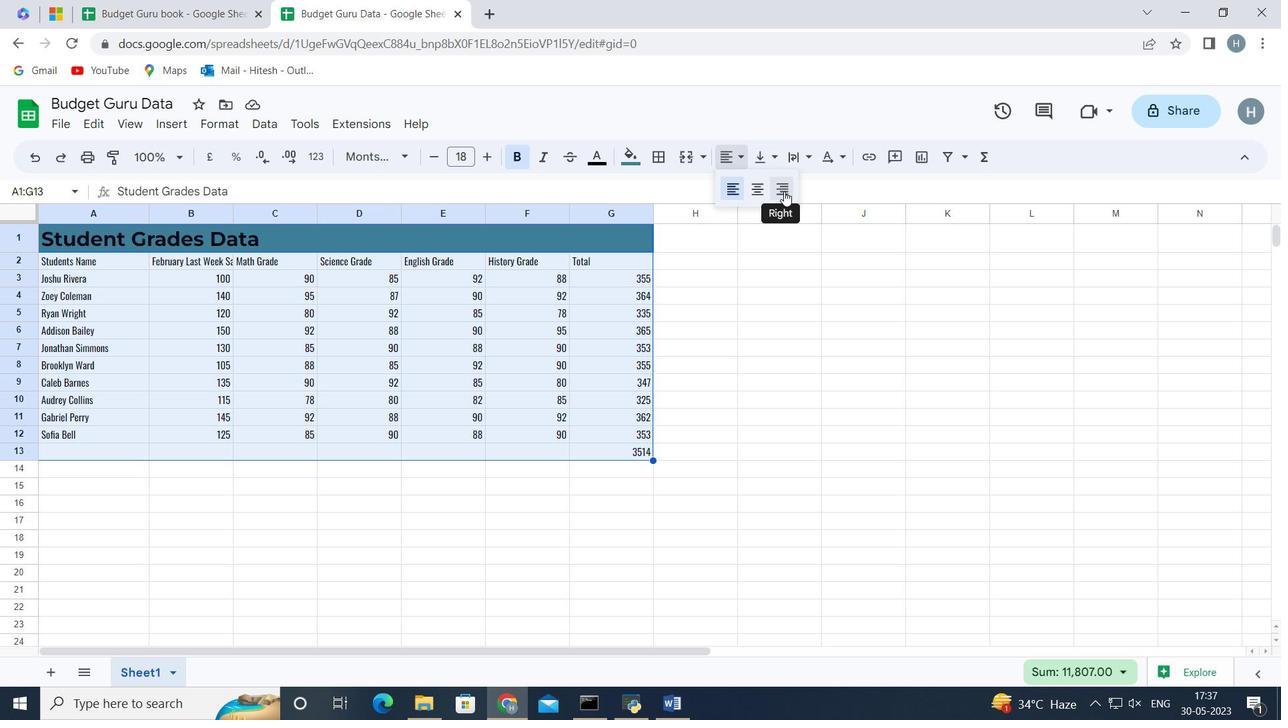 
Action: Mouse moved to (334, 499)
Screenshot: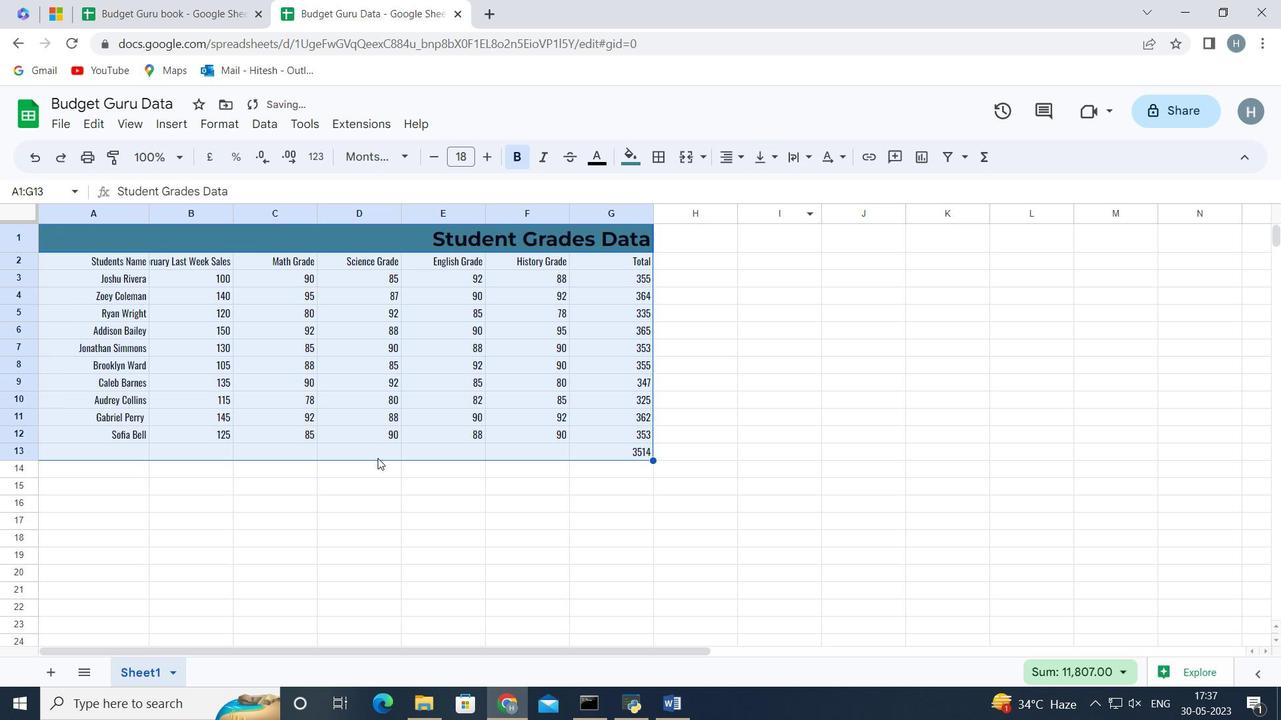 
Action: Mouse pressed left at (334, 499)
Screenshot: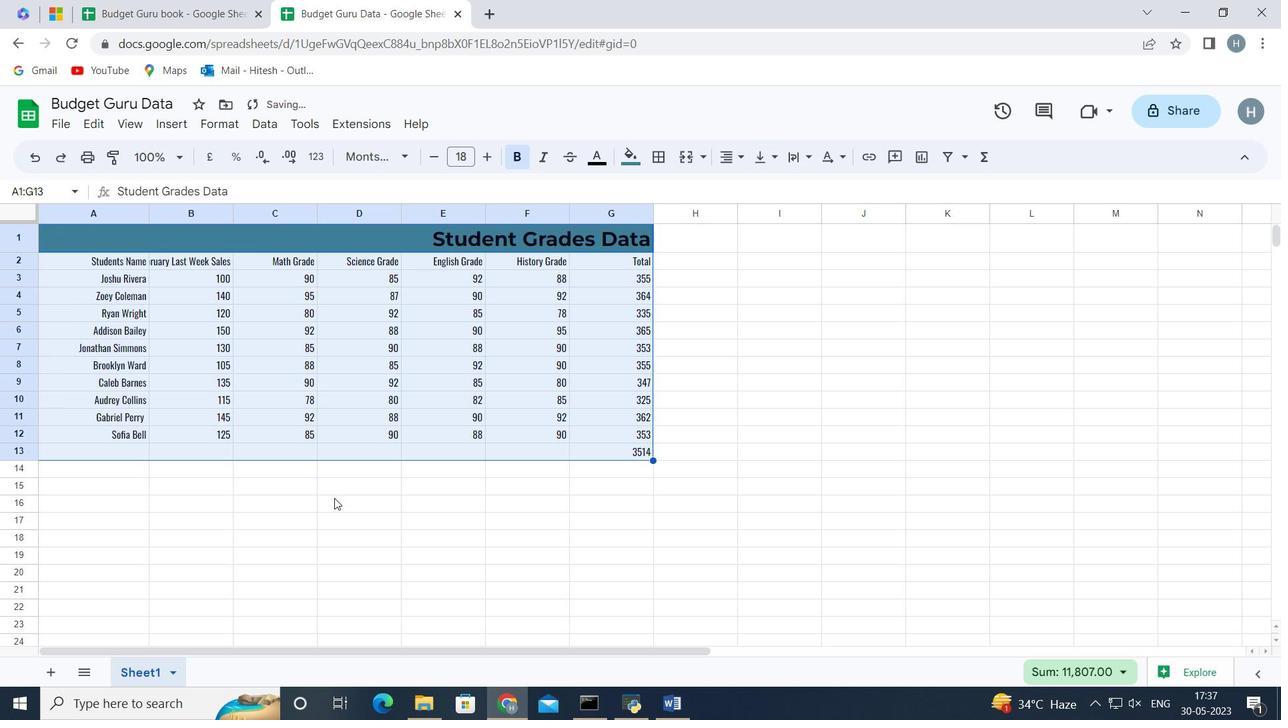 
